 Task: Play online Dominion games in very easy mode.
Action: Mouse moved to (608, 466)
Screenshot: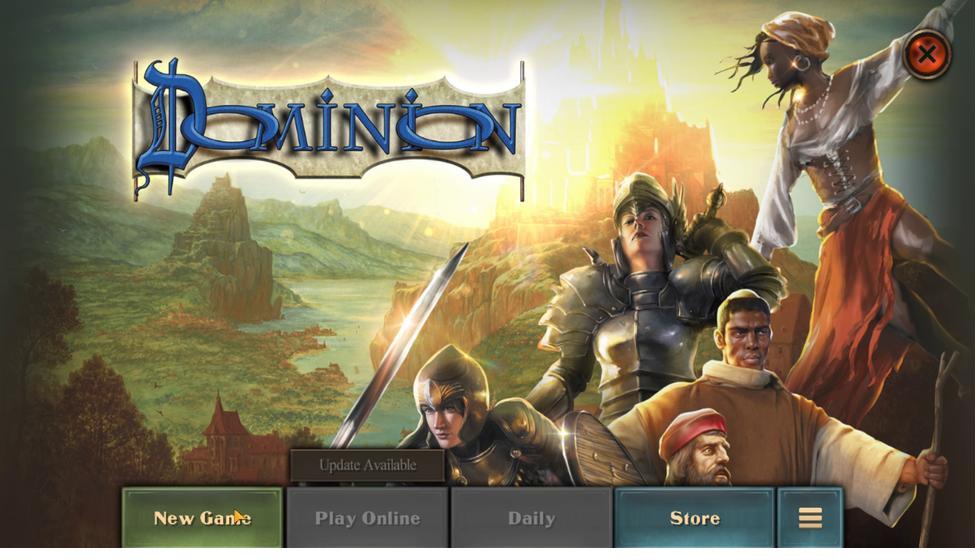 
Action: Mouse pressed left at (608, 466)
Screenshot: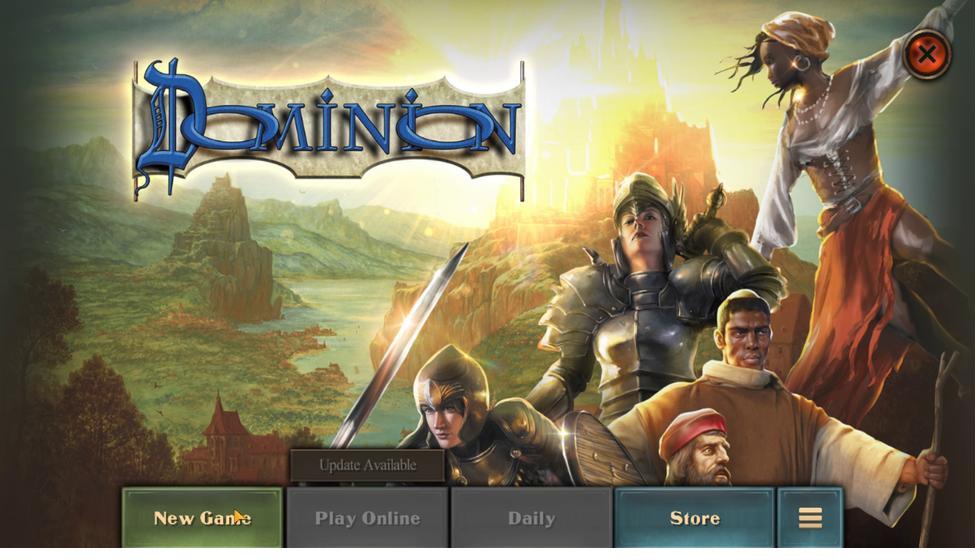
Action: Mouse moved to (716, 293)
Screenshot: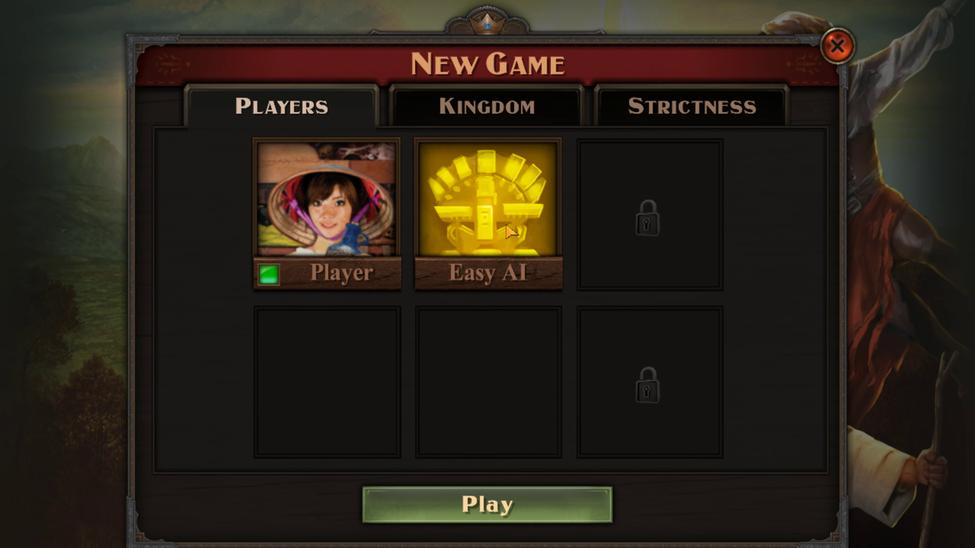 
Action: Mouse pressed left at (716, 293)
Screenshot: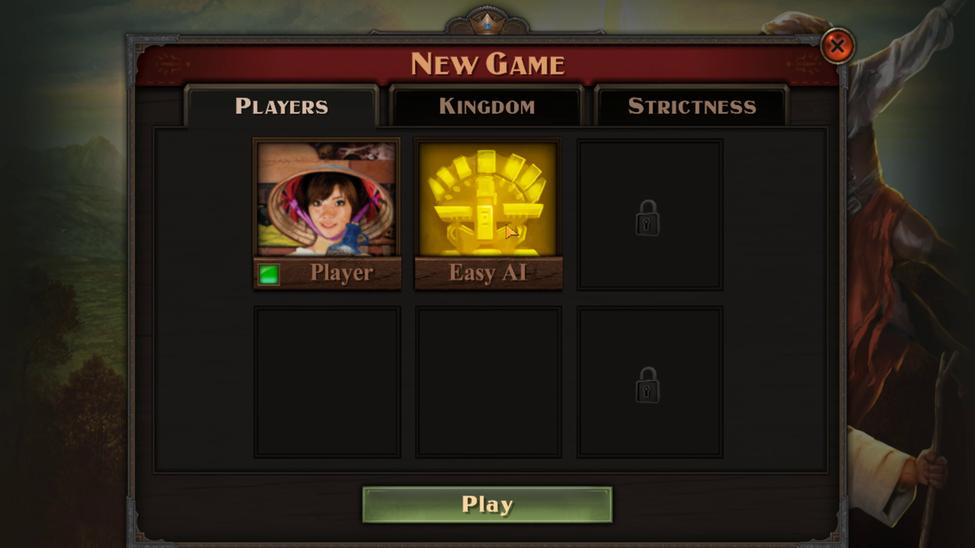 
Action: Mouse moved to (632, 305)
Screenshot: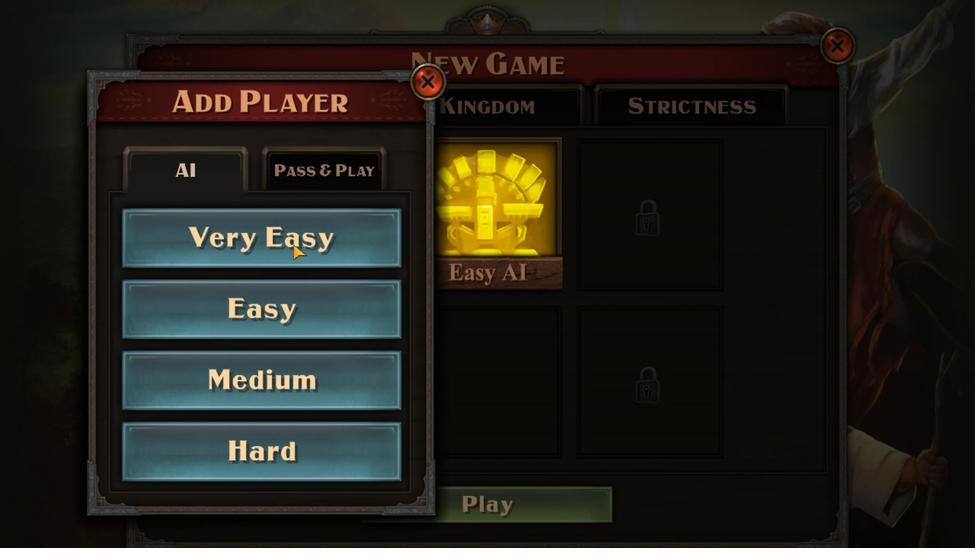 
Action: Mouse pressed left at (632, 305)
Screenshot: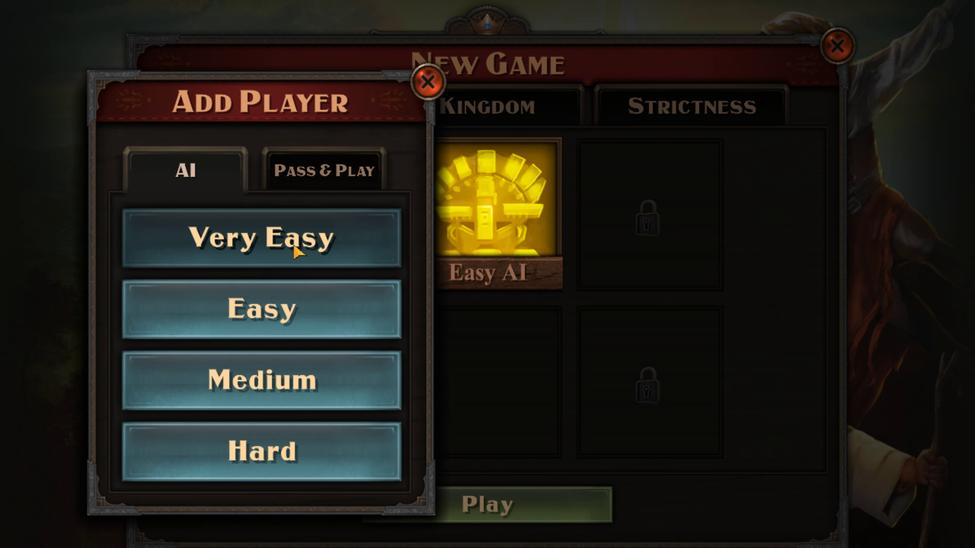 
Action: Mouse moved to (734, 466)
Screenshot: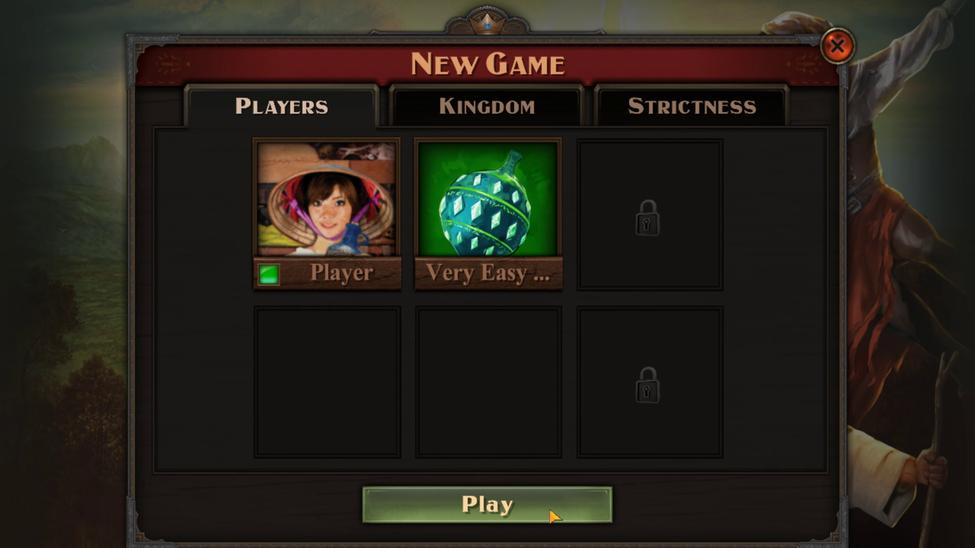 
Action: Mouse pressed left at (734, 466)
Screenshot: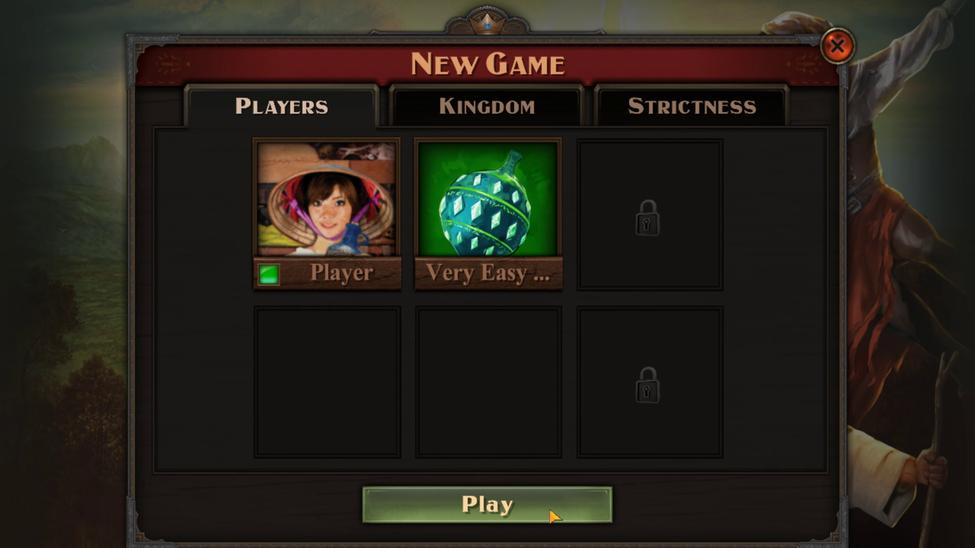 
Action: Mouse moved to (700, 424)
Screenshot: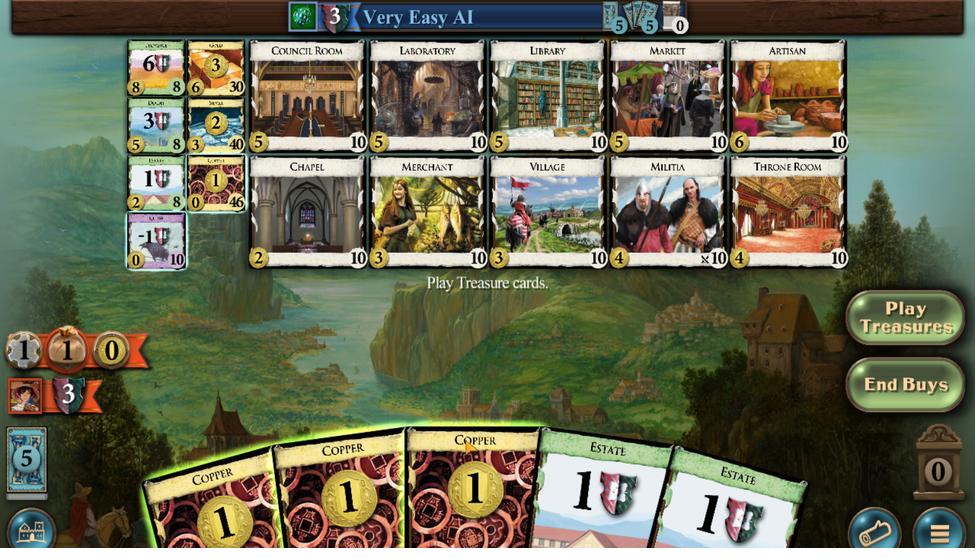 
Action: Mouse scrolled (700, 424) with delta (0, 0)
Screenshot: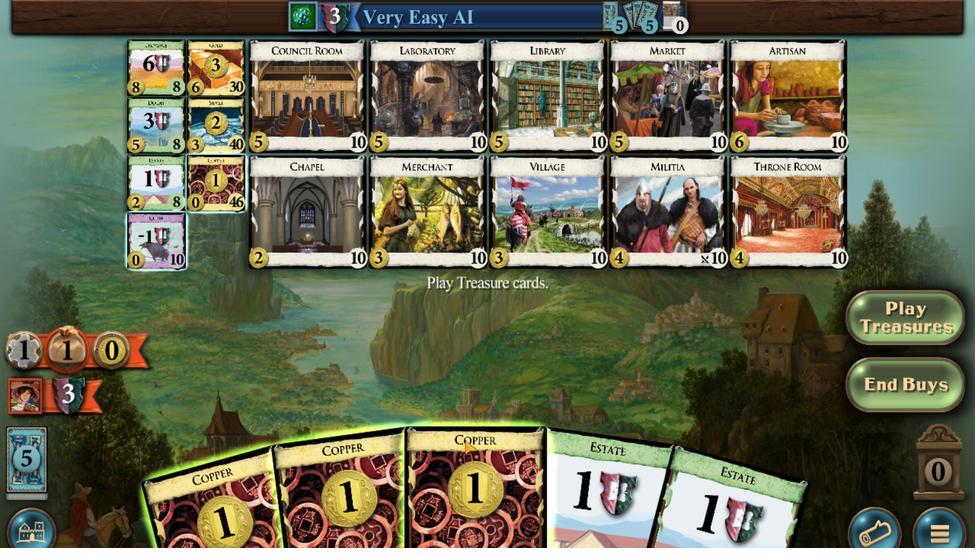 
Action: Mouse moved to (674, 434)
Screenshot: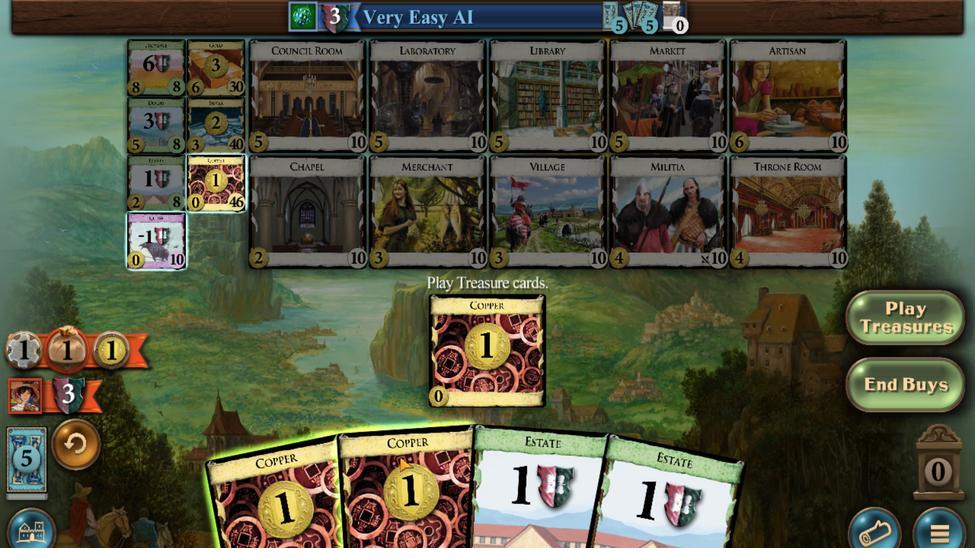 
Action: Mouse scrolled (674, 434) with delta (0, 0)
Screenshot: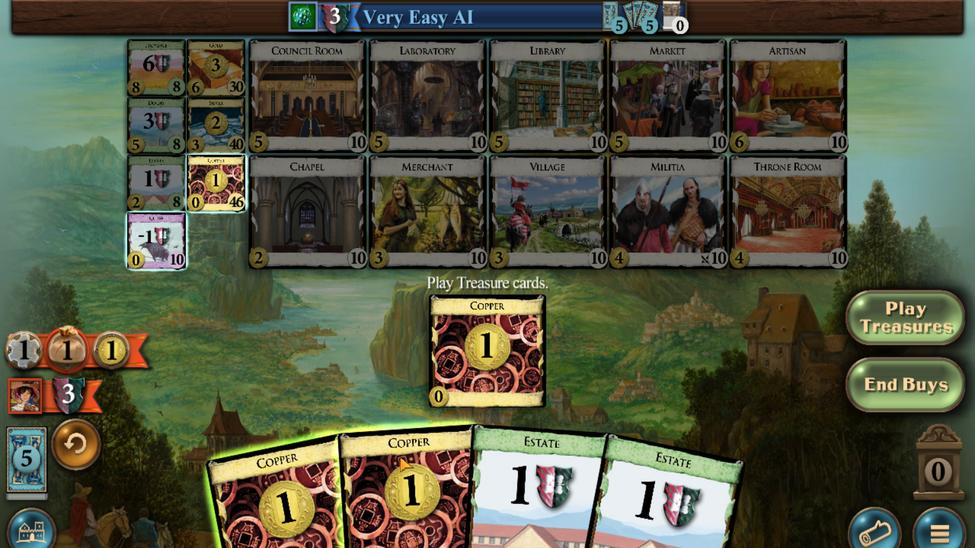 
Action: Mouse moved to (643, 440)
Screenshot: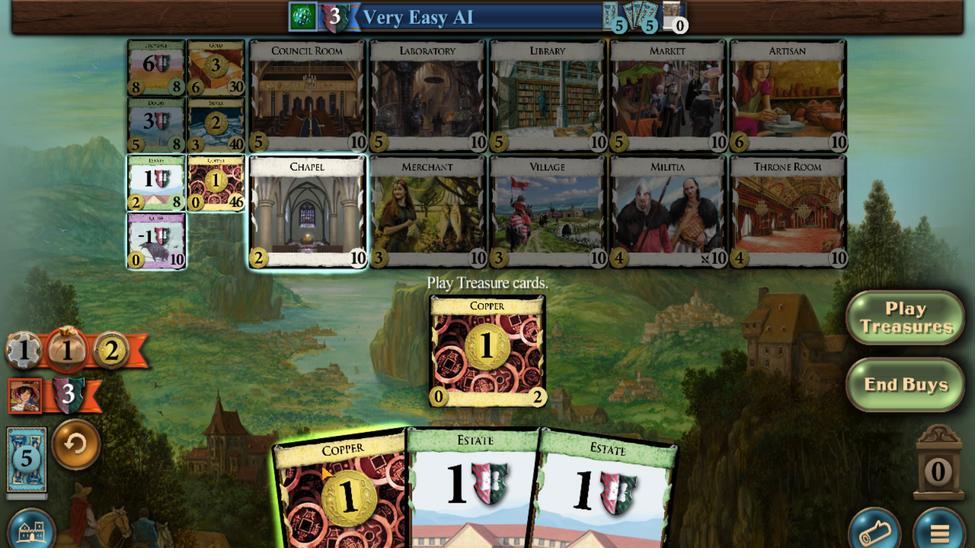 
Action: Mouse scrolled (643, 440) with delta (0, 0)
Screenshot: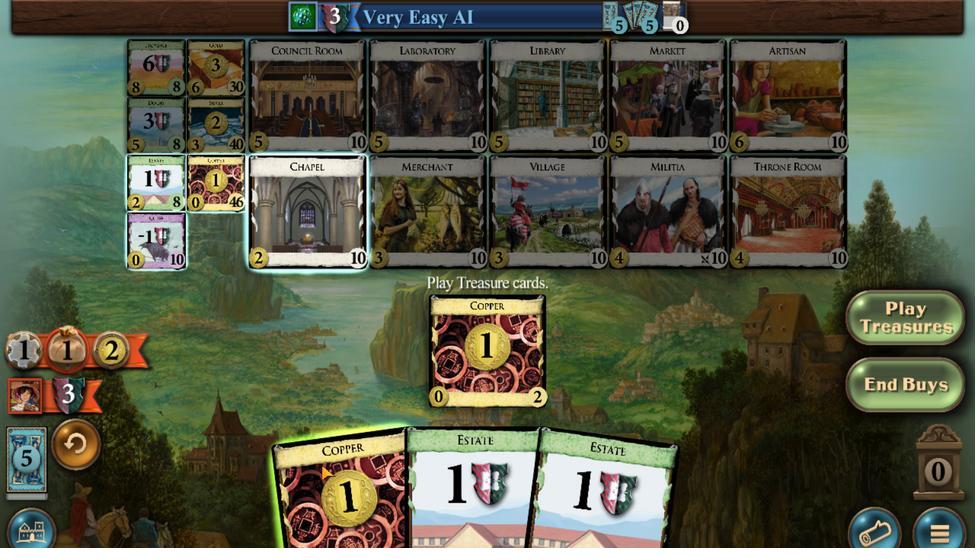 
Action: Mouse moved to (603, 231)
Screenshot: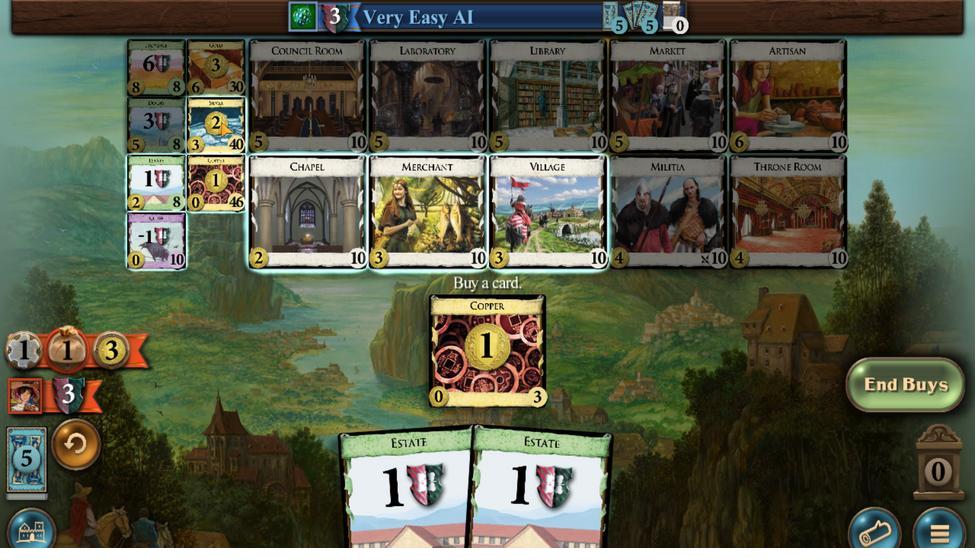 
Action: Mouse scrolled (603, 231) with delta (0, 0)
Screenshot: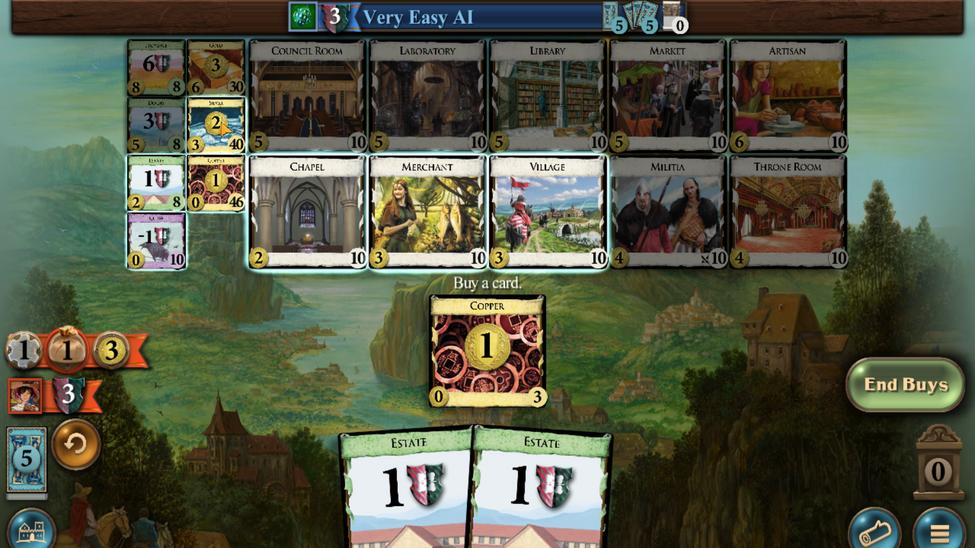 
Action: Mouse scrolled (603, 231) with delta (0, 0)
Screenshot: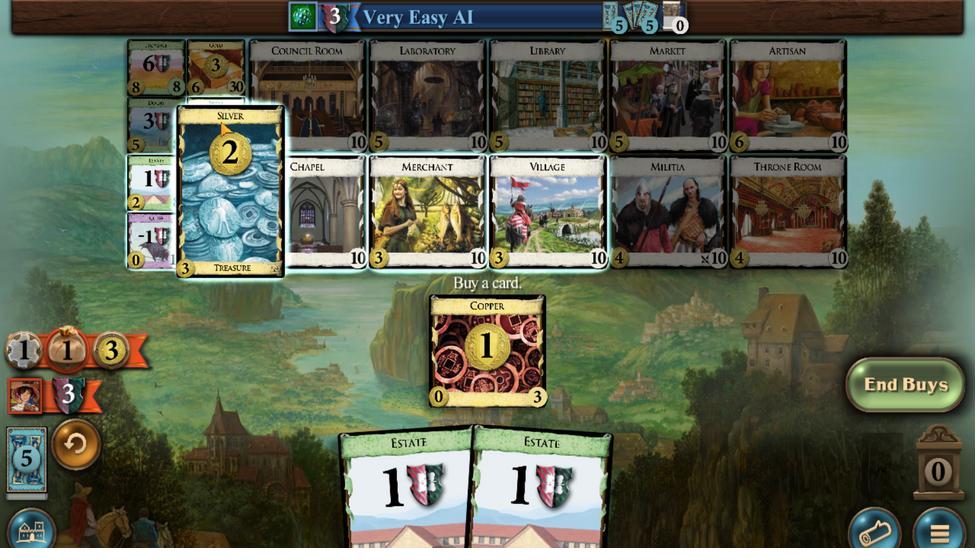
Action: Mouse scrolled (603, 231) with delta (0, 0)
Screenshot: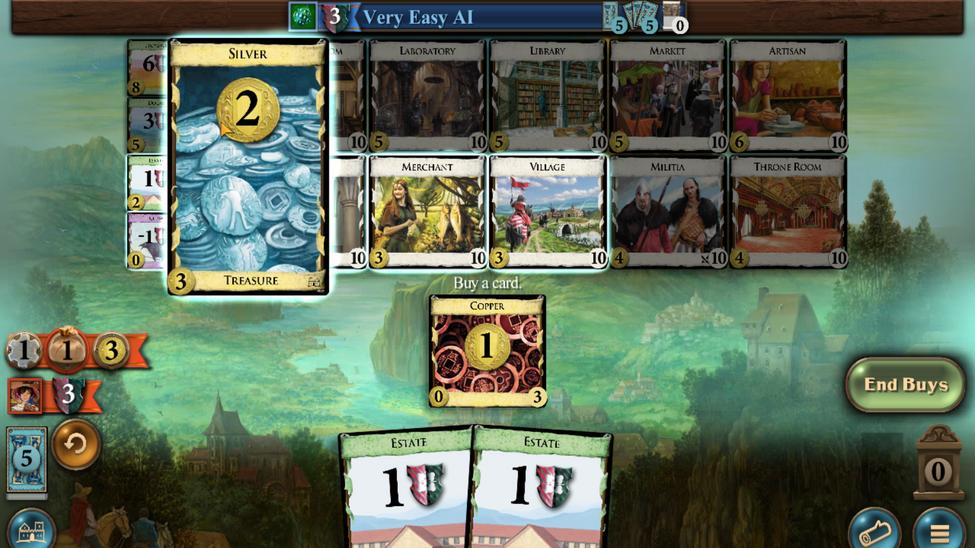
Action: Mouse scrolled (603, 231) with delta (0, 0)
Screenshot: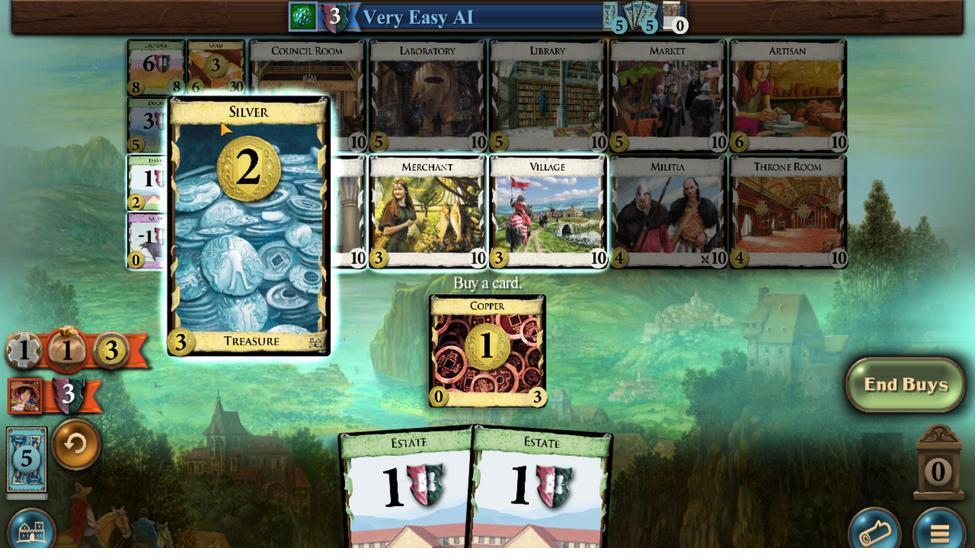 
Action: Mouse moved to (733, 435)
Screenshot: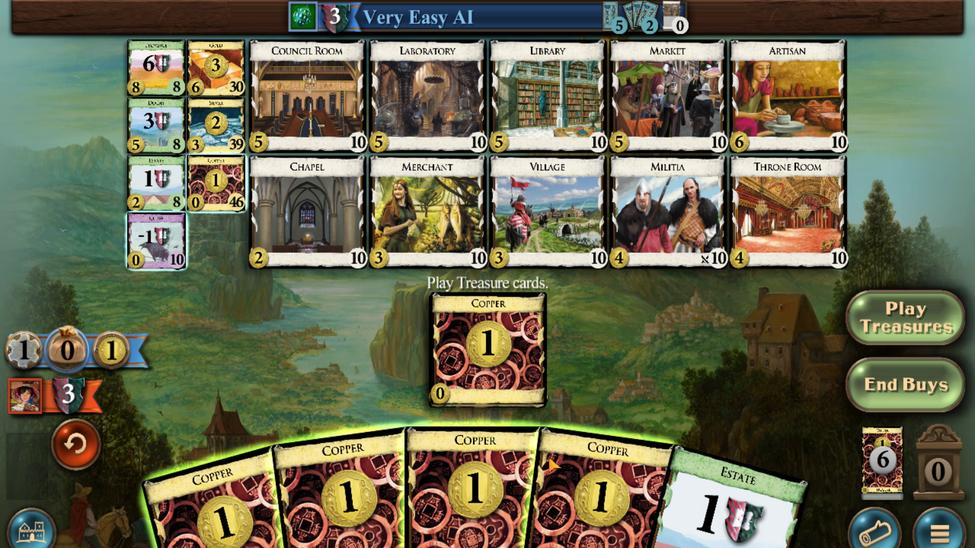 
Action: Mouse scrolled (733, 434) with delta (0, 0)
Screenshot: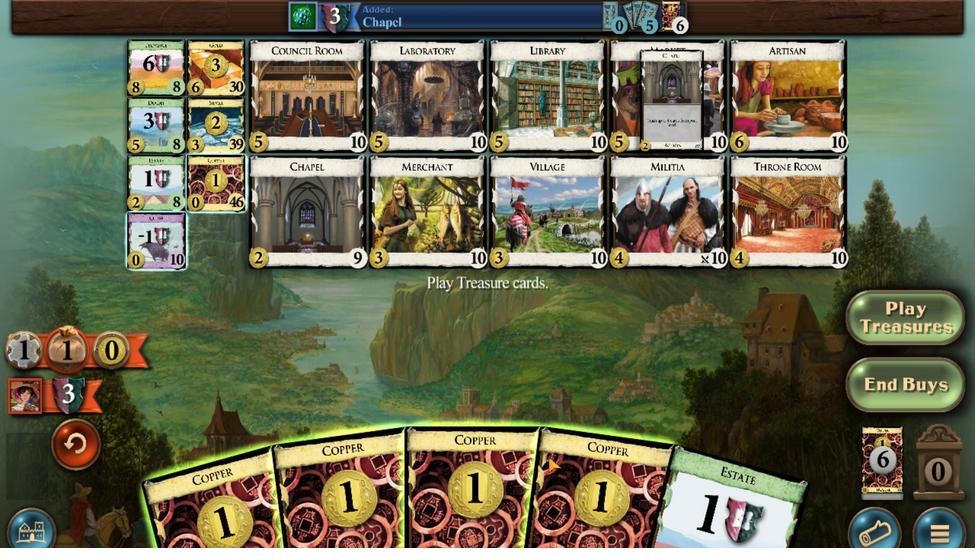
Action: Mouse moved to (720, 432)
Screenshot: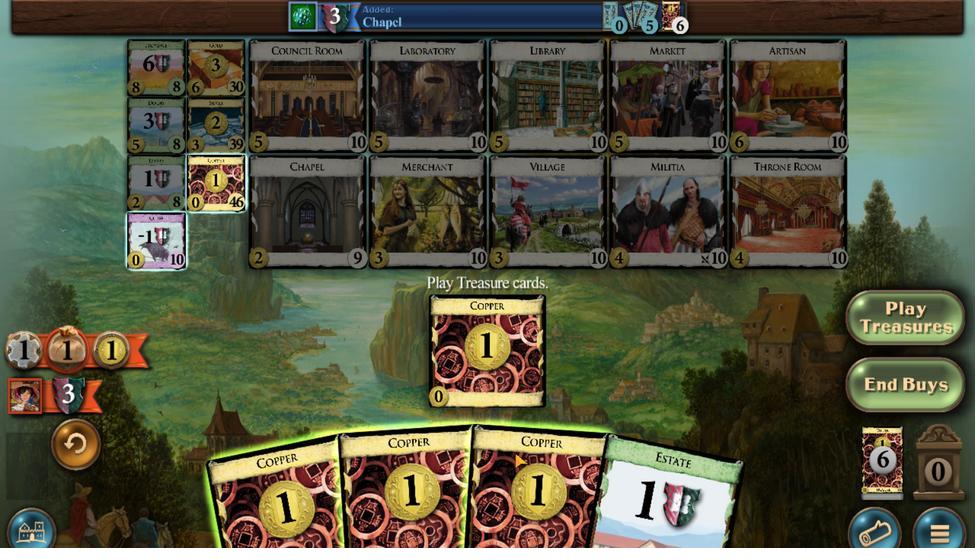 
Action: Mouse scrolled (720, 432) with delta (0, 0)
Screenshot: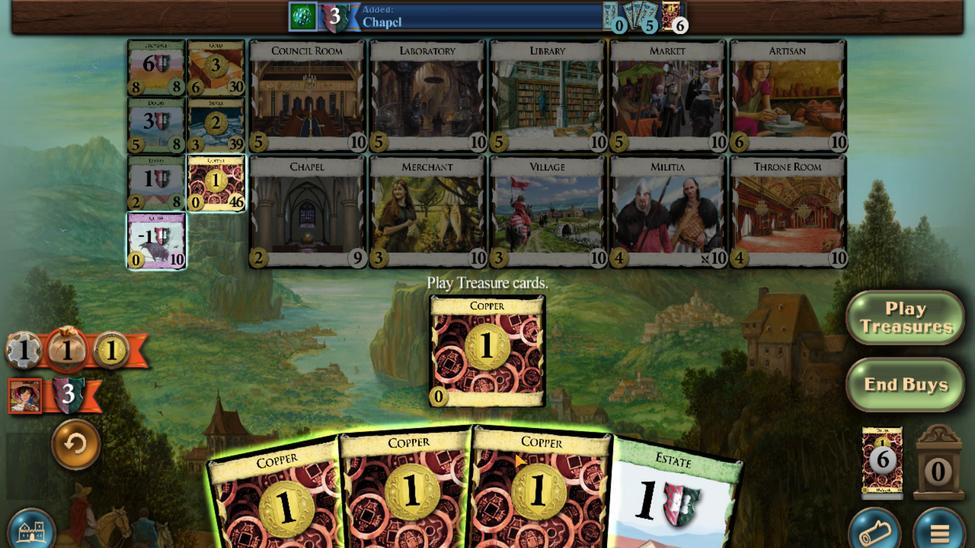
Action: Mouse moved to (696, 431)
Screenshot: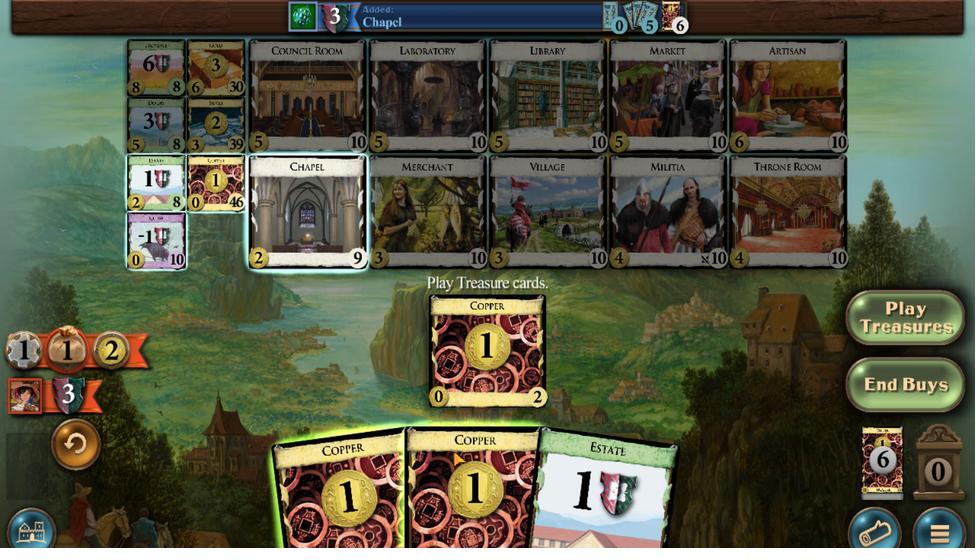 
Action: Mouse scrolled (696, 431) with delta (0, 0)
Screenshot: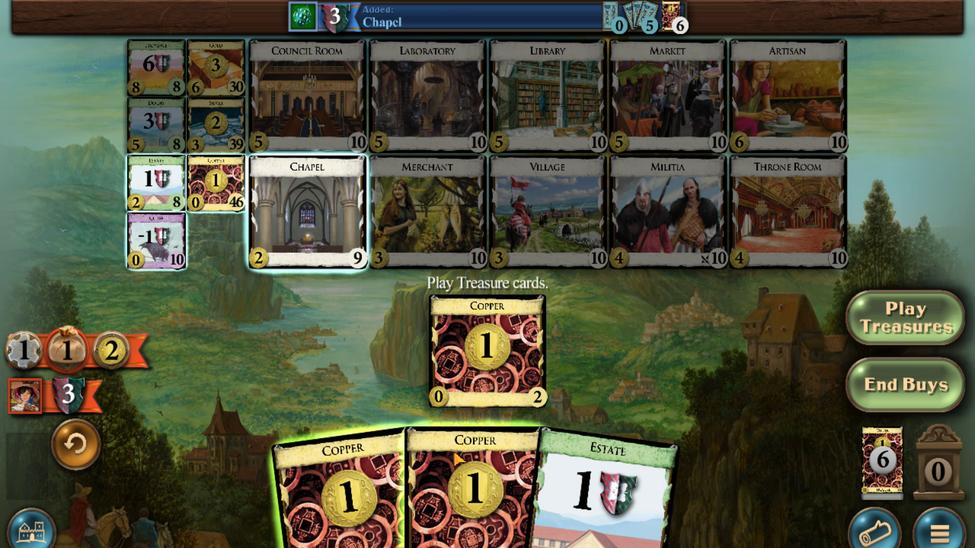 
Action: Mouse moved to (670, 435)
Screenshot: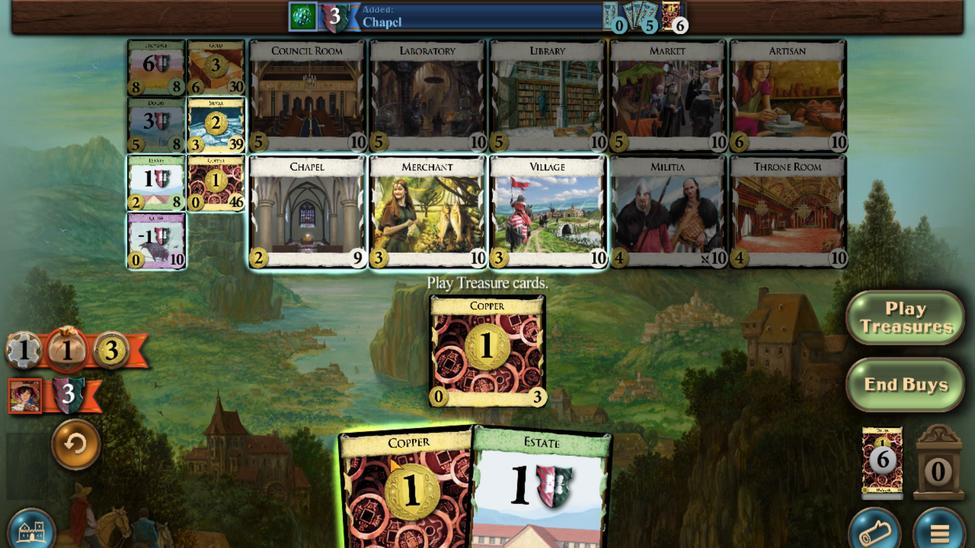
Action: Mouse scrolled (670, 435) with delta (0, 0)
Screenshot: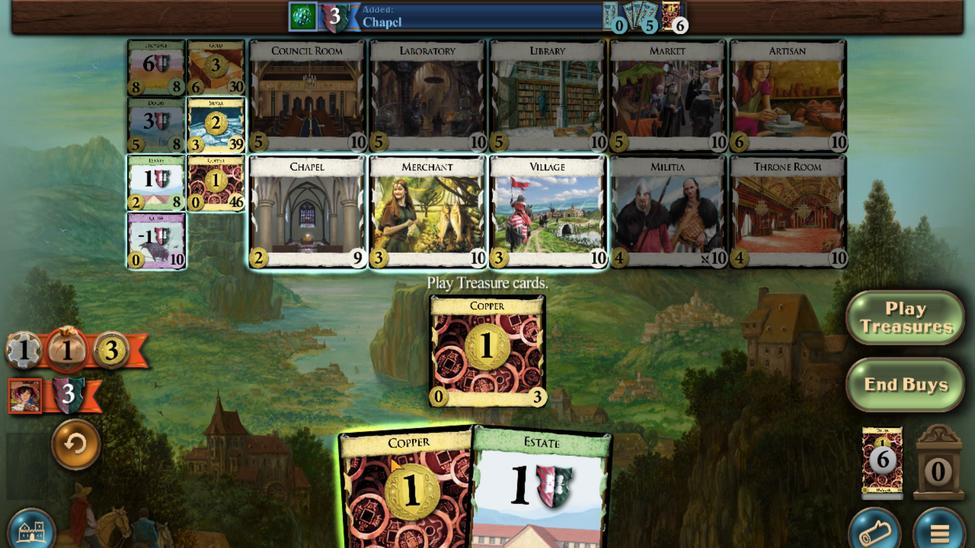 
Action: Mouse moved to (600, 232)
Screenshot: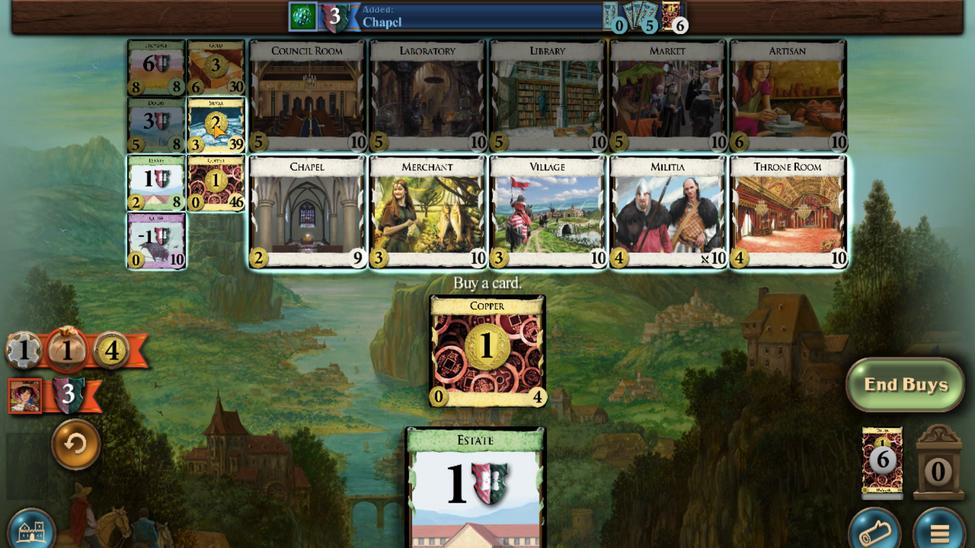 
Action: Mouse scrolled (600, 232) with delta (0, 0)
Screenshot: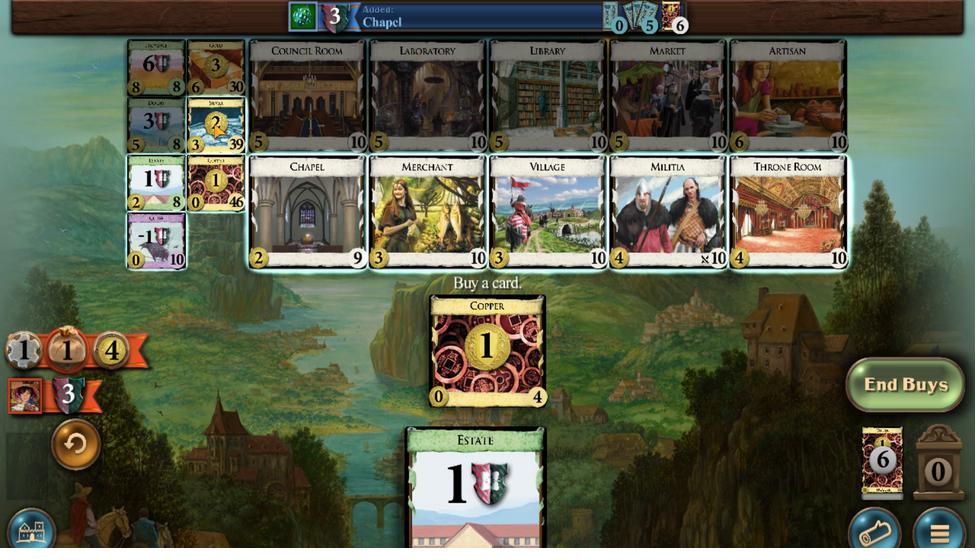 
Action: Mouse scrolled (600, 232) with delta (0, 0)
Screenshot: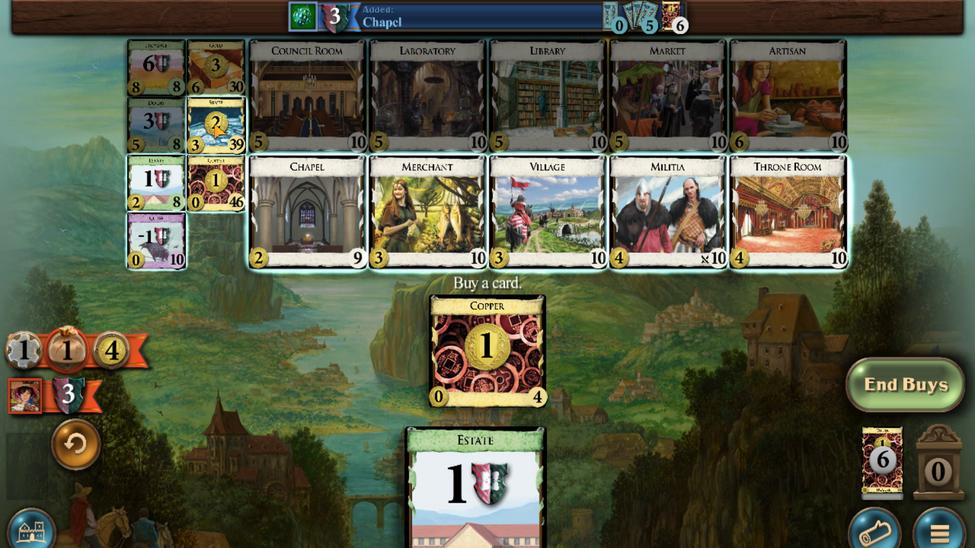 
Action: Mouse scrolled (600, 232) with delta (0, 0)
Screenshot: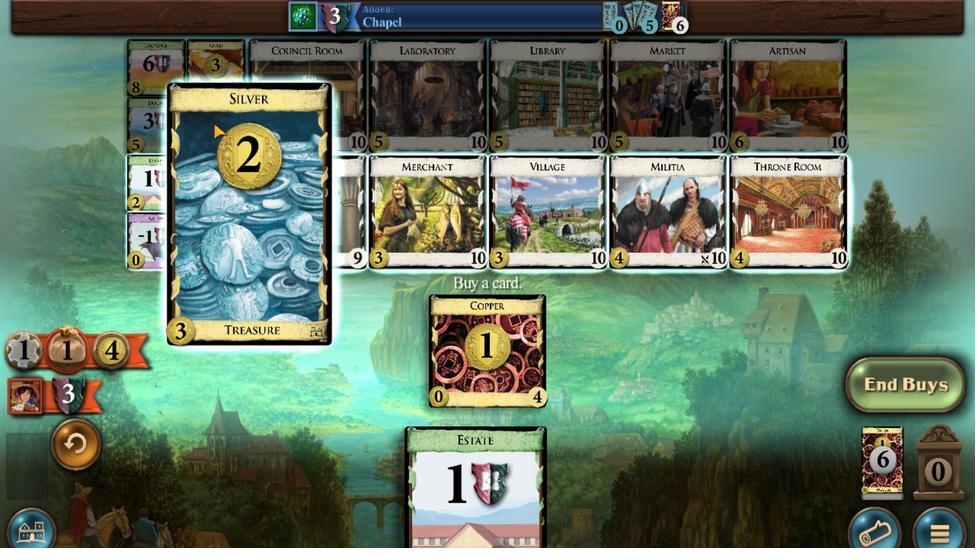 
Action: Mouse scrolled (600, 232) with delta (0, 0)
Screenshot: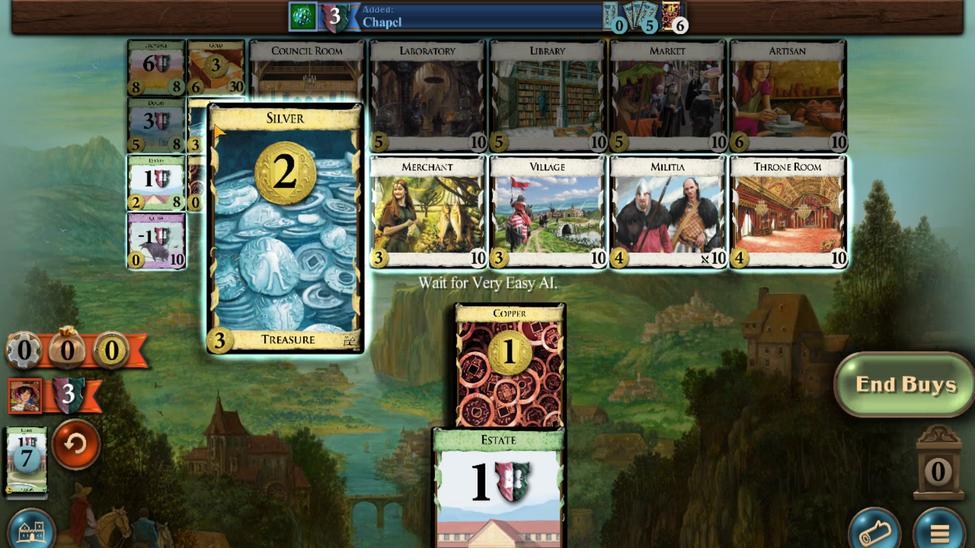 
Action: Mouse moved to (745, 436)
Screenshot: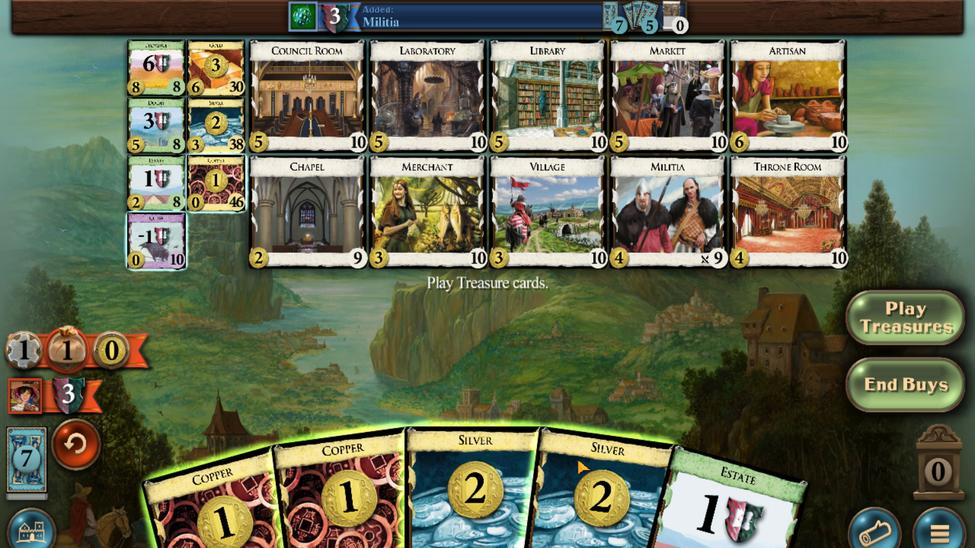 
Action: Mouse scrolled (745, 436) with delta (0, 0)
Screenshot: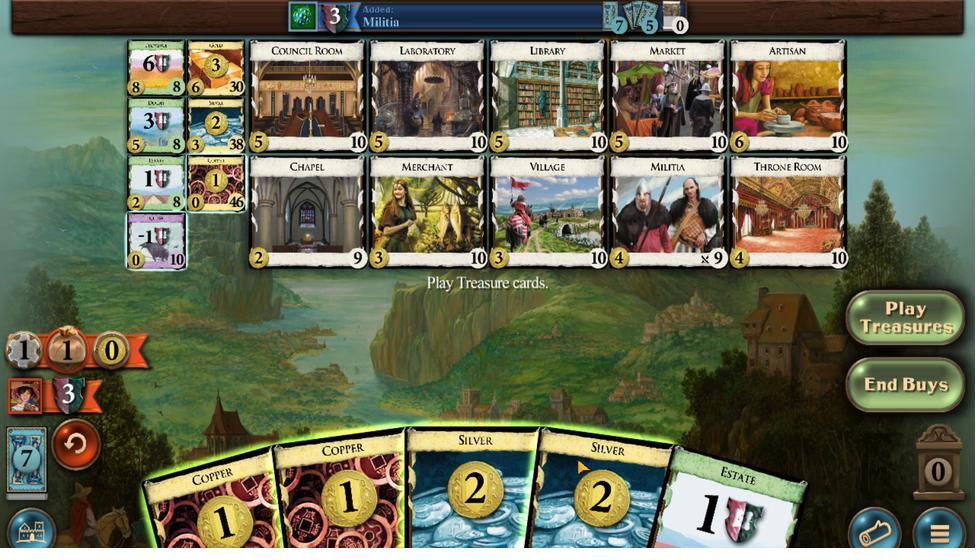 
Action: Mouse moved to (721, 428)
Screenshot: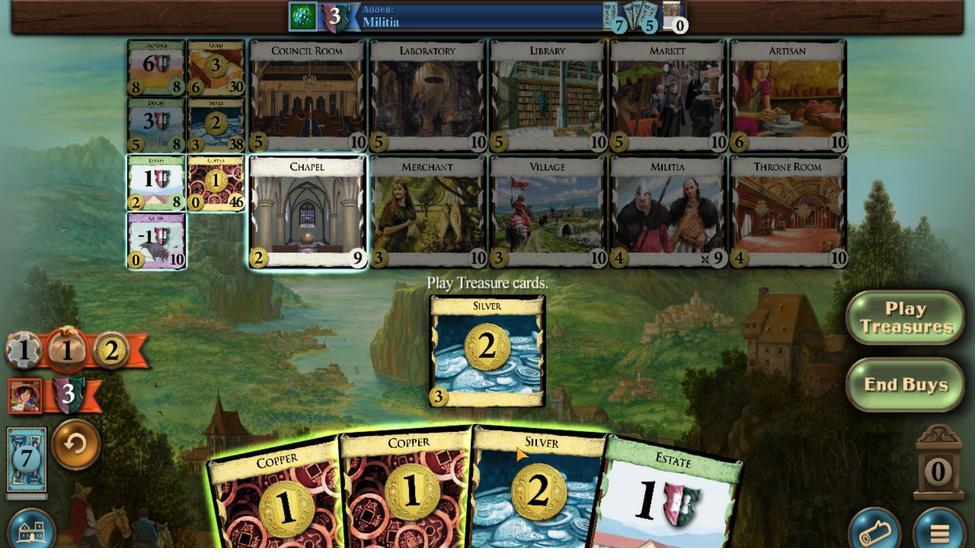 
Action: Mouse scrolled (721, 428) with delta (0, 0)
Screenshot: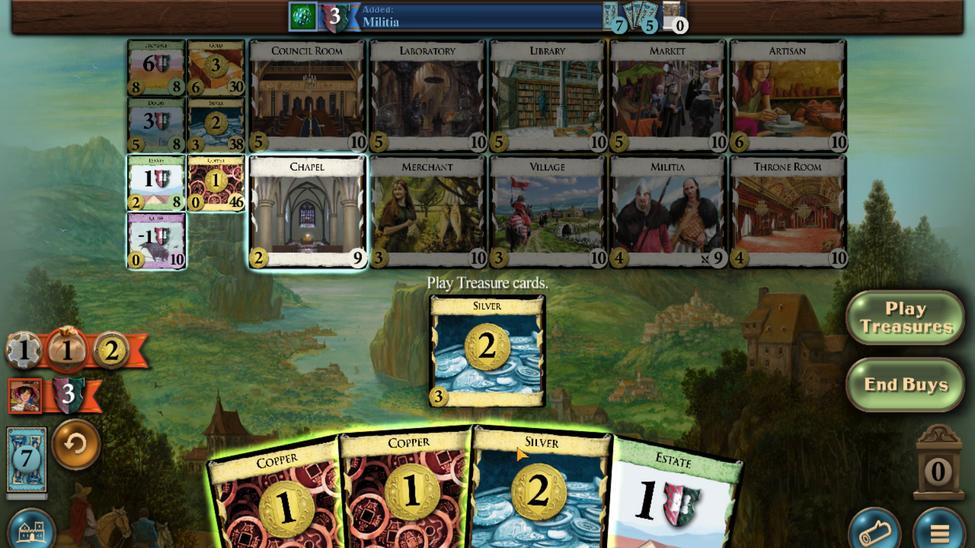 
Action: Mouse moved to (692, 431)
Screenshot: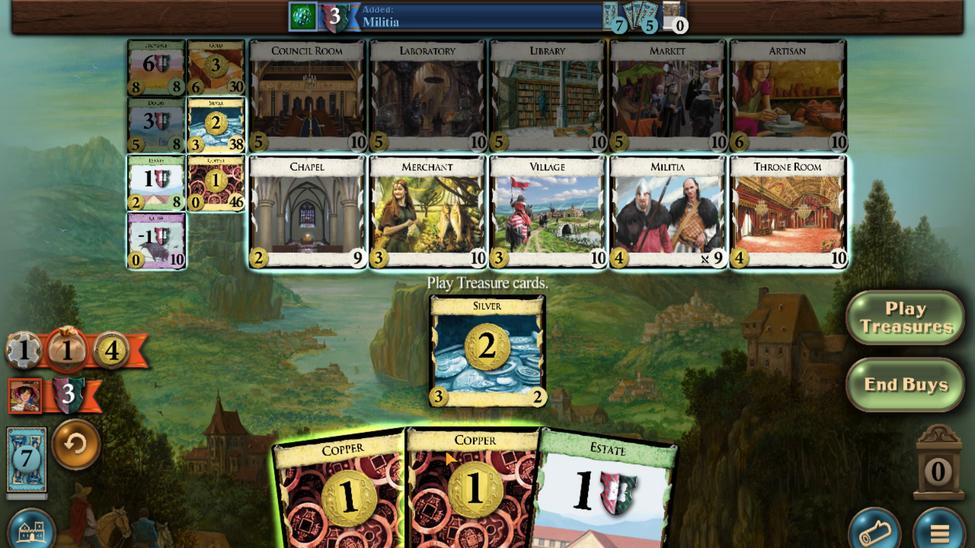
Action: Mouse scrolled (692, 431) with delta (0, 0)
Screenshot: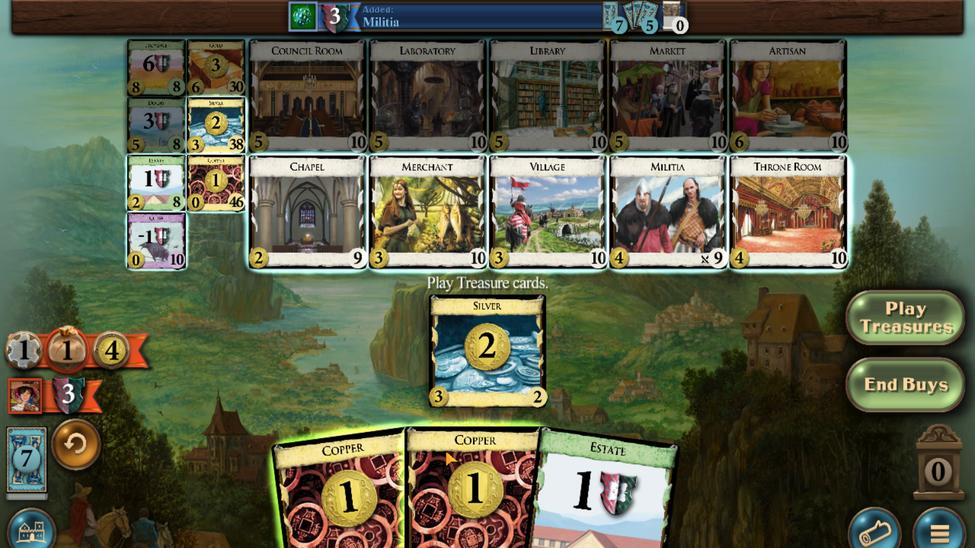 
Action: Mouse moved to (669, 433)
Screenshot: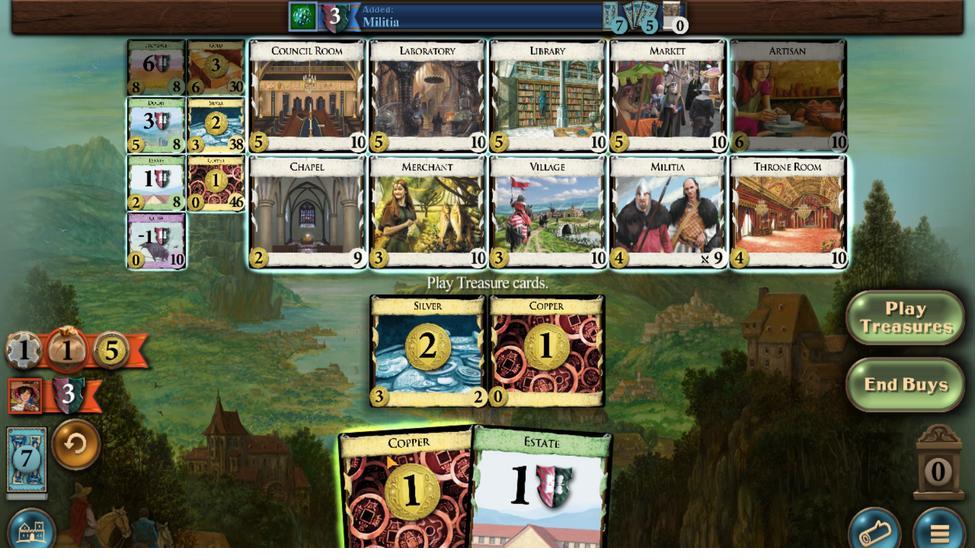 
Action: Mouse scrolled (669, 433) with delta (0, 0)
Screenshot: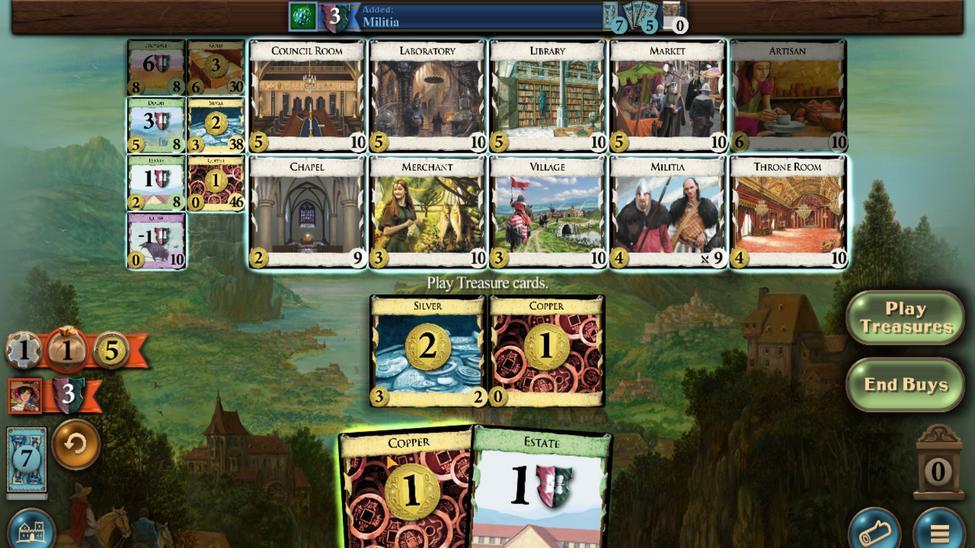 
Action: Mouse moved to (600, 189)
Screenshot: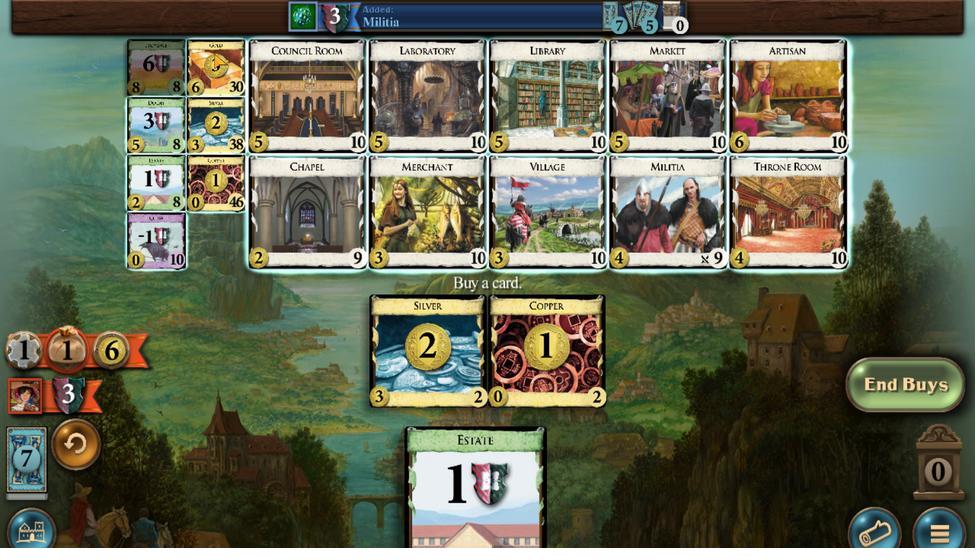 
Action: Mouse scrolled (600, 190) with delta (0, 0)
Screenshot: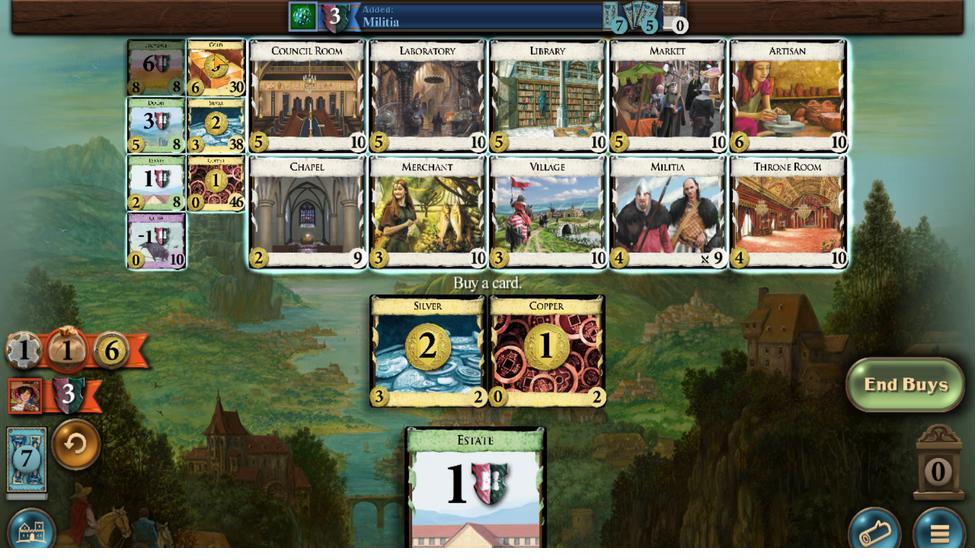
Action: Mouse scrolled (600, 190) with delta (0, 0)
Screenshot: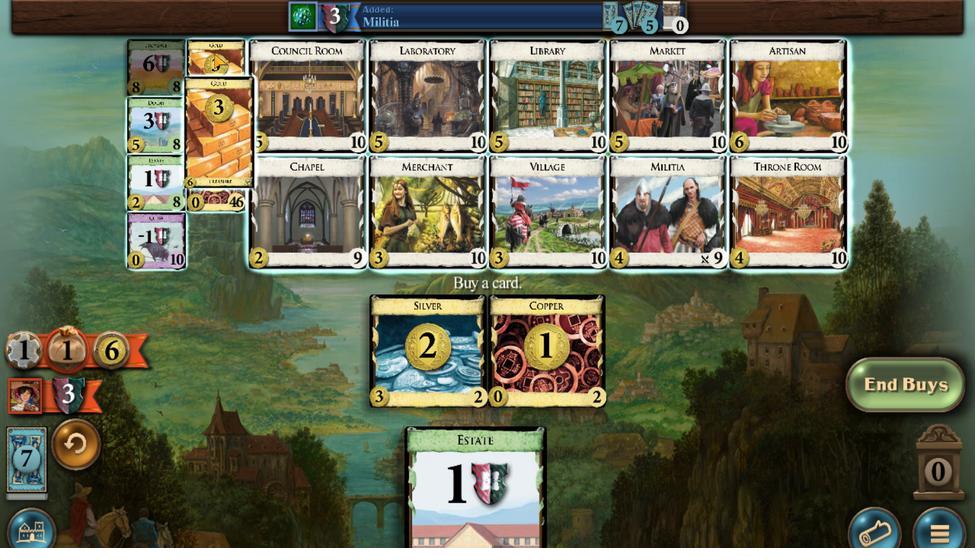 
Action: Mouse scrolled (600, 190) with delta (0, 0)
Screenshot: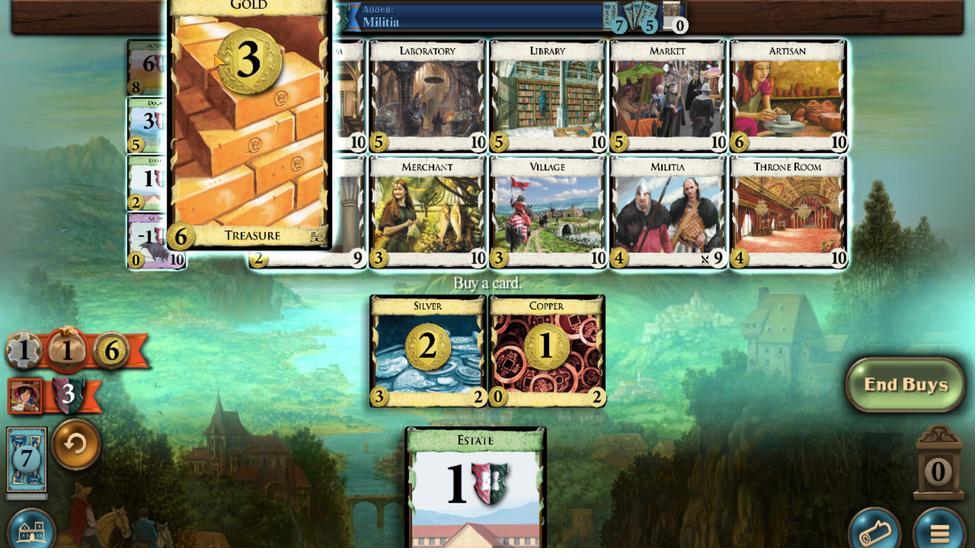 
Action: Mouse scrolled (600, 190) with delta (0, 0)
Screenshot: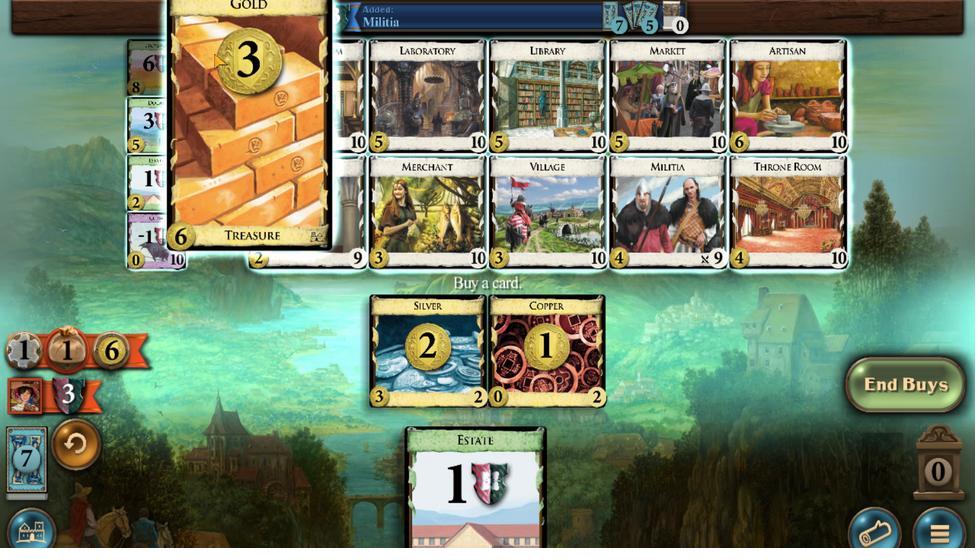 
Action: Mouse scrolled (600, 190) with delta (0, 0)
Screenshot: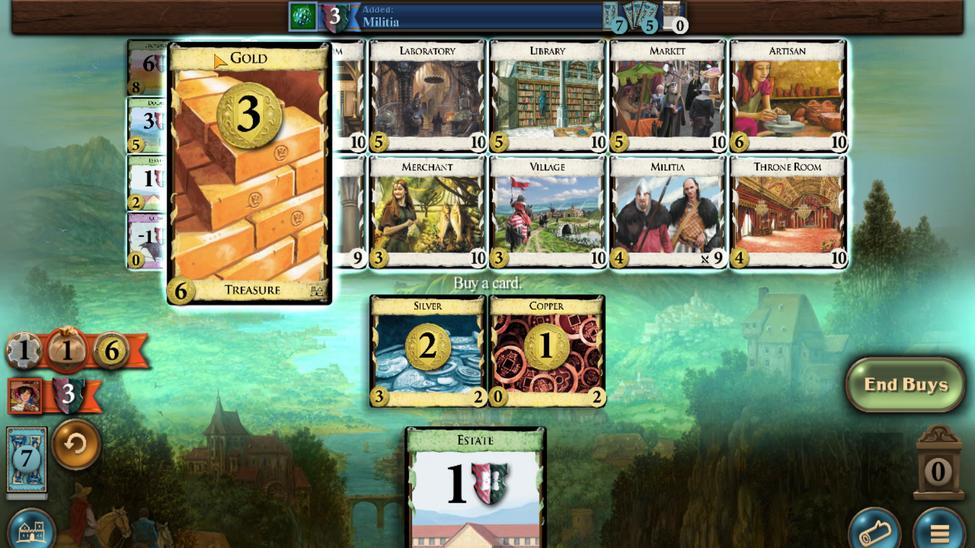 
Action: Mouse scrolled (600, 190) with delta (0, 0)
Screenshot: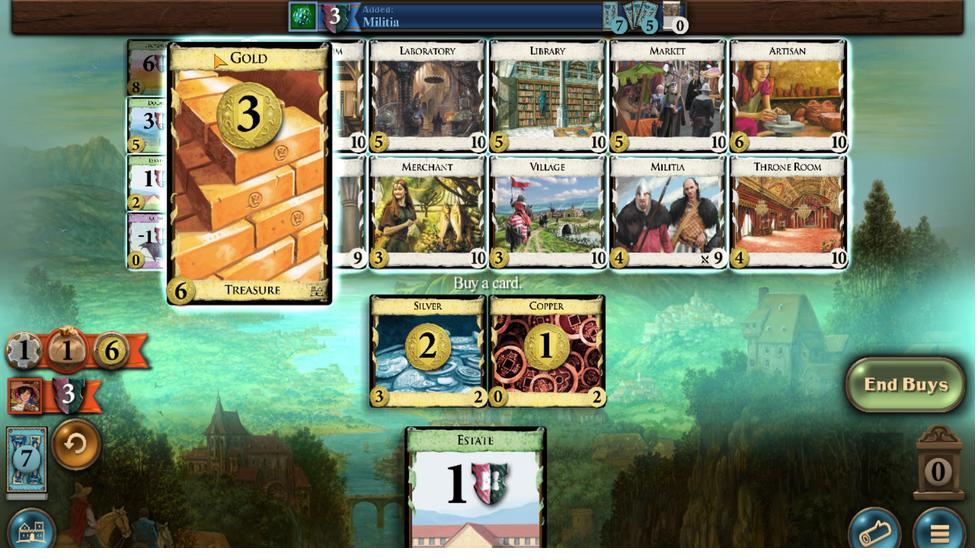 
Action: Mouse moved to (742, 432)
Screenshot: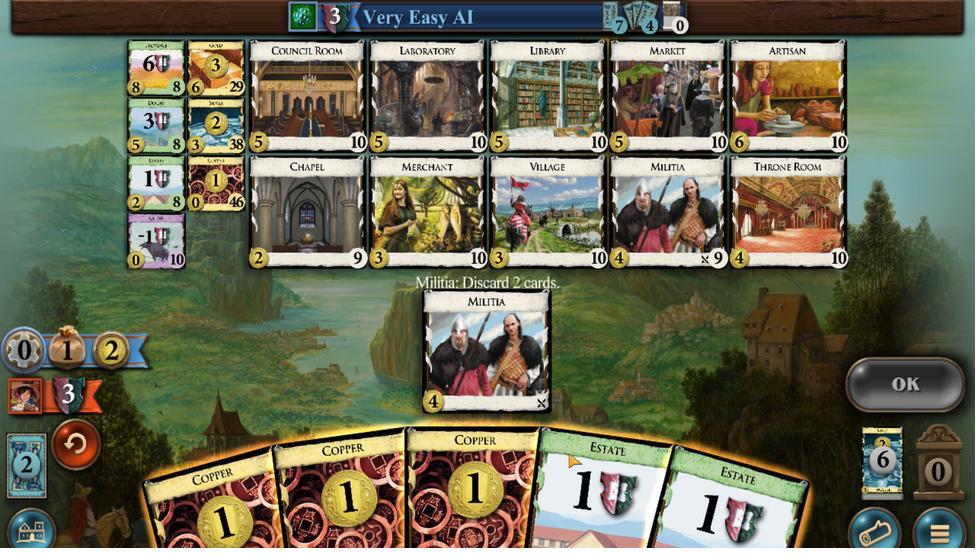 
Action: Mouse scrolled (742, 432) with delta (0, 0)
Screenshot: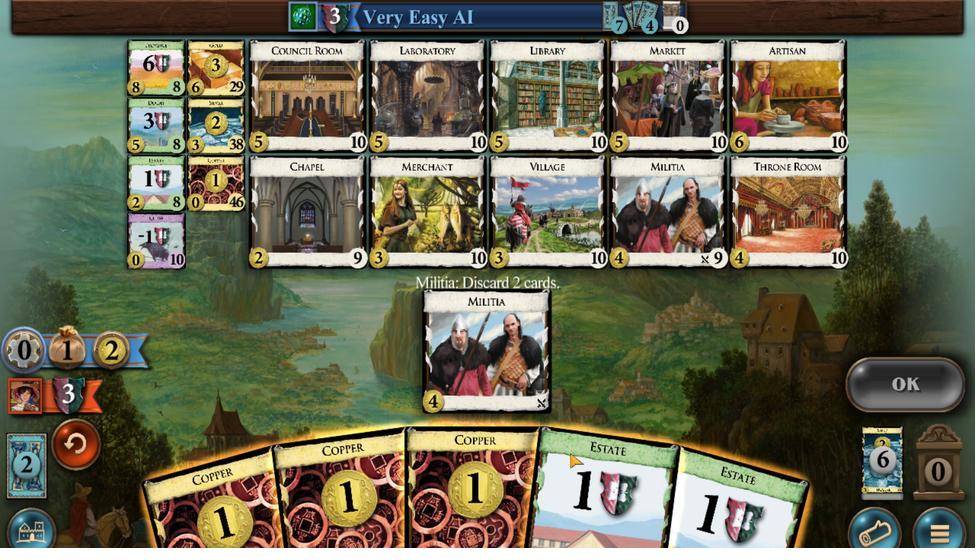 
Action: Mouse moved to (797, 448)
Screenshot: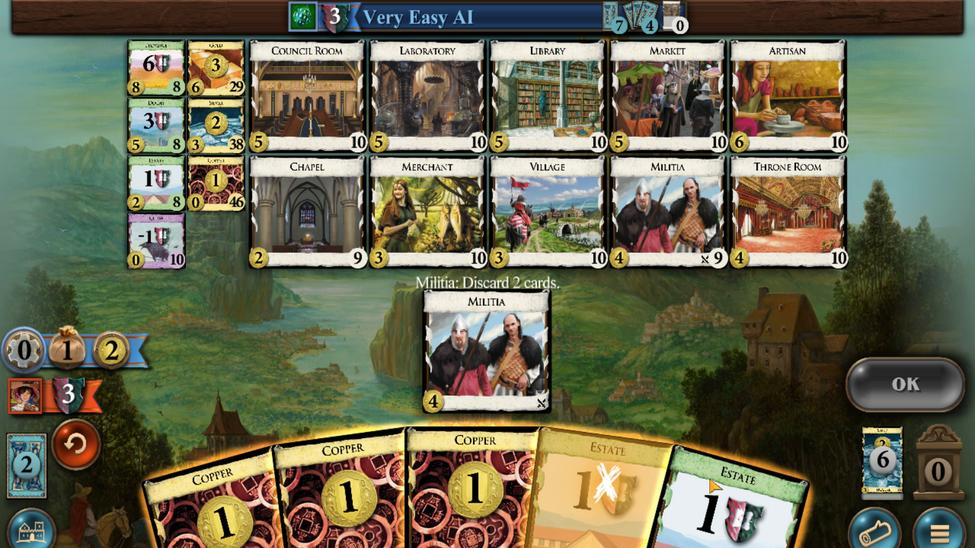 
Action: Mouse scrolled (797, 447) with delta (0, 0)
Screenshot: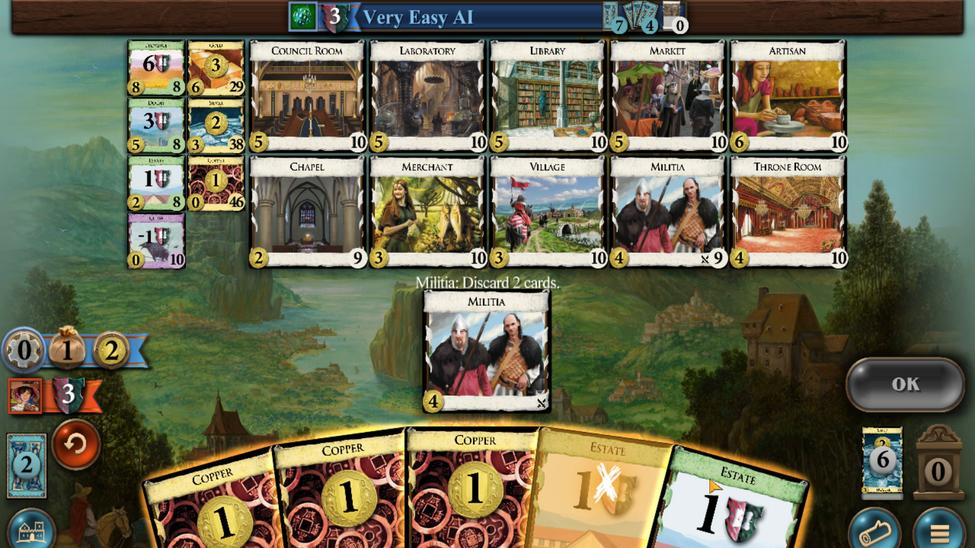 
Action: Mouse moved to (869, 398)
Screenshot: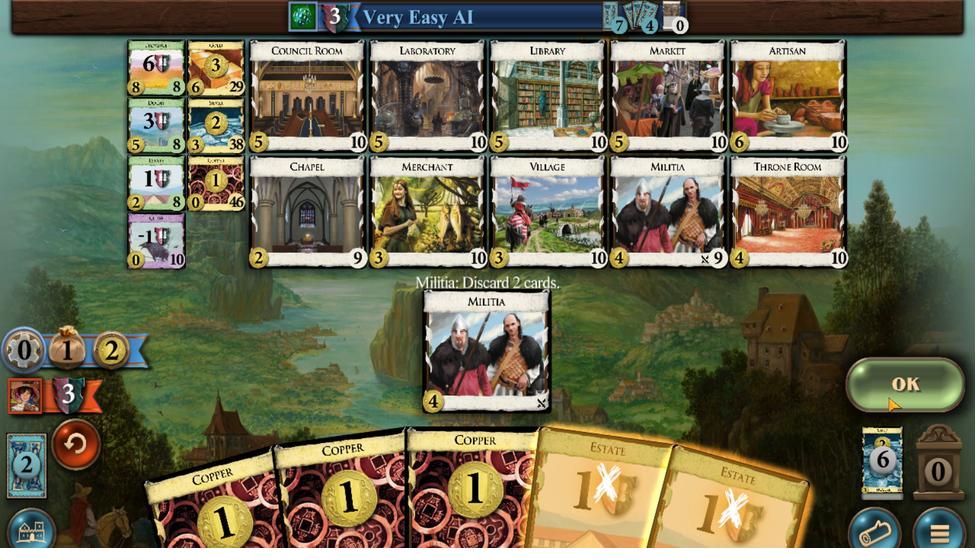 
Action: Mouse pressed left at (869, 398)
Screenshot: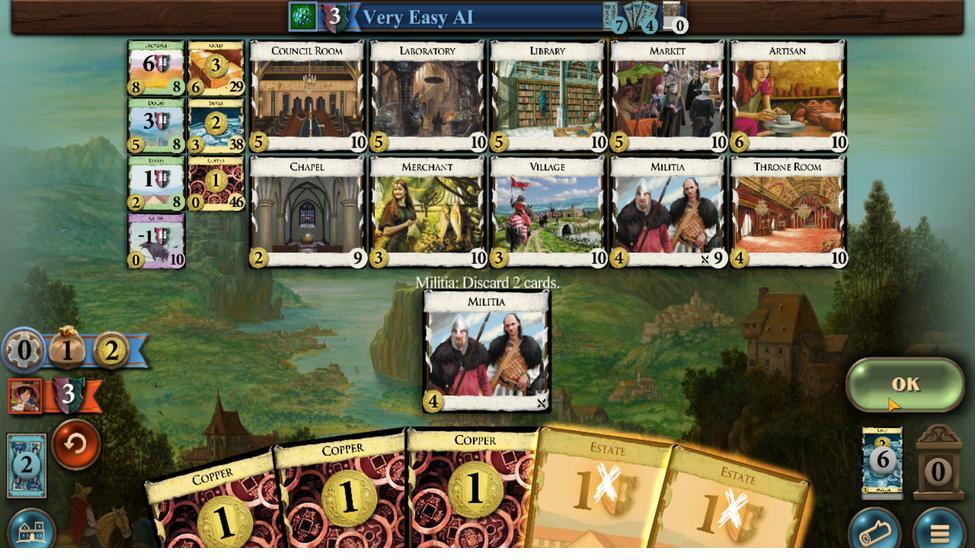 
Action: Mouse moved to (733, 441)
Screenshot: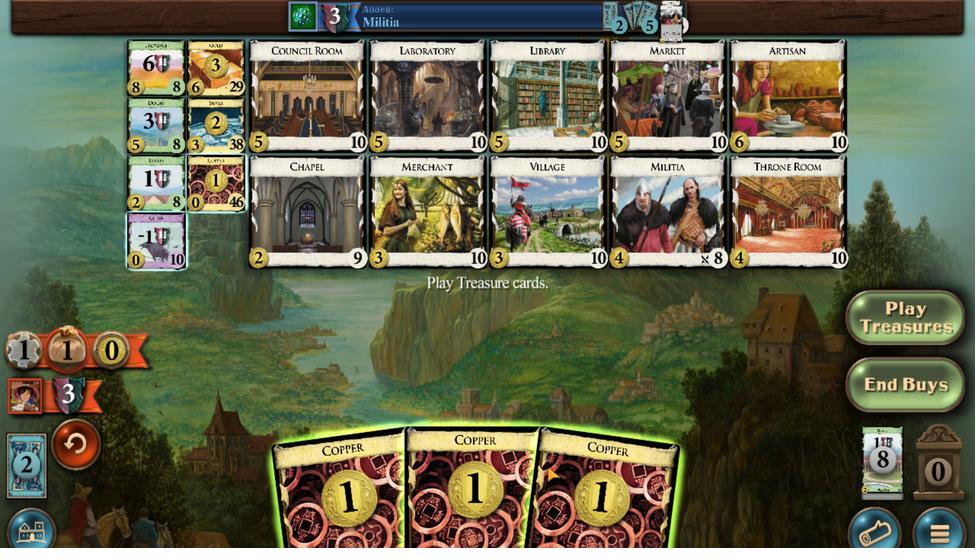 
Action: Mouse scrolled (733, 441) with delta (0, 0)
Screenshot: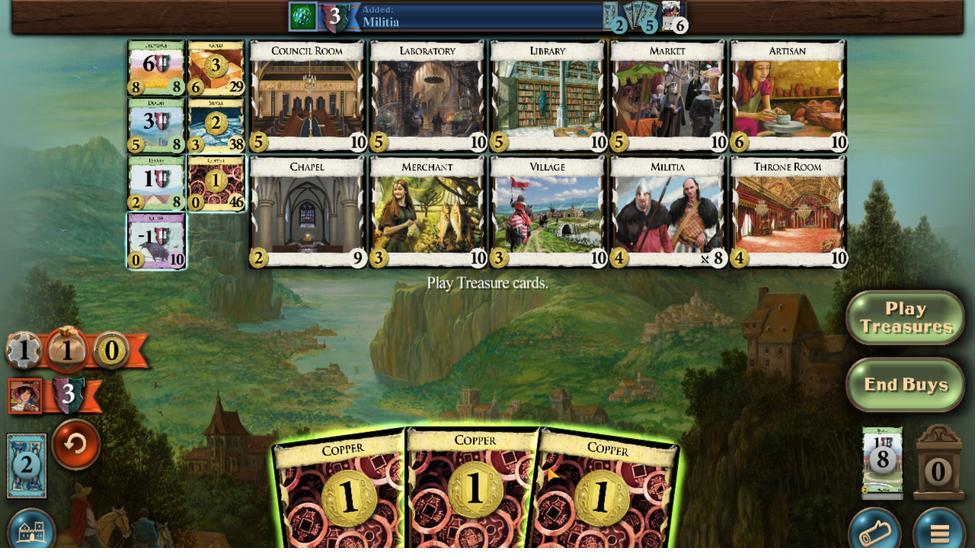 
Action: Mouse moved to (725, 437)
Screenshot: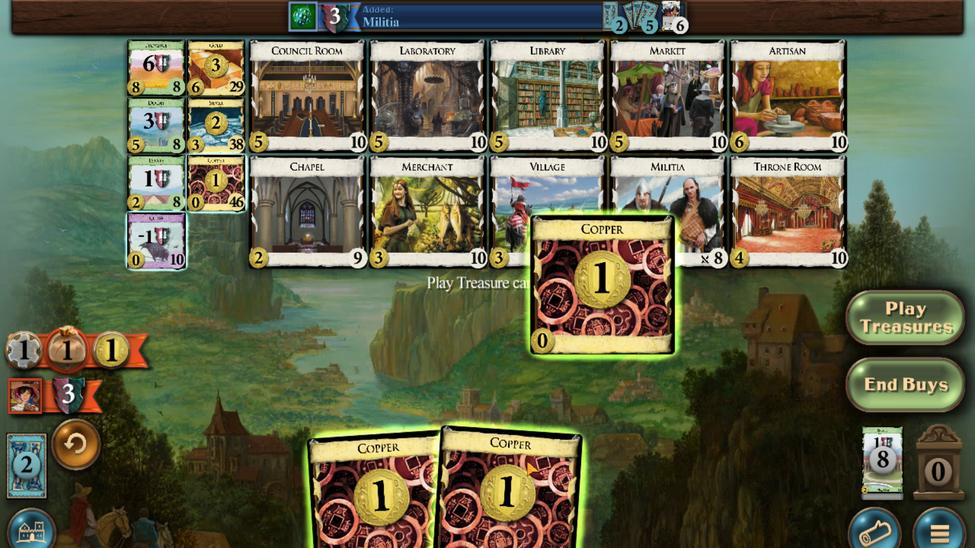
Action: Mouse scrolled (725, 437) with delta (0, 0)
Screenshot: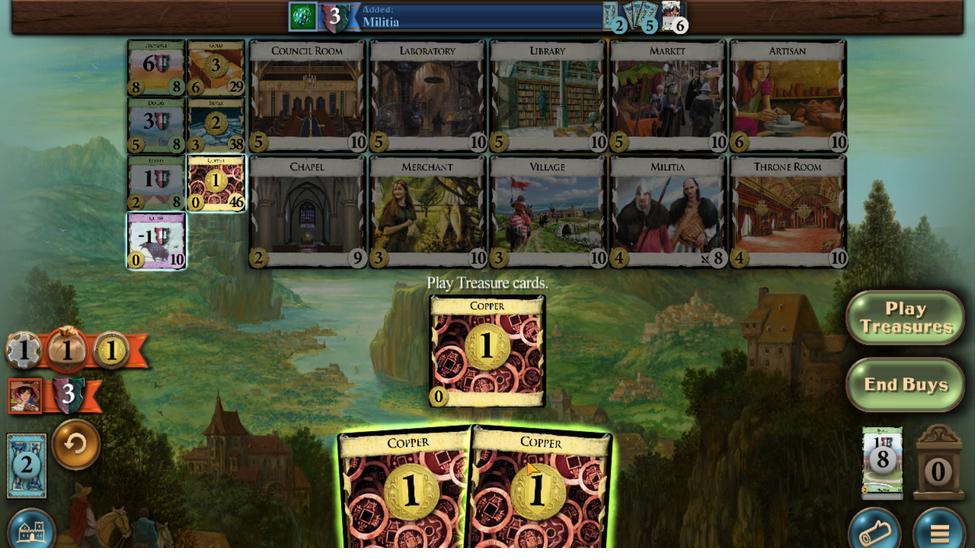 
Action: Mouse moved to (717, 435)
Screenshot: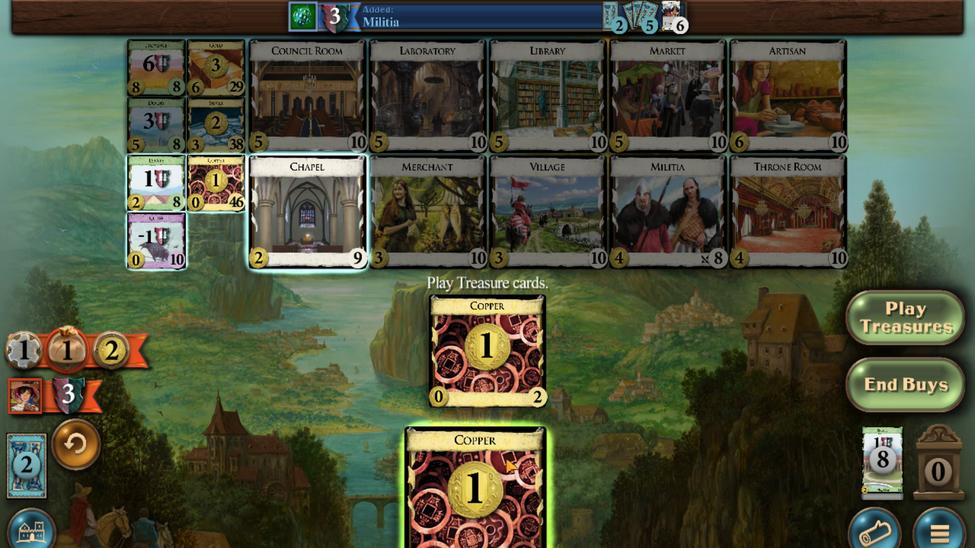 
Action: Mouse scrolled (717, 435) with delta (0, 0)
Screenshot: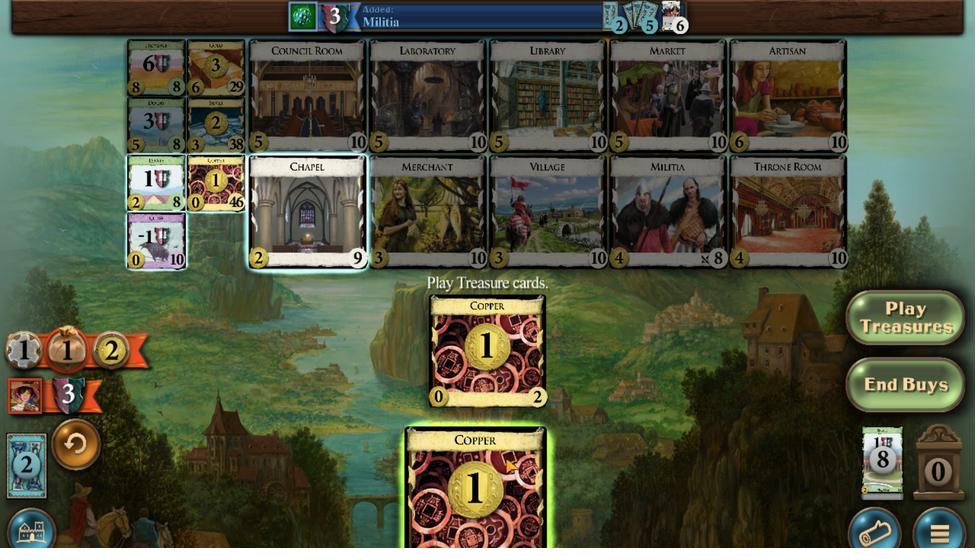 
Action: Mouse moved to (599, 225)
Screenshot: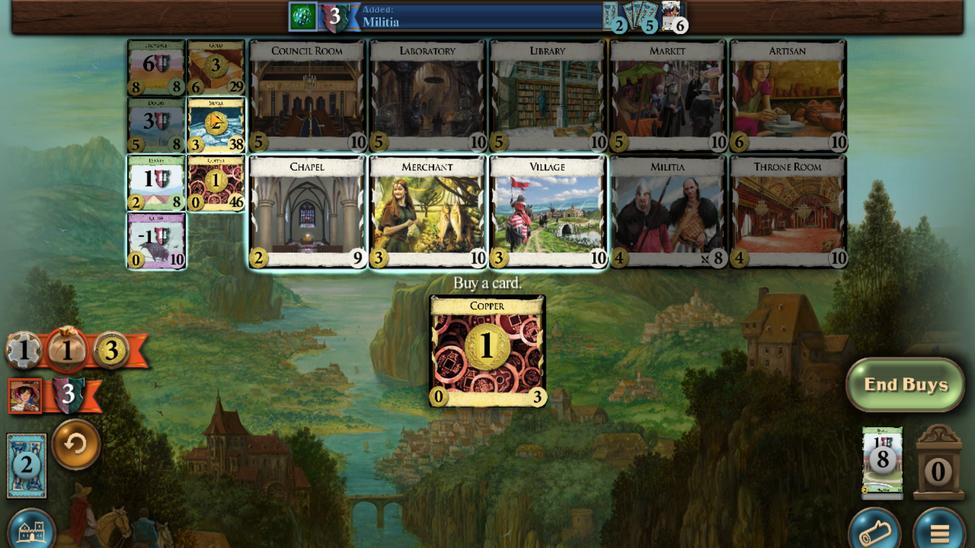
Action: Mouse scrolled (599, 225) with delta (0, 0)
Screenshot: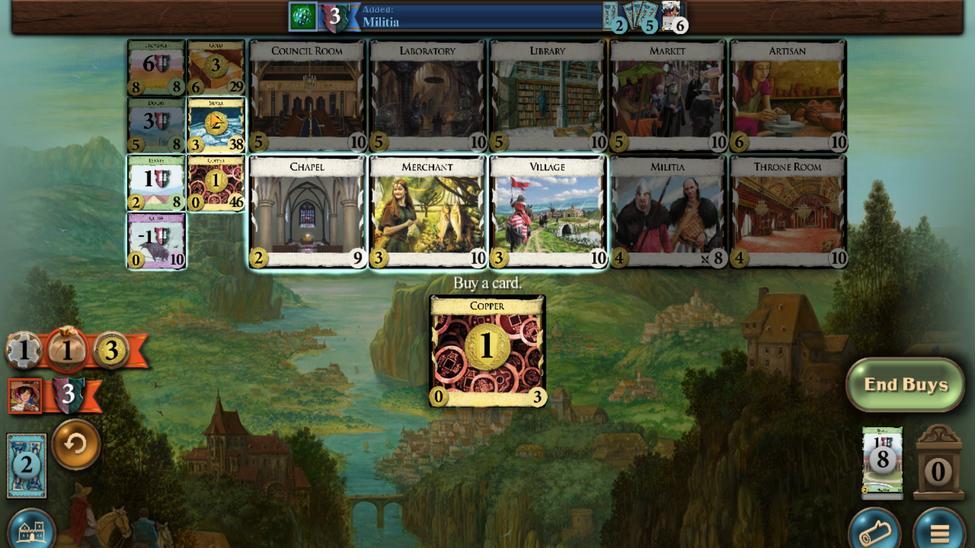 
Action: Mouse scrolled (599, 225) with delta (0, 0)
Screenshot: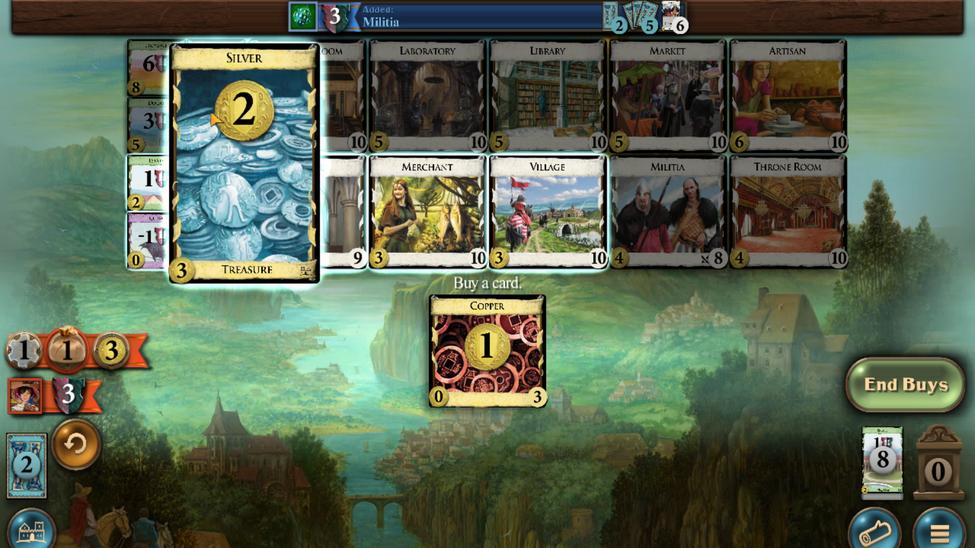 
Action: Mouse scrolled (599, 225) with delta (0, 0)
Screenshot: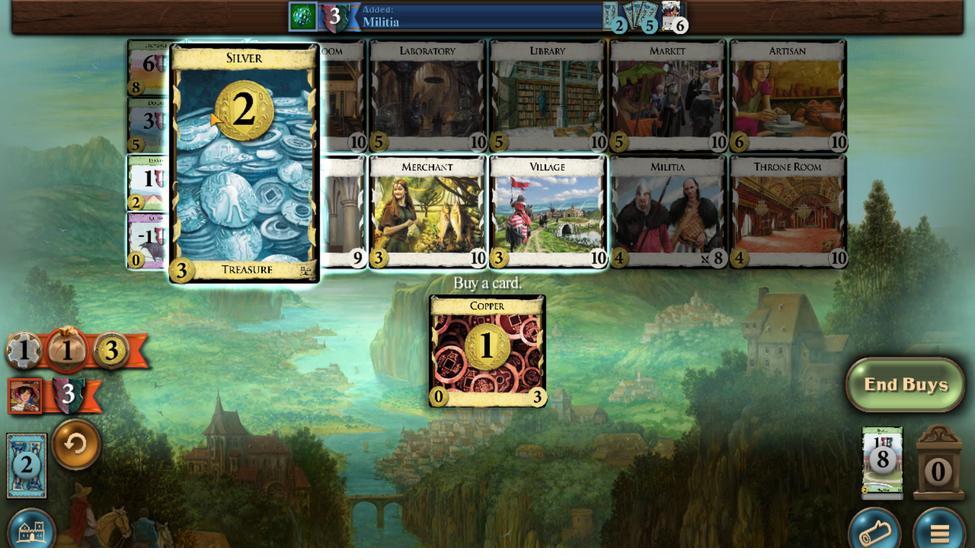 
Action: Mouse scrolled (599, 225) with delta (0, 0)
Screenshot: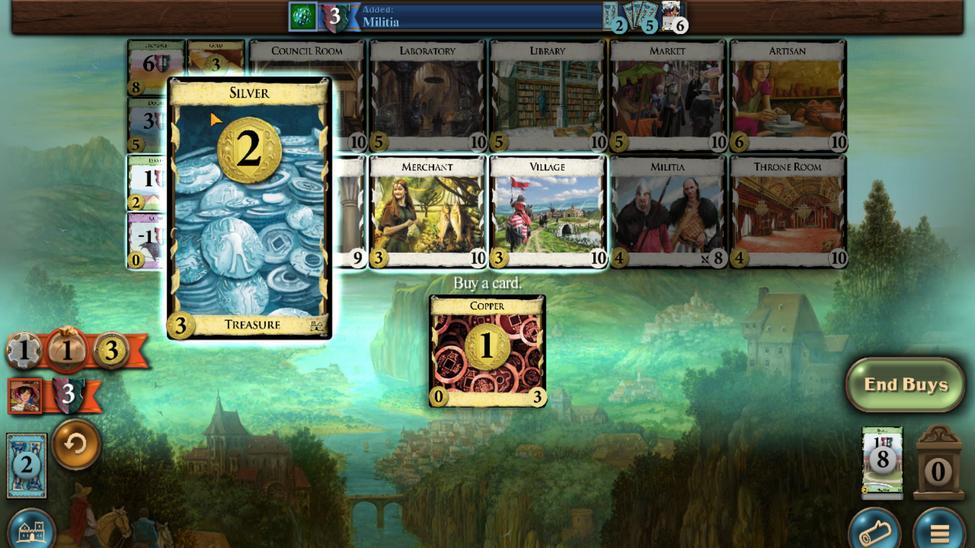 
Action: Mouse scrolled (599, 225) with delta (0, 0)
Screenshot: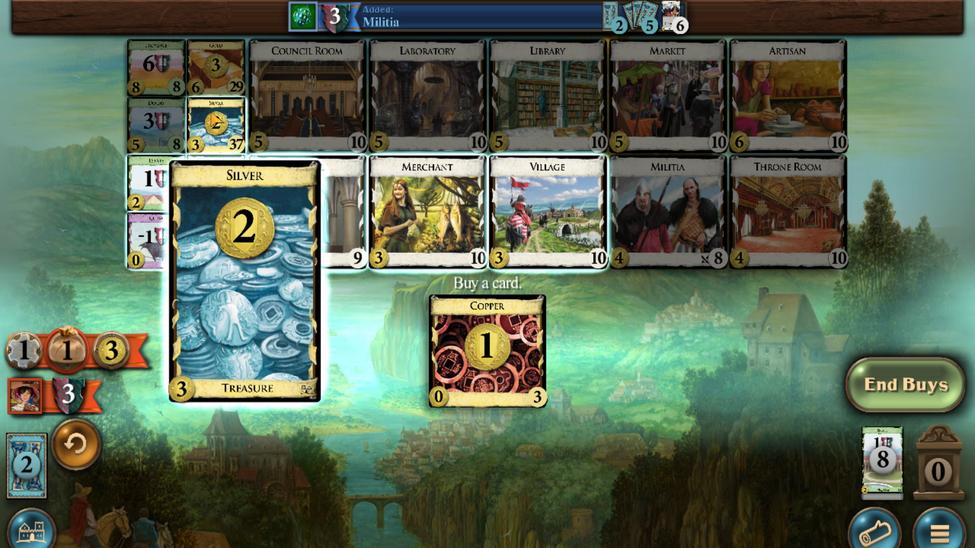 
Action: Mouse moved to (781, 448)
Screenshot: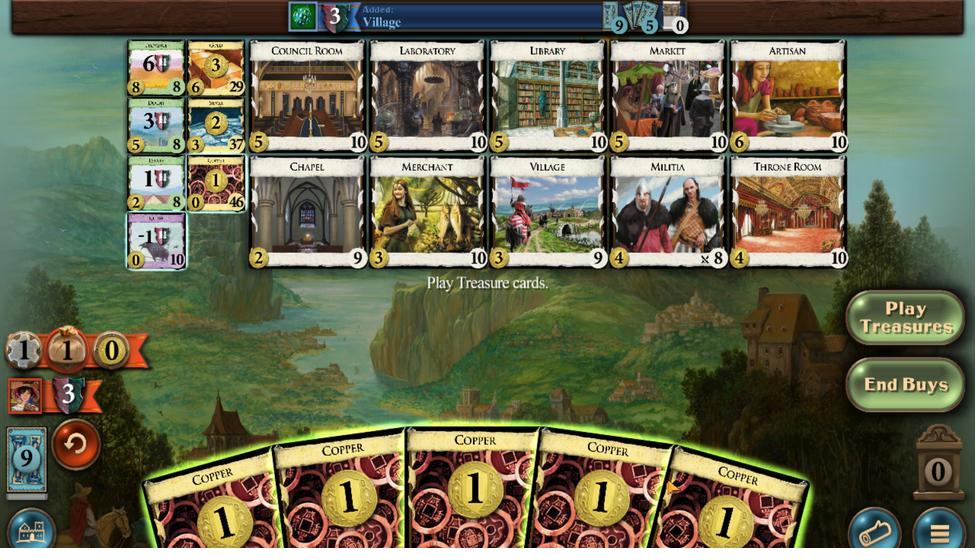 
Action: Mouse scrolled (781, 448) with delta (0, 0)
Screenshot: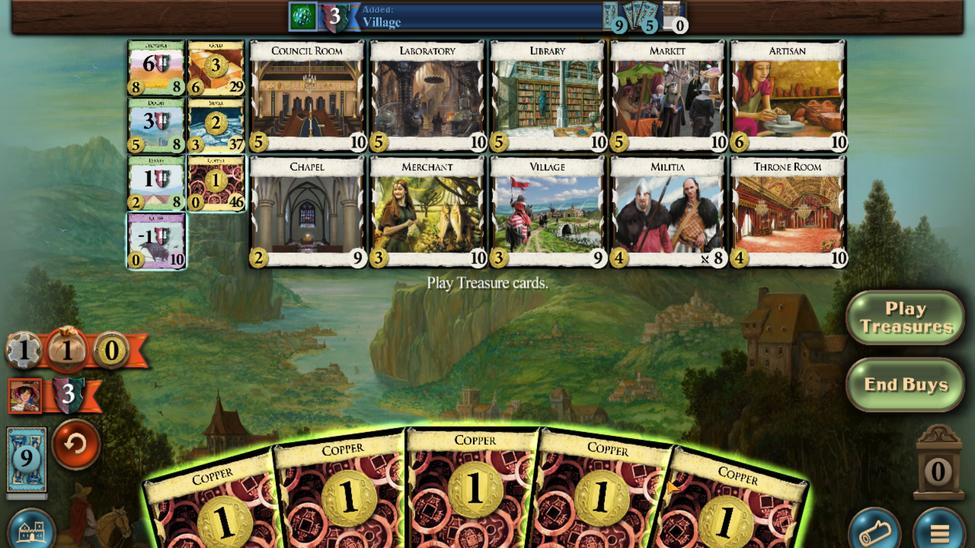 
Action: Mouse moved to (748, 440)
Screenshot: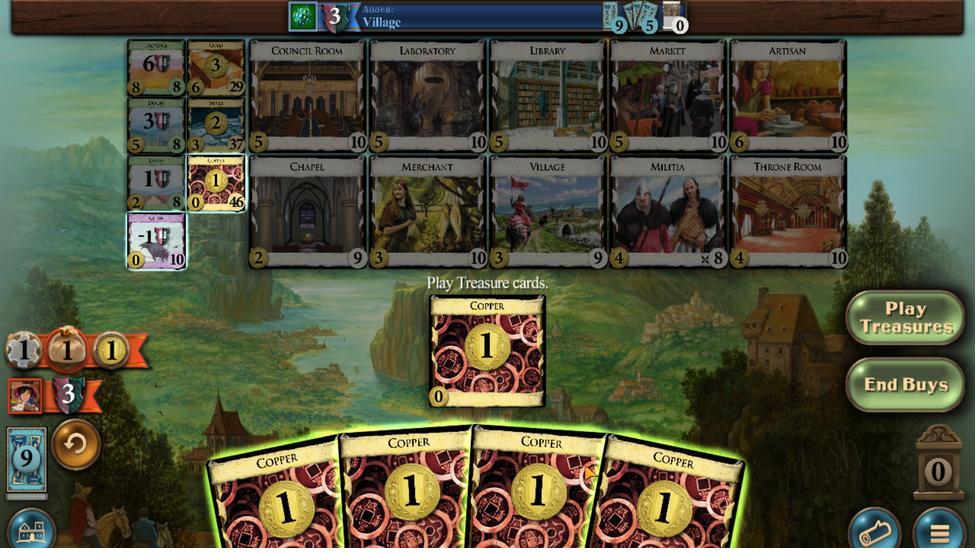 
Action: Mouse scrolled (748, 440) with delta (0, 0)
Screenshot: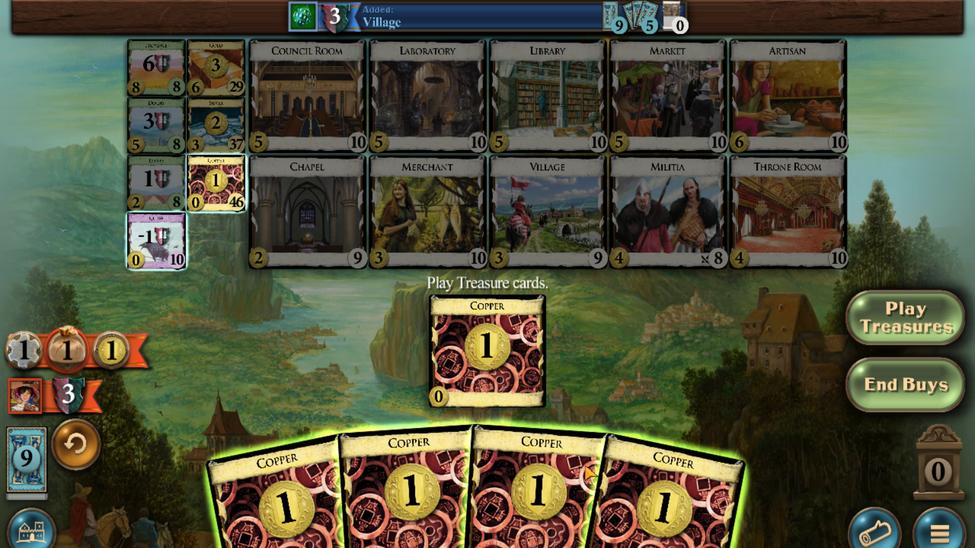 
Action: Mouse moved to (730, 436)
Screenshot: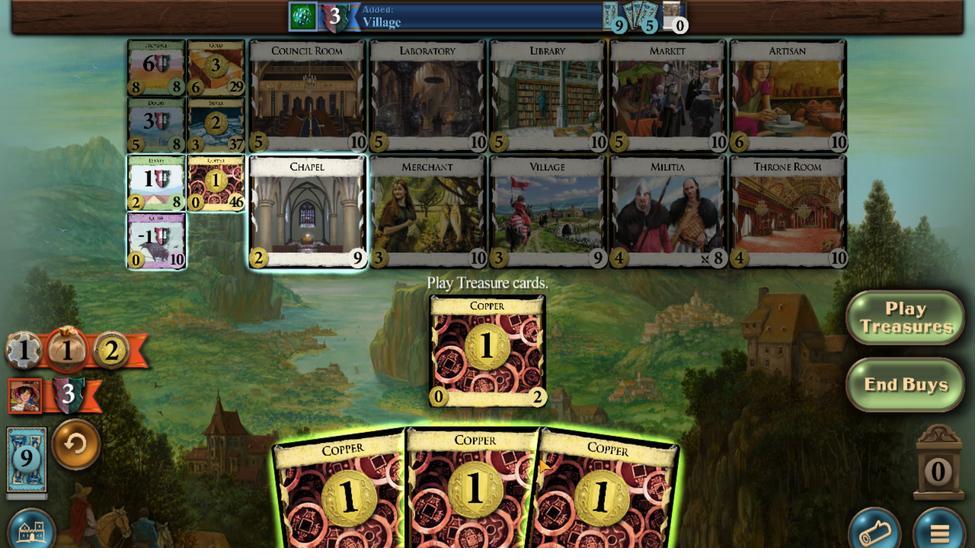 
Action: Mouse scrolled (730, 435) with delta (0, 0)
Screenshot: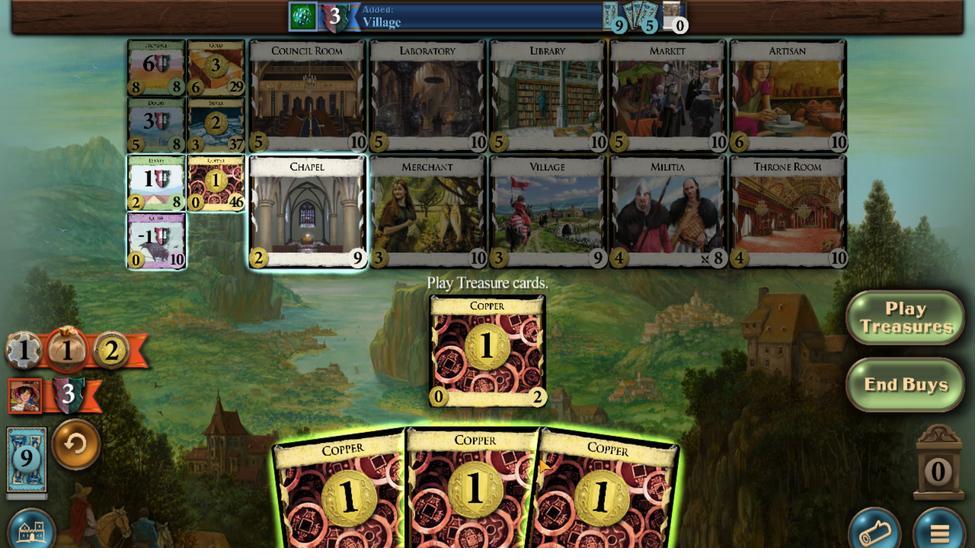 
Action: Mouse moved to (713, 431)
Screenshot: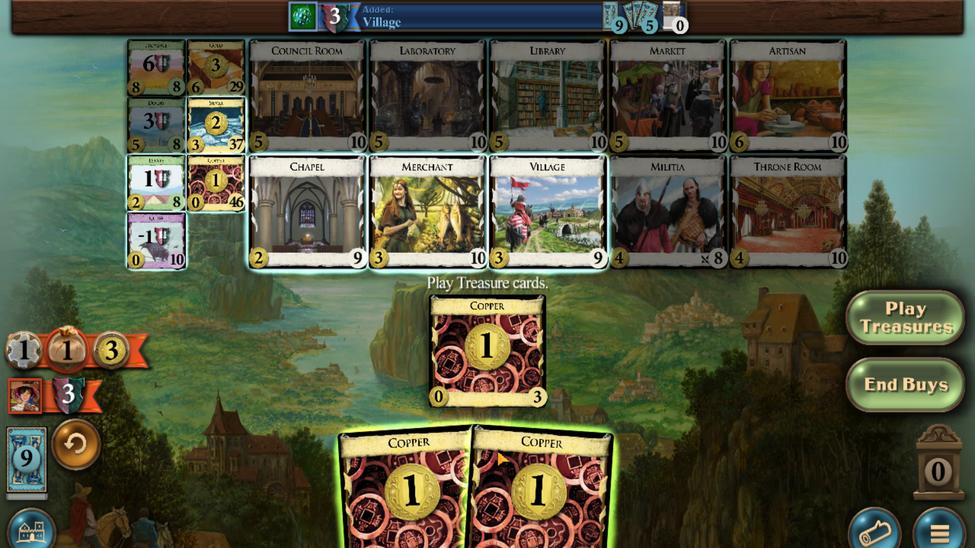
Action: Mouse scrolled (713, 431) with delta (0, 0)
Screenshot: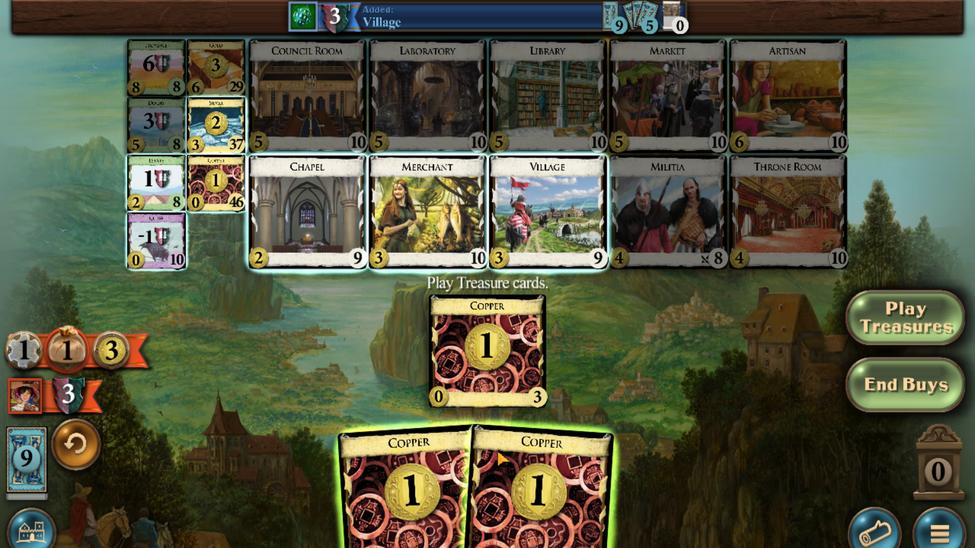 
Action: Mouse moved to (694, 423)
Screenshot: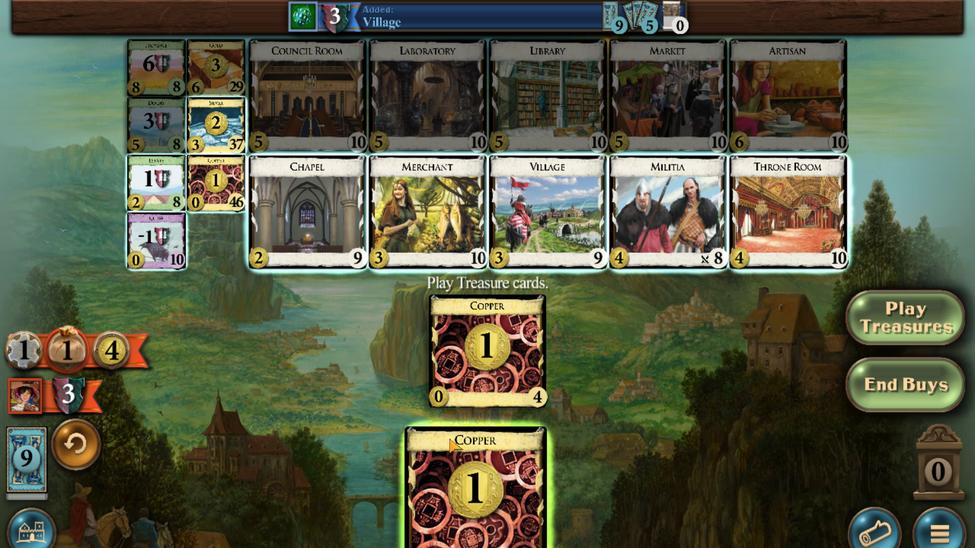 
Action: Mouse scrolled (694, 423) with delta (0, 0)
Screenshot: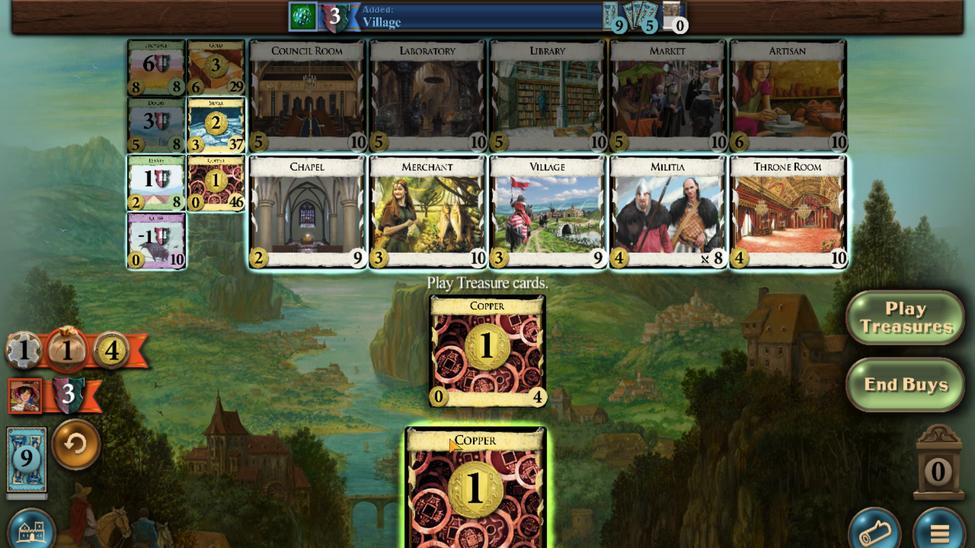 
Action: Mouse moved to (579, 231)
Screenshot: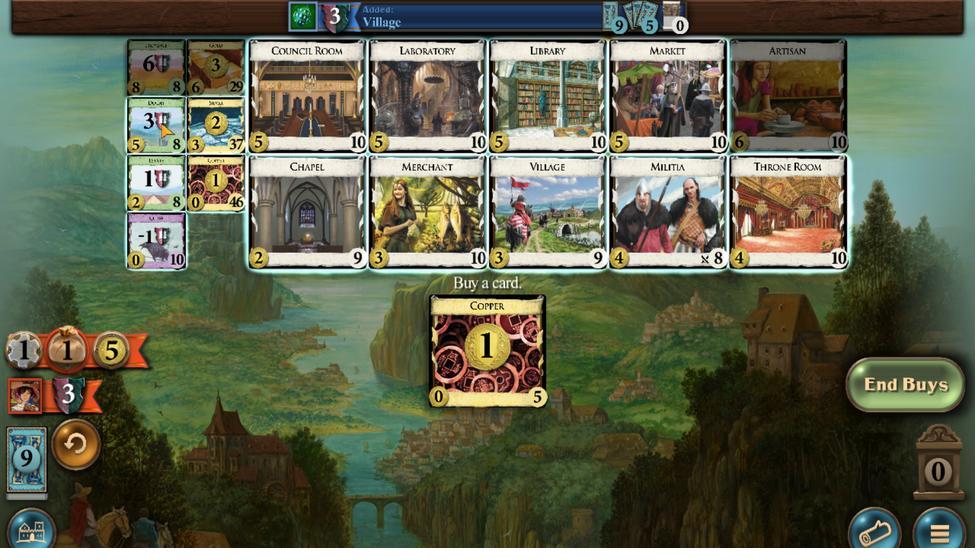 
Action: Mouse scrolled (579, 232) with delta (0, 0)
Screenshot: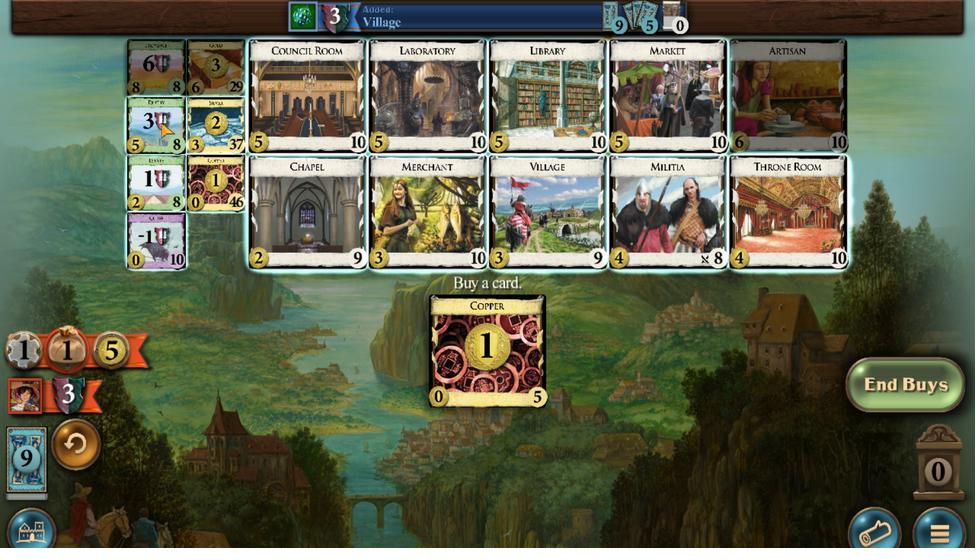 
Action: Mouse scrolled (579, 232) with delta (0, 0)
Screenshot: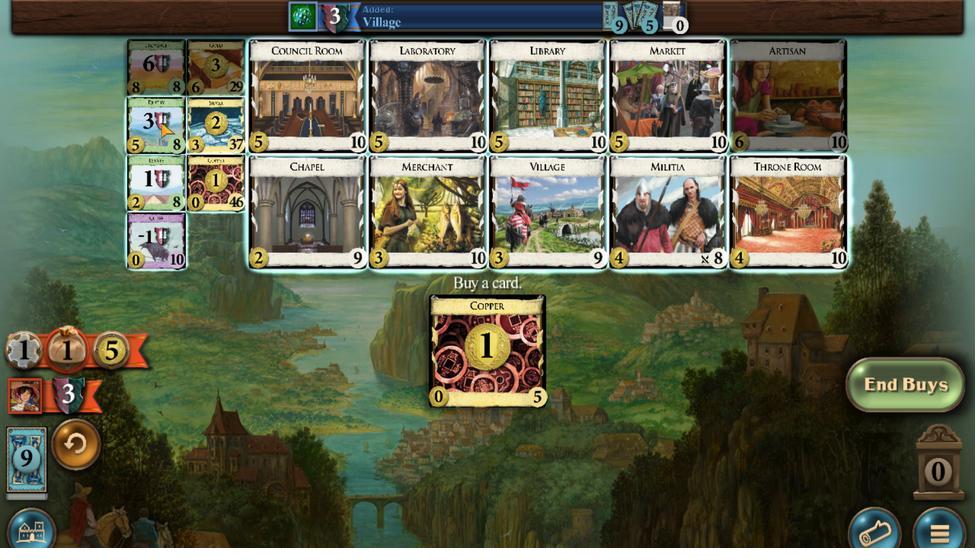 
Action: Mouse scrolled (579, 232) with delta (0, 0)
Screenshot: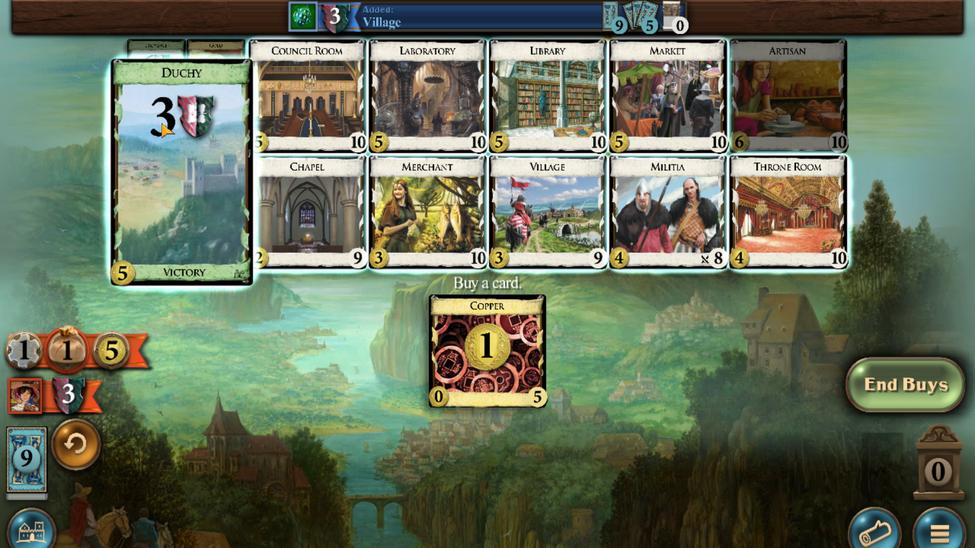 
Action: Mouse scrolled (579, 232) with delta (0, 0)
Screenshot: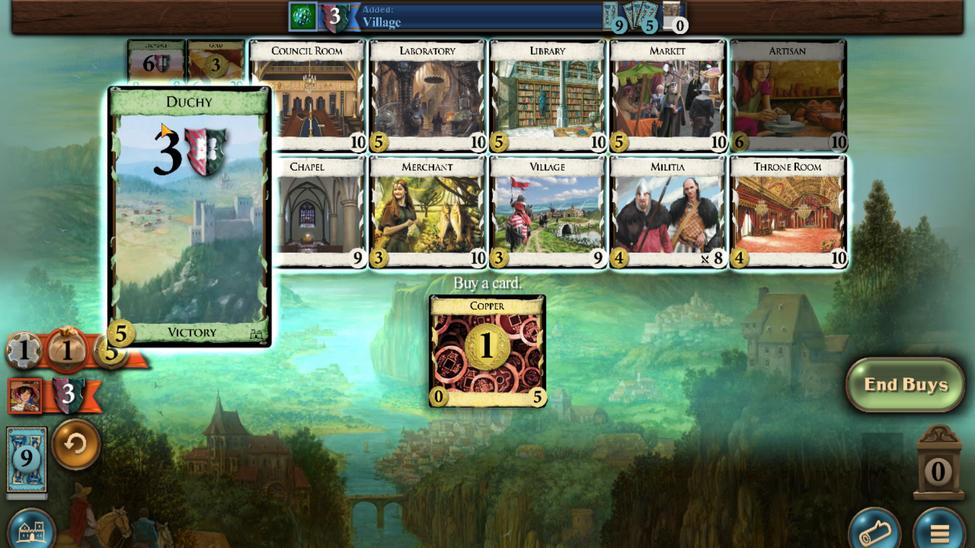
Action: Mouse scrolled (579, 232) with delta (0, 0)
Screenshot: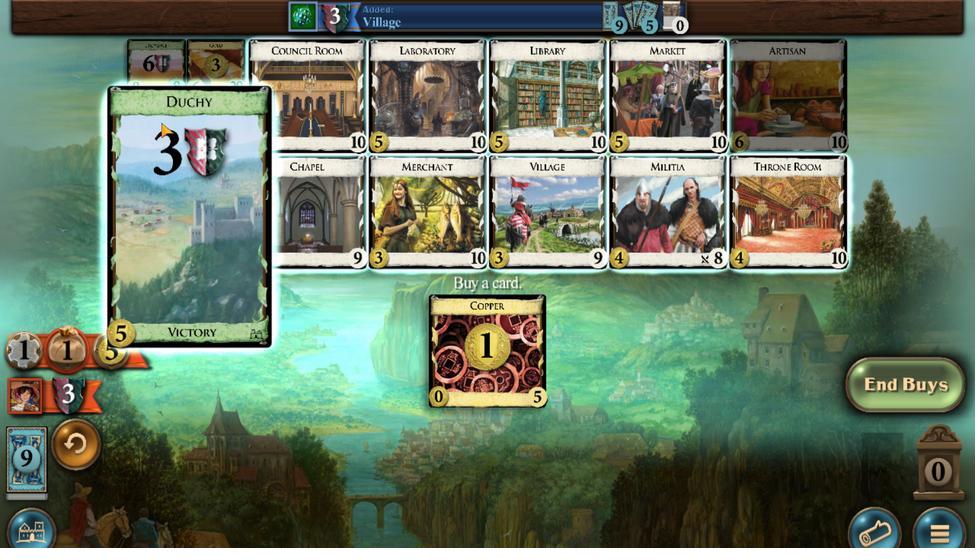 
Action: Mouse scrolled (579, 232) with delta (0, 0)
Screenshot: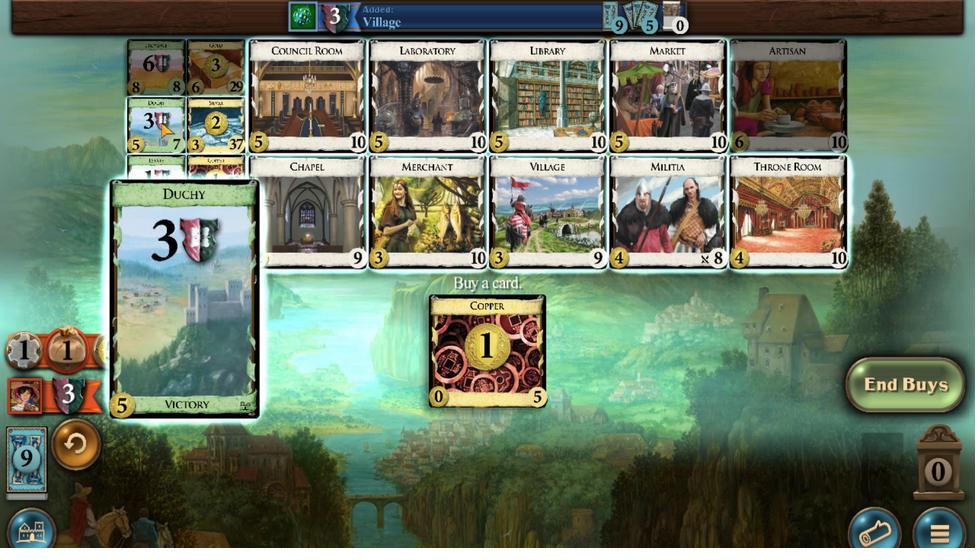 
Action: Mouse moved to (756, 442)
Screenshot: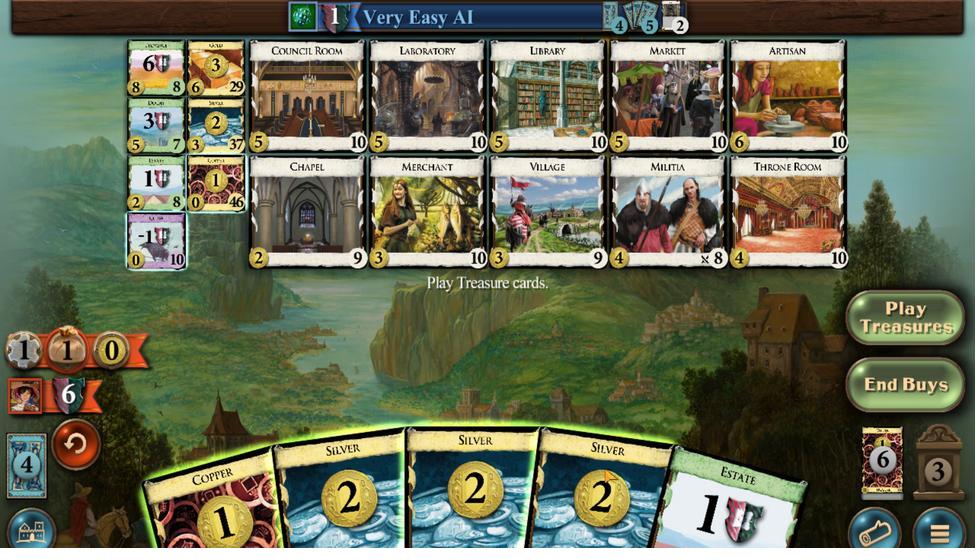 
Action: Mouse scrolled (756, 441) with delta (0, 0)
Screenshot: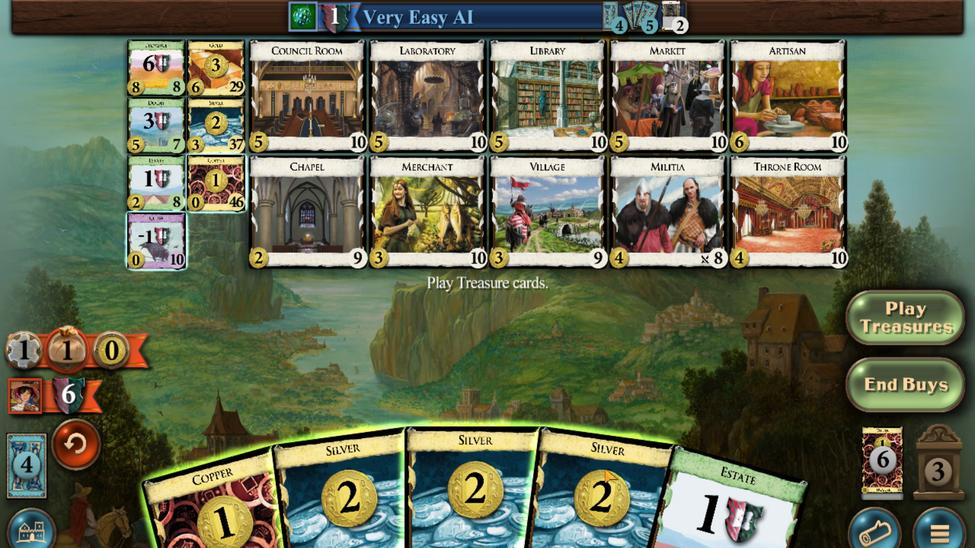 
Action: Mouse moved to (724, 442)
Screenshot: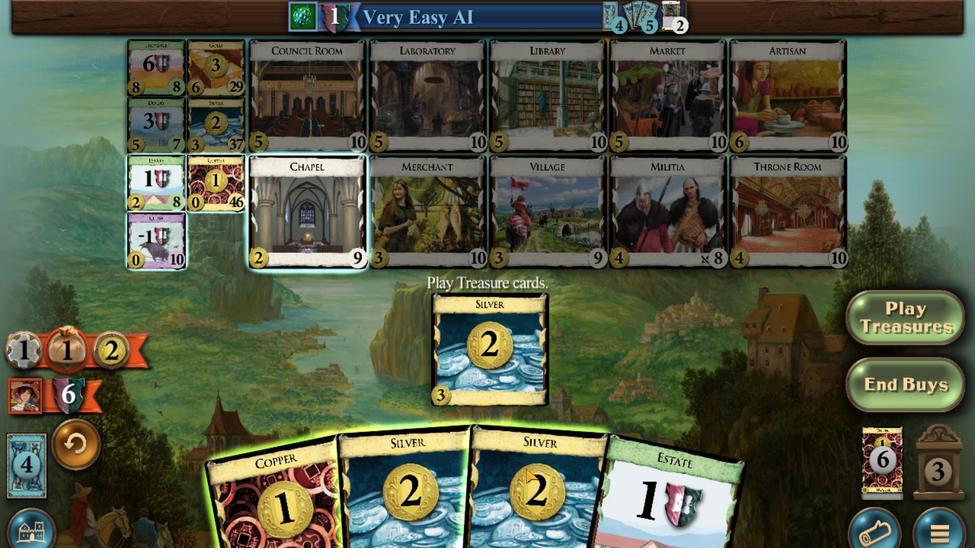
Action: Mouse scrolled (724, 441) with delta (0, 0)
Screenshot: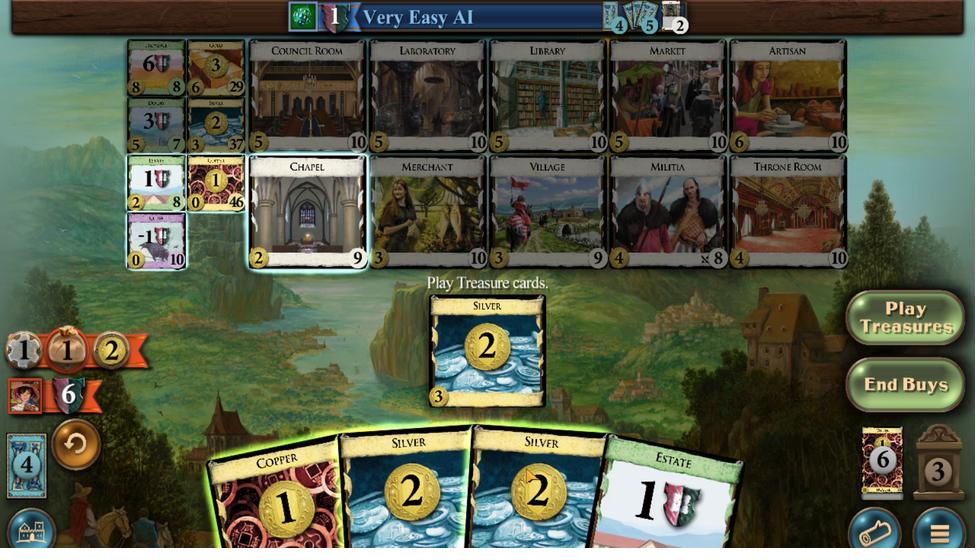 
Action: Mouse moved to (708, 440)
Screenshot: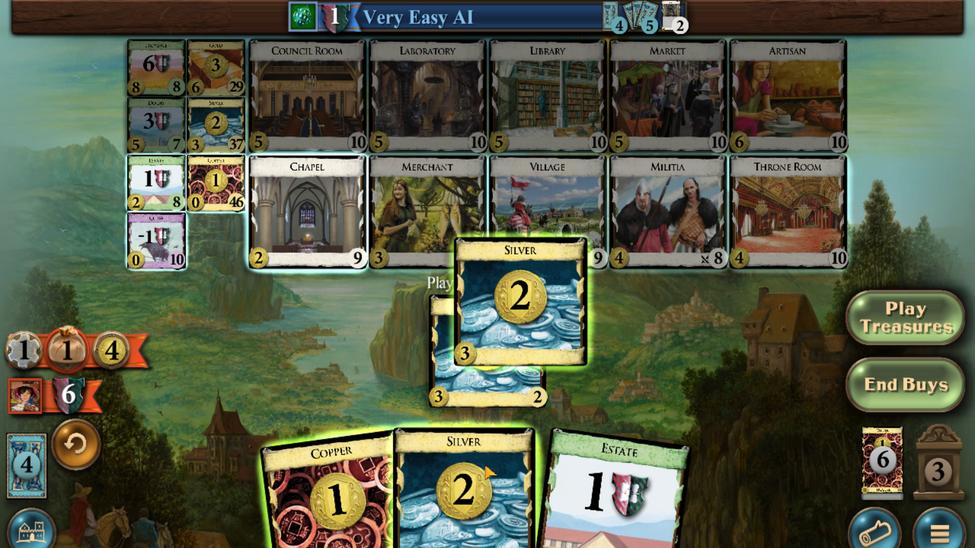 
Action: Mouse scrolled (708, 439) with delta (0, 0)
Screenshot: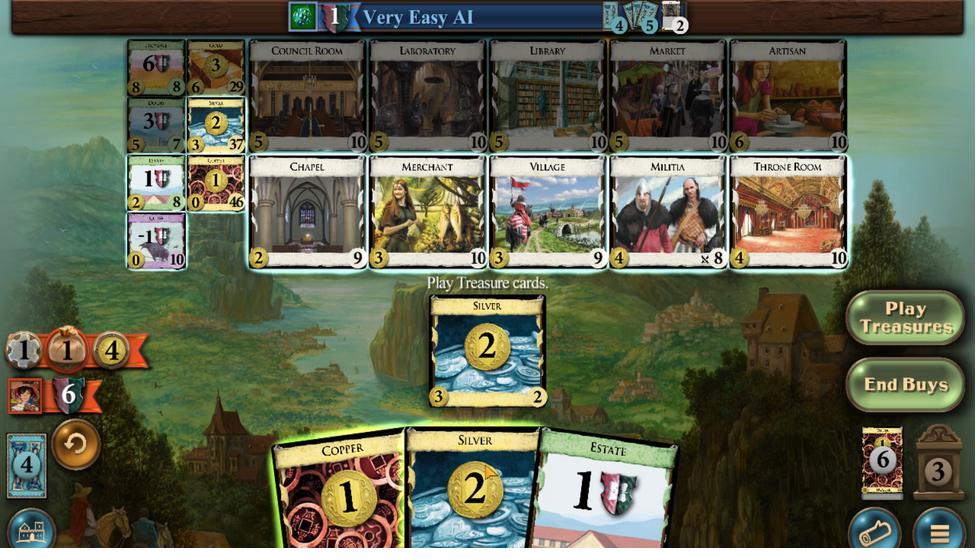 
Action: Mouse moved to (601, 199)
Screenshot: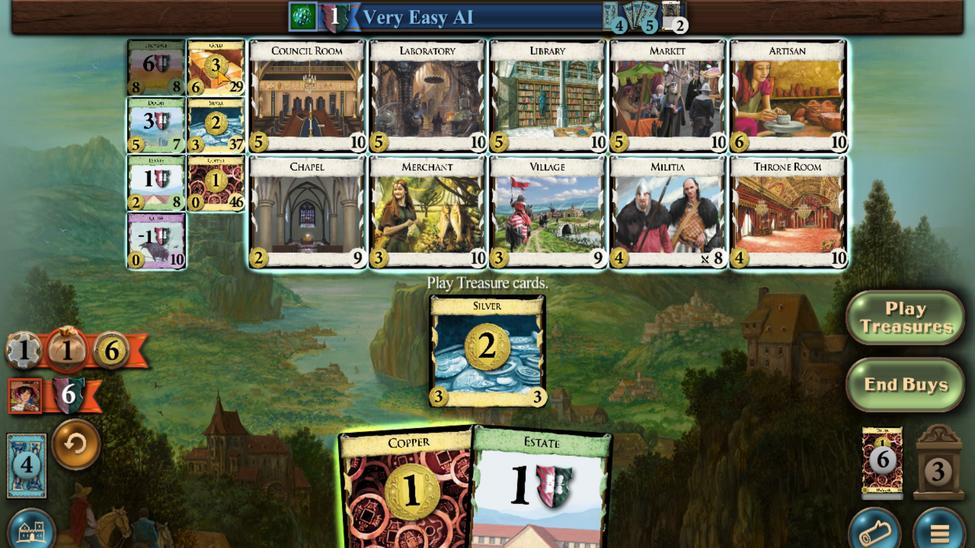 
Action: Mouse scrolled (601, 199) with delta (0, 0)
Screenshot: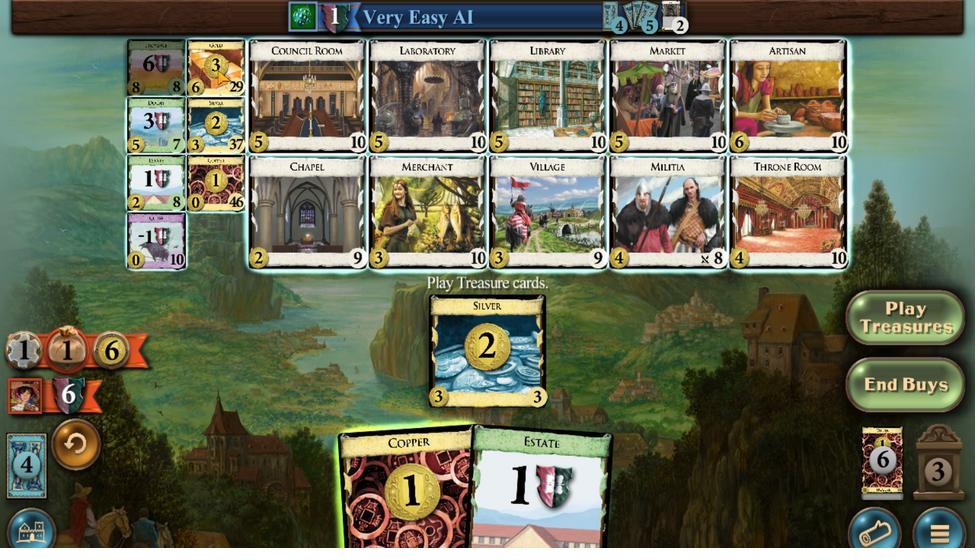 
Action: Mouse scrolled (601, 199) with delta (0, 0)
Screenshot: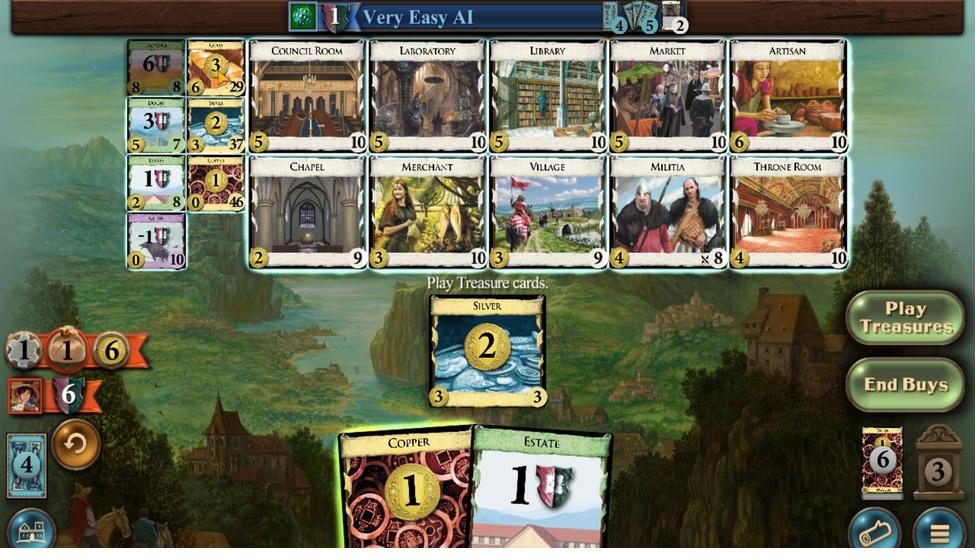 
Action: Mouse scrolled (601, 199) with delta (0, 0)
Screenshot: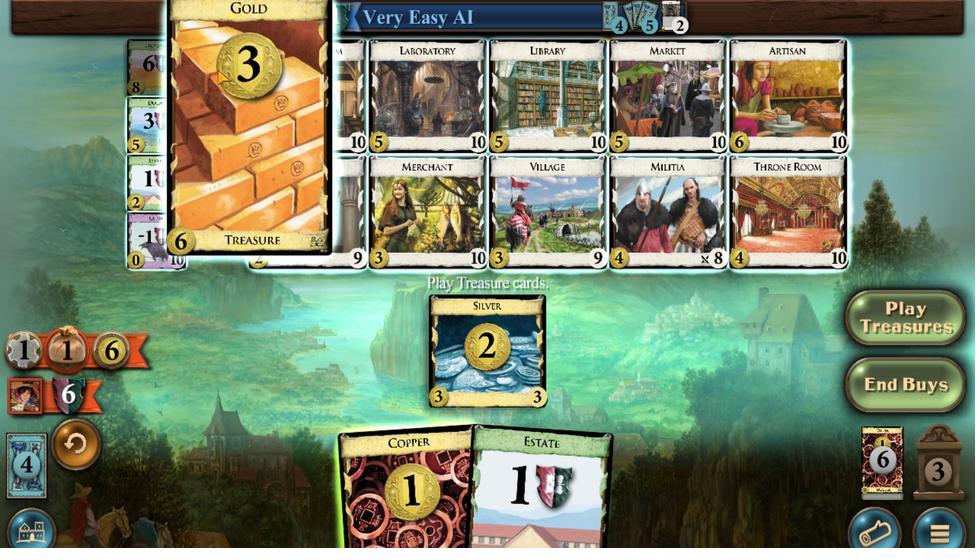 
Action: Mouse scrolled (601, 199) with delta (0, 0)
Screenshot: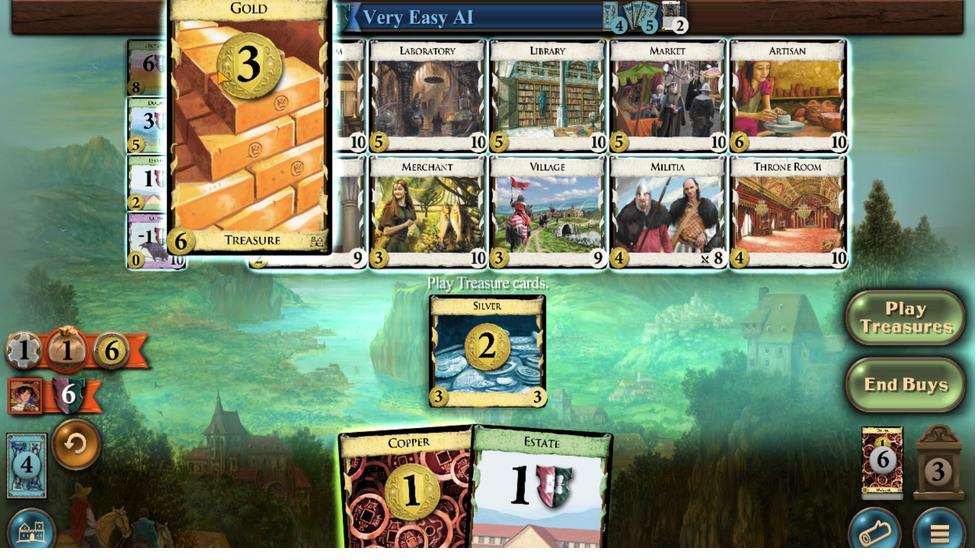 
Action: Mouse scrolled (601, 199) with delta (0, 0)
Screenshot: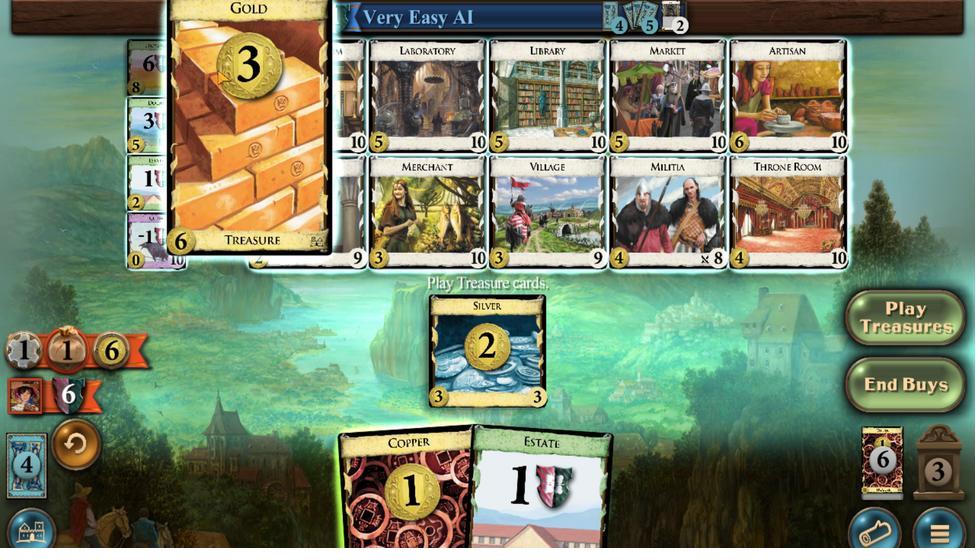 
Action: Mouse scrolled (601, 199) with delta (0, 0)
Screenshot: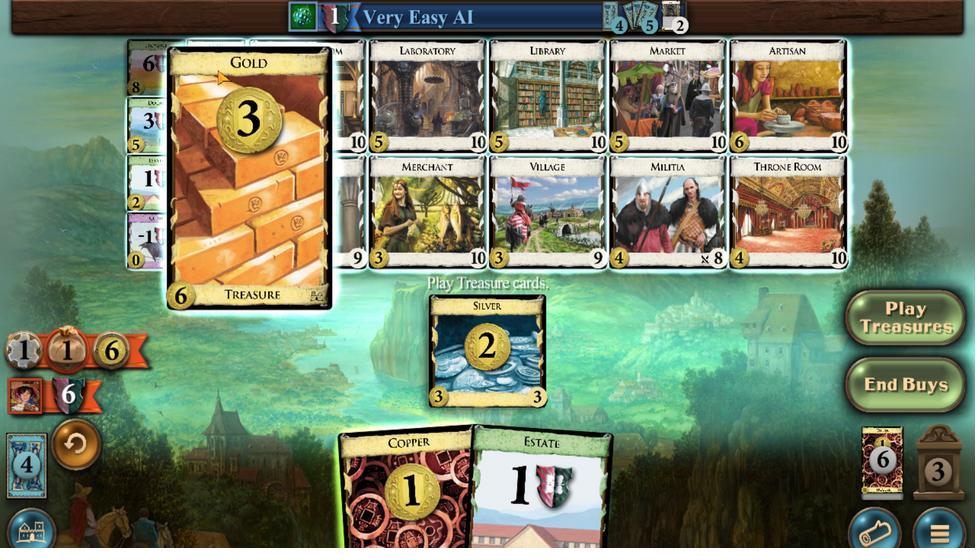 
Action: Mouse scrolled (601, 199) with delta (0, 0)
Screenshot: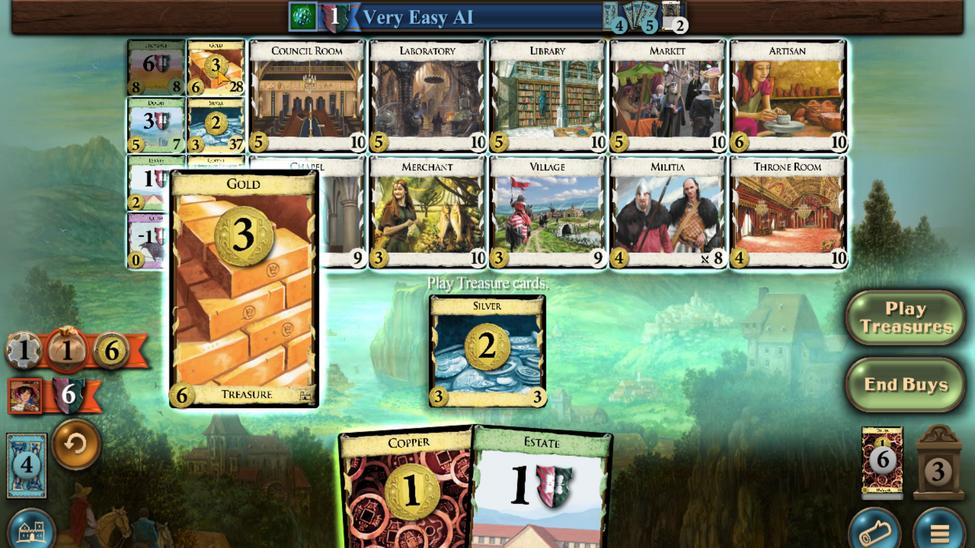 
Action: Mouse moved to (741, 435)
Screenshot: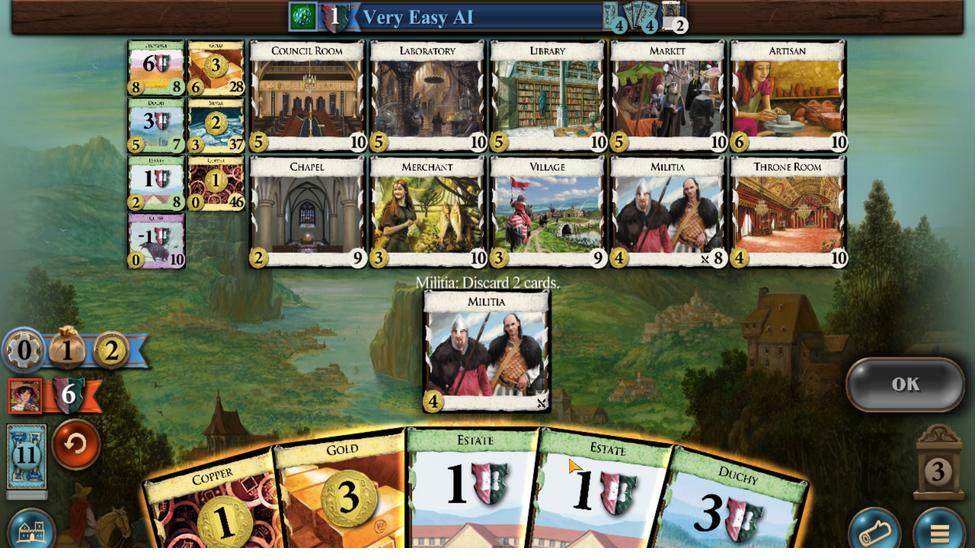 
Action: Mouse scrolled (741, 435) with delta (0, 0)
Screenshot: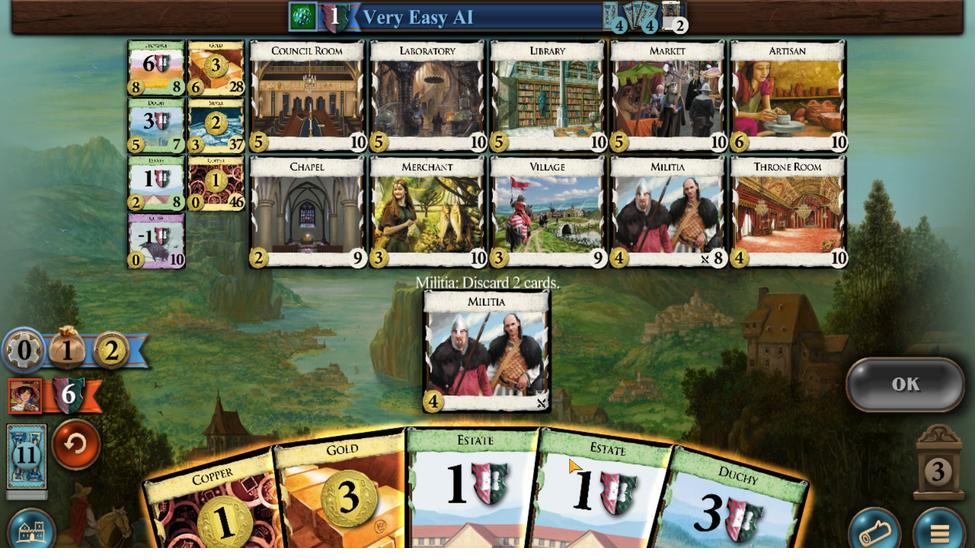 
Action: Mouse moved to (709, 437)
Screenshot: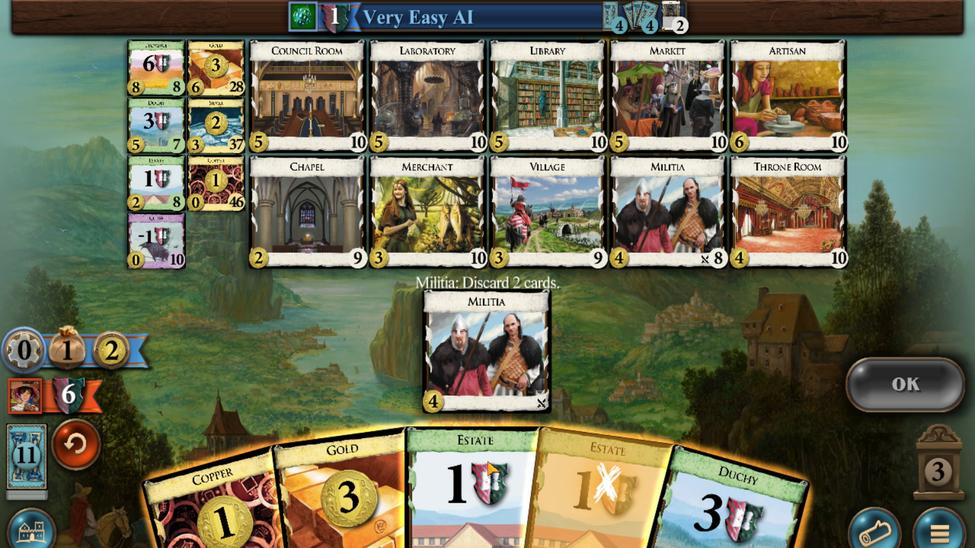 
Action: Mouse scrolled (709, 437) with delta (0, 0)
Screenshot: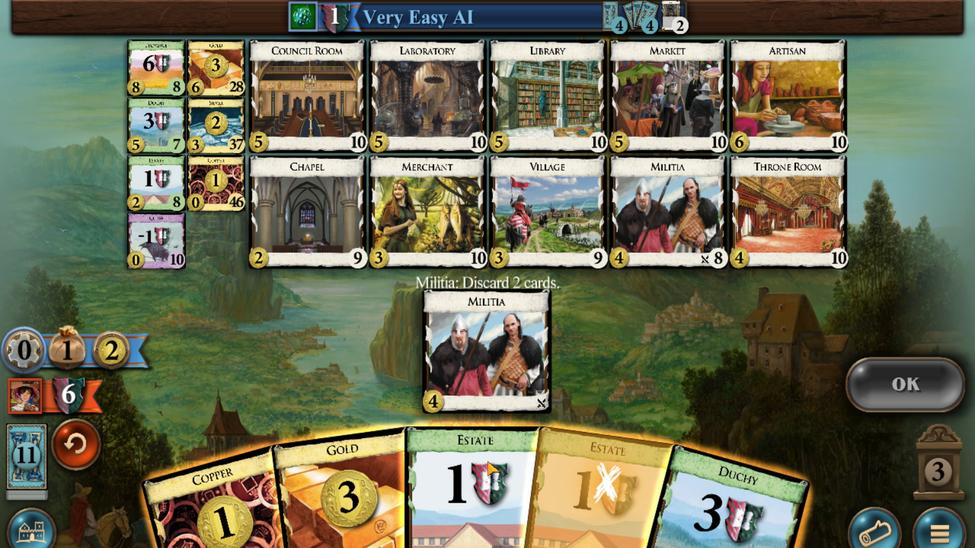 
Action: Mouse moved to (870, 392)
Screenshot: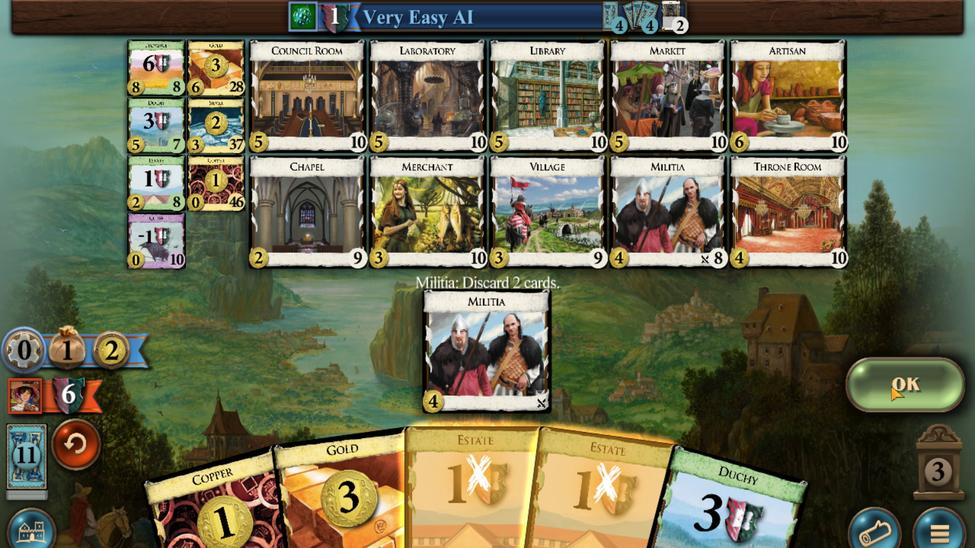 
Action: Mouse pressed left at (870, 392)
Screenshot: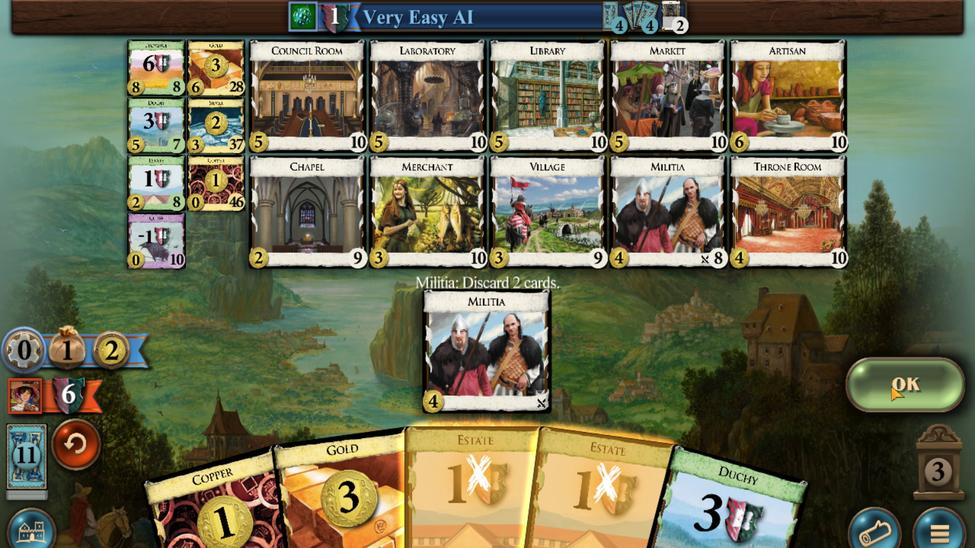 
Action: Mouse moved to (703, 424)
Screenshot: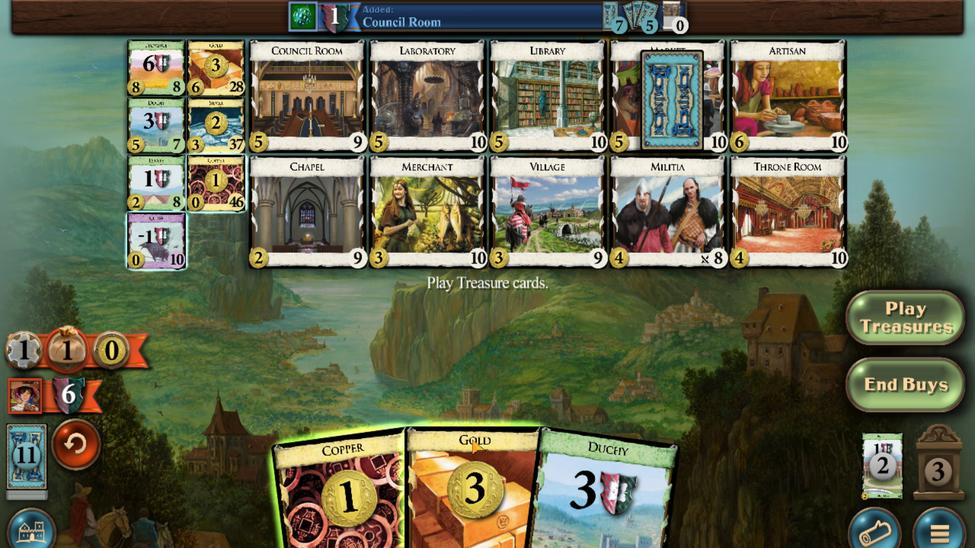 
Action: Mouse scrolled (703, 424) with delta (0, 0)
Screenshot: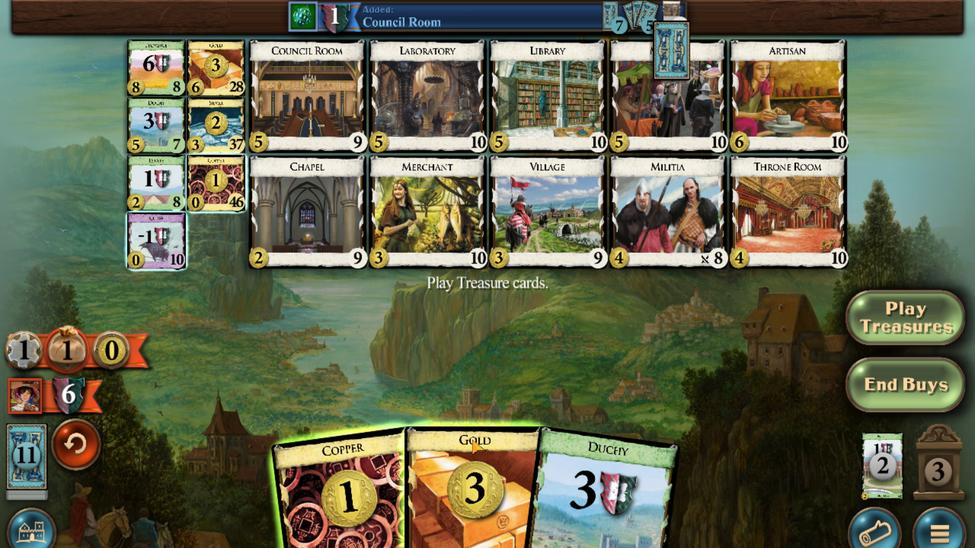 
Action: Mouse moved to (675, 426)
Screenshot: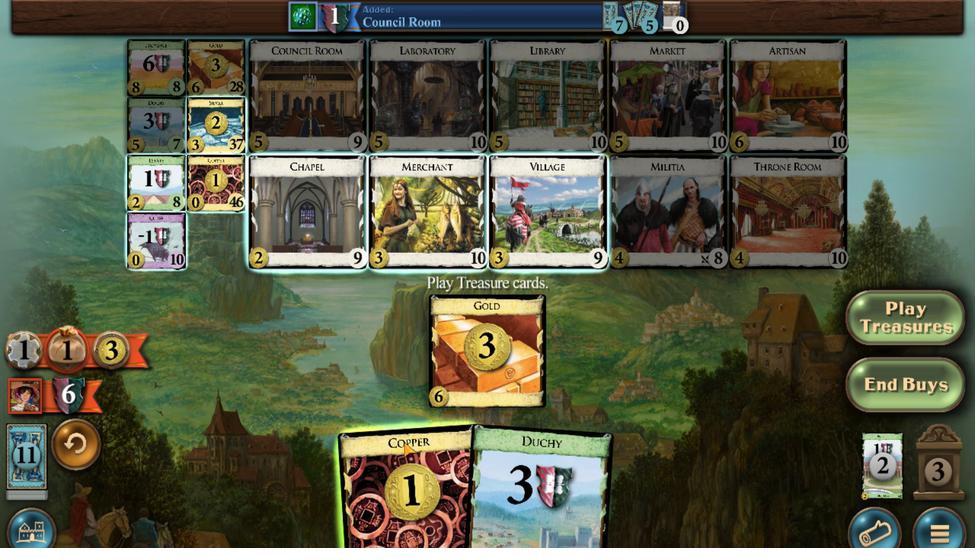 
Action: Mouse scrolled (675, 425) with delta (0, 0)
Screenshot: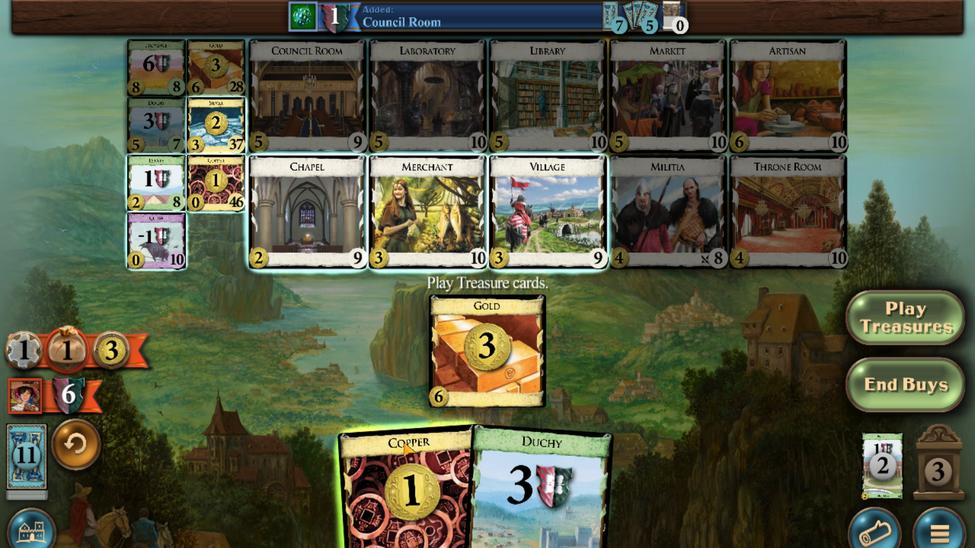 
Action: Mouse moved to (596, 225)
Screenshot: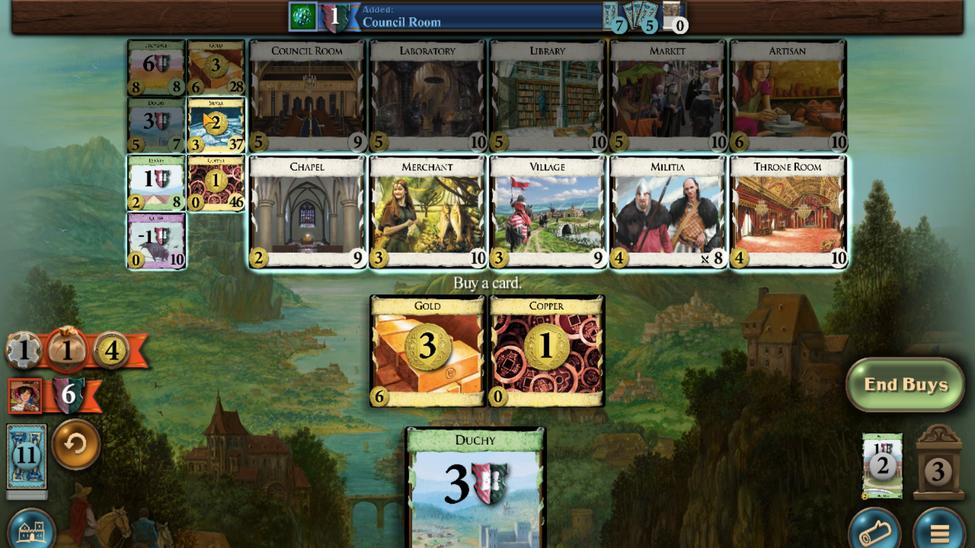 
Action: Mouse scrolled (596, 225) with delta (0, 0)
Screenshot: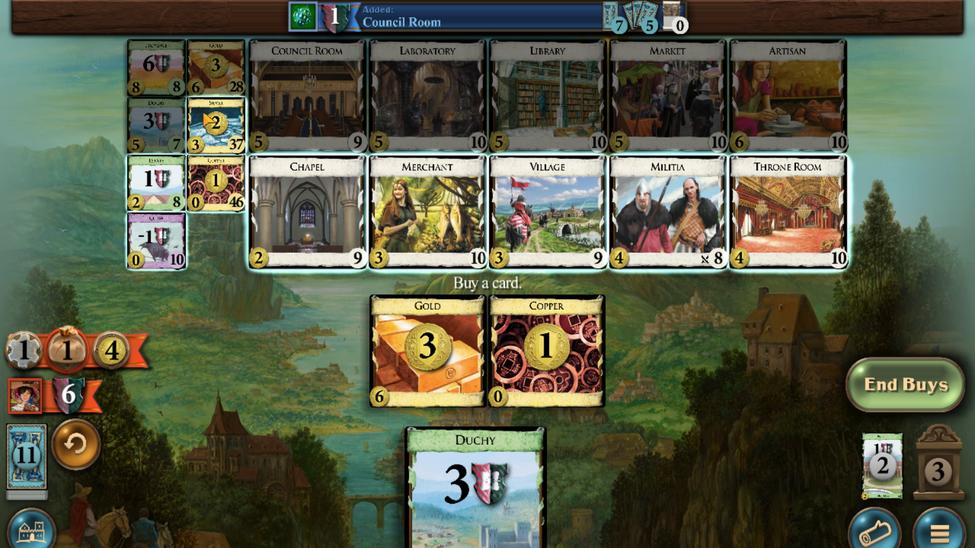
Action: Mouse scrolled (596, 225) with delta (0, 0)
Screenshot: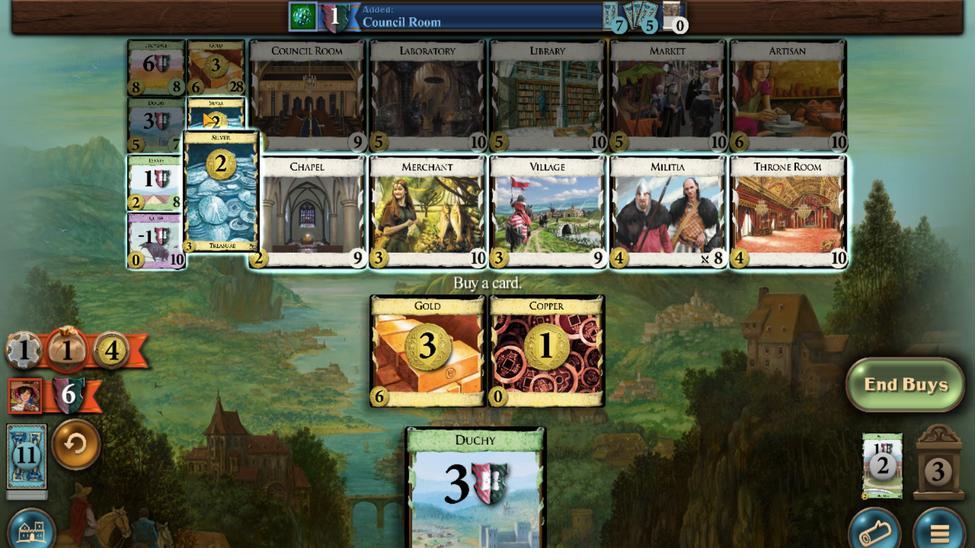 
Action: Mouse scrolled (596, 225) with delta (0, 0)
Screenshot: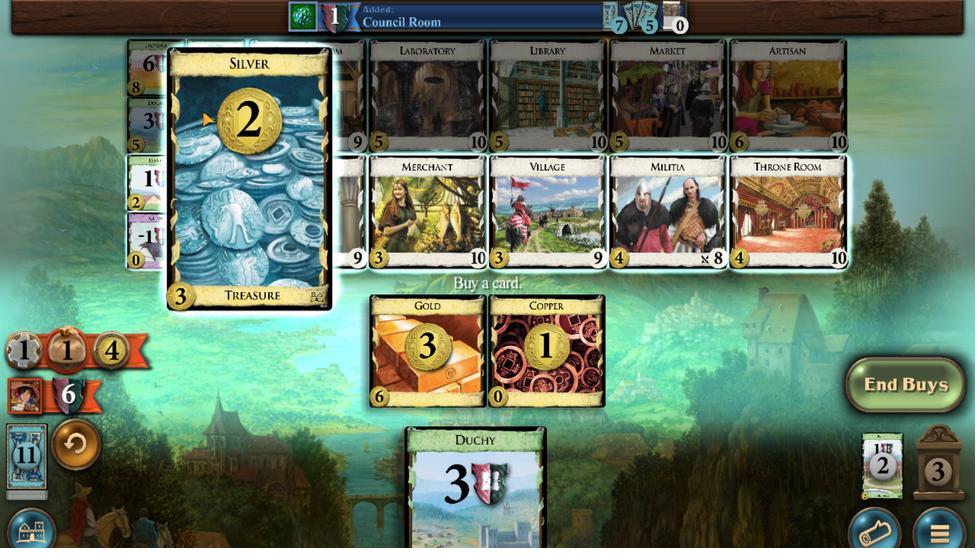 
Action: Mouse scrolled (596, 225) with delta (0, 0)
Screenshot: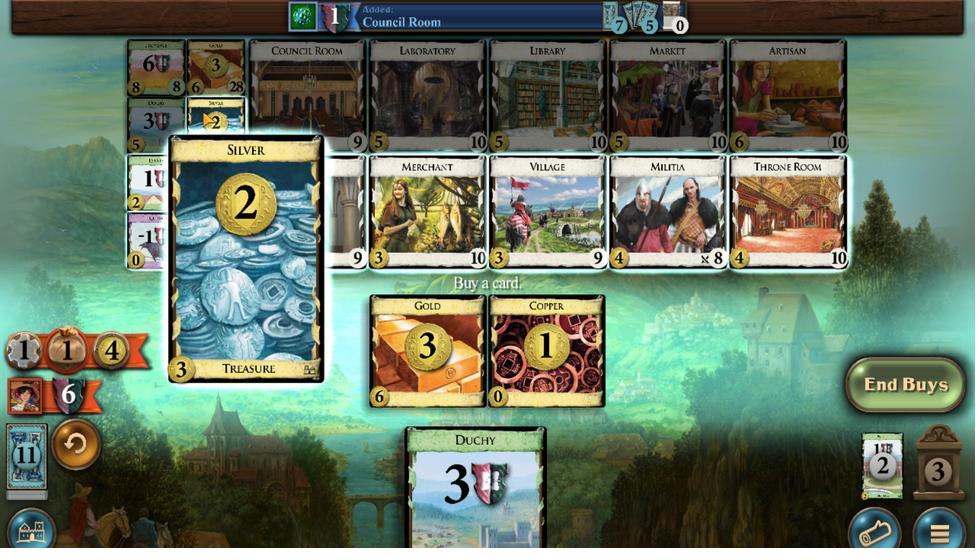
Action: Mouse scrolled (596, 225) with delta (0, 0)
Screenshot: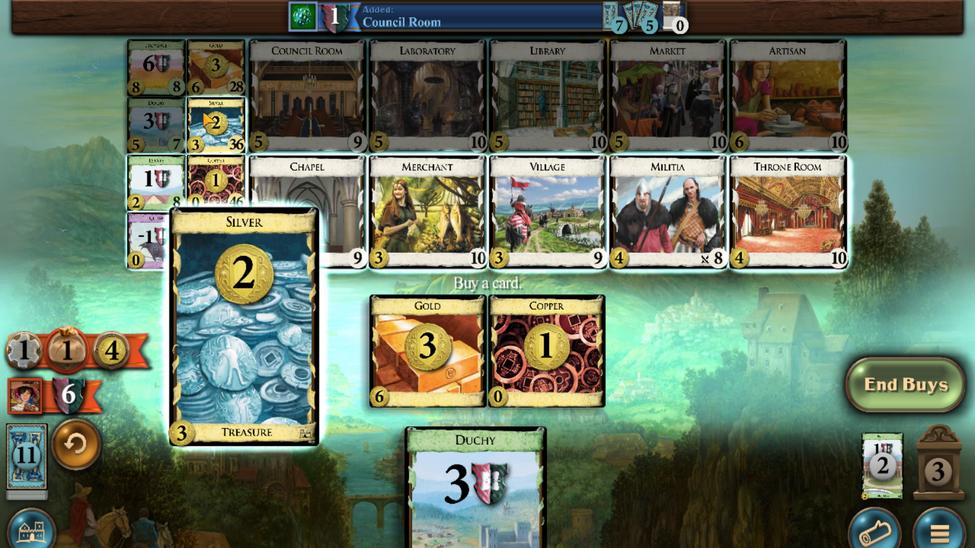 
Action: Mouse moved to (690, 444)
Screenshot: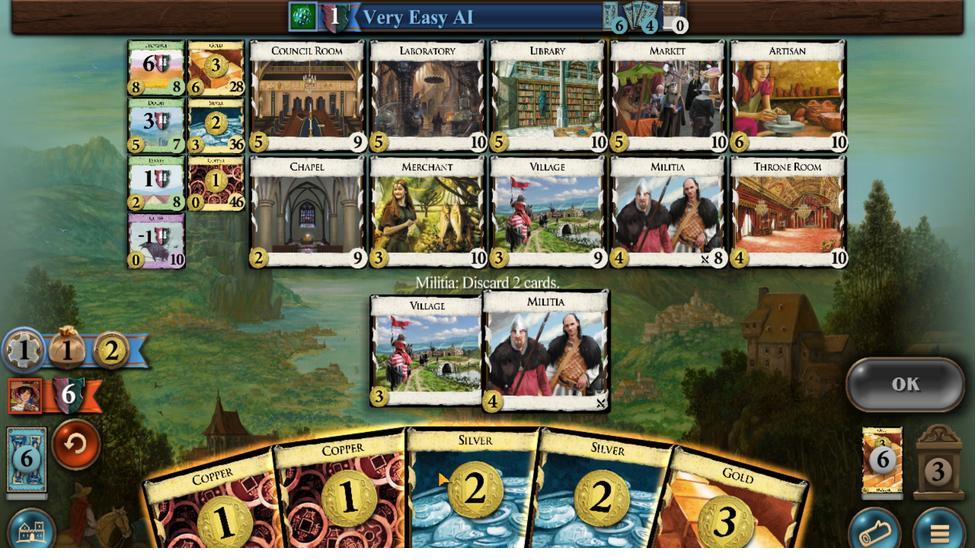 
Action: Mouse scrolled (690, 443) with delta (0, 0)
Screenshot: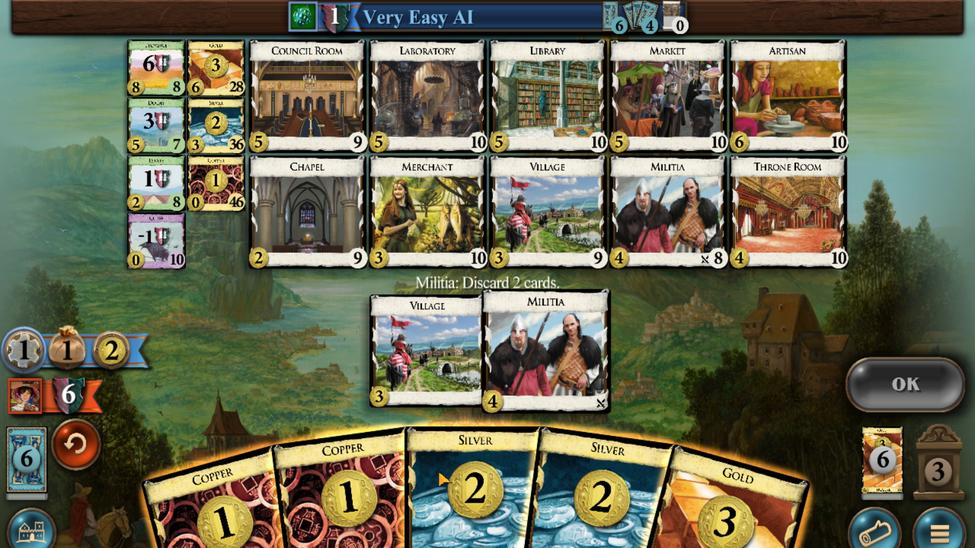 
Action: Mouse moved to (698, 459)
Screenshot: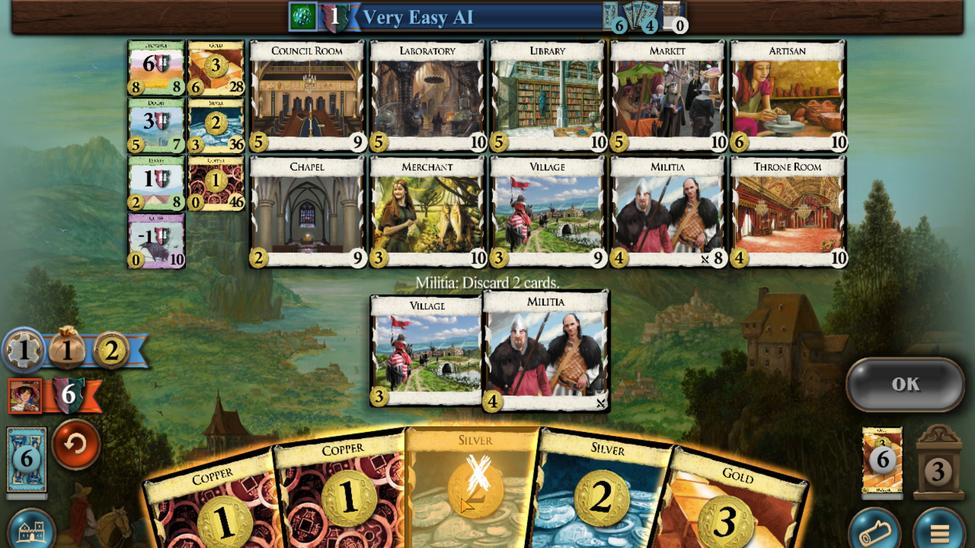 
Action: Mouse scrolled (698, 459) with delta (0, 0)
Screenshot: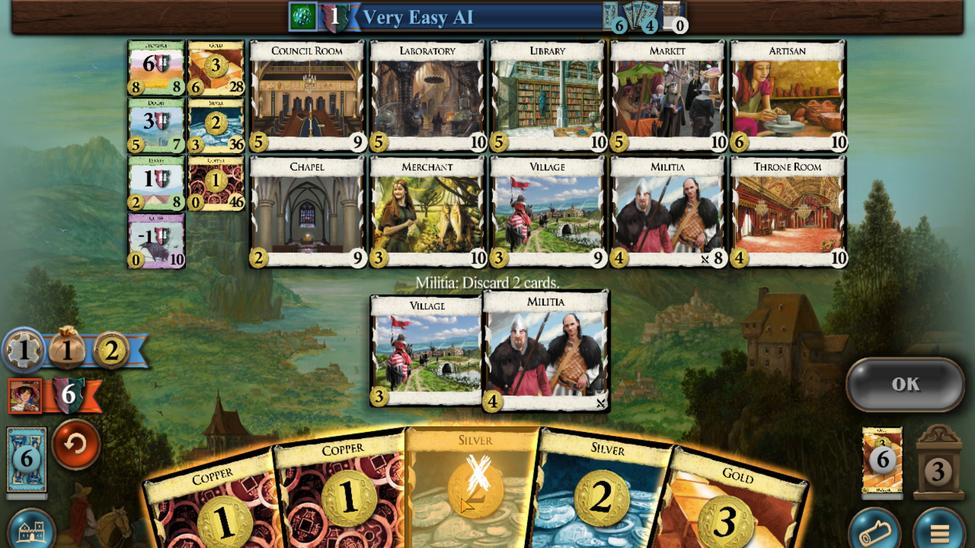 
Action: Mouse moved to (614, 457)
Screenshot: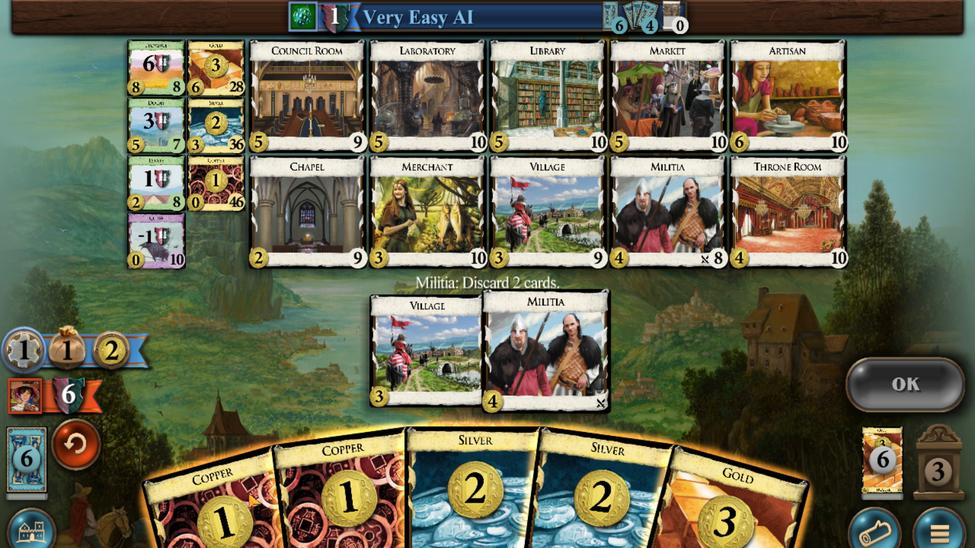 
Action: Mouse scrolled (614, 456) with delta (0, 0)
Screenshot: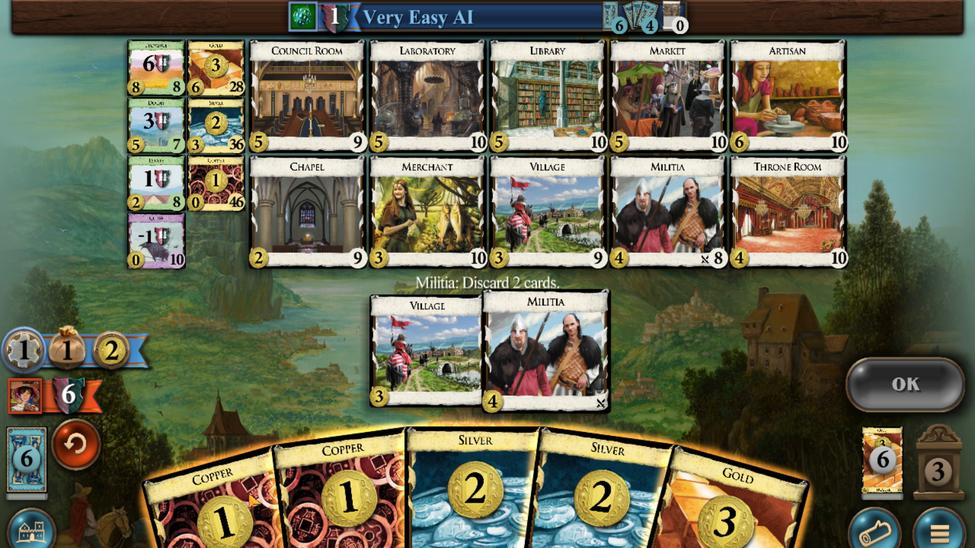 
Action: Mouse moved to (646, 453)
Screenshot: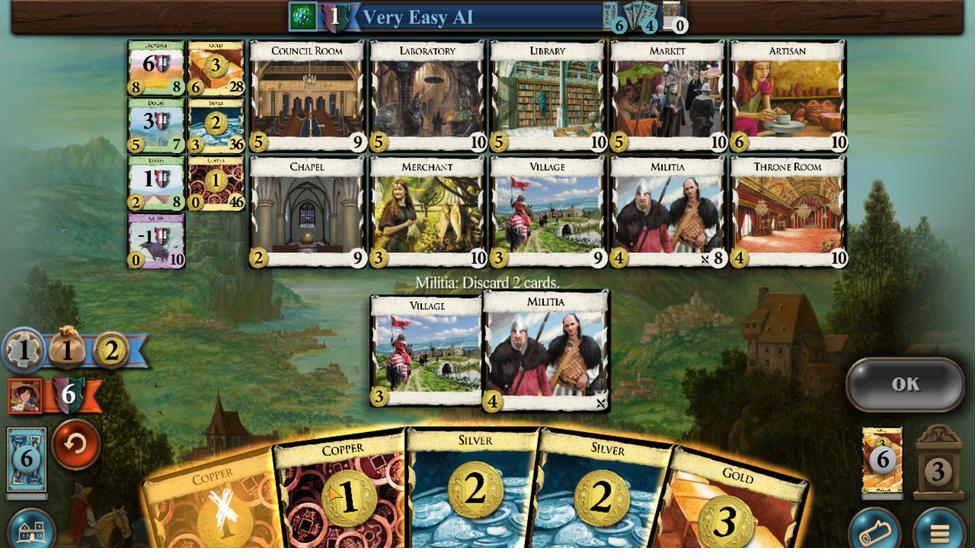 
Action: Mouse scrolled (646, 452) with delta (0, 0)
Screenshot: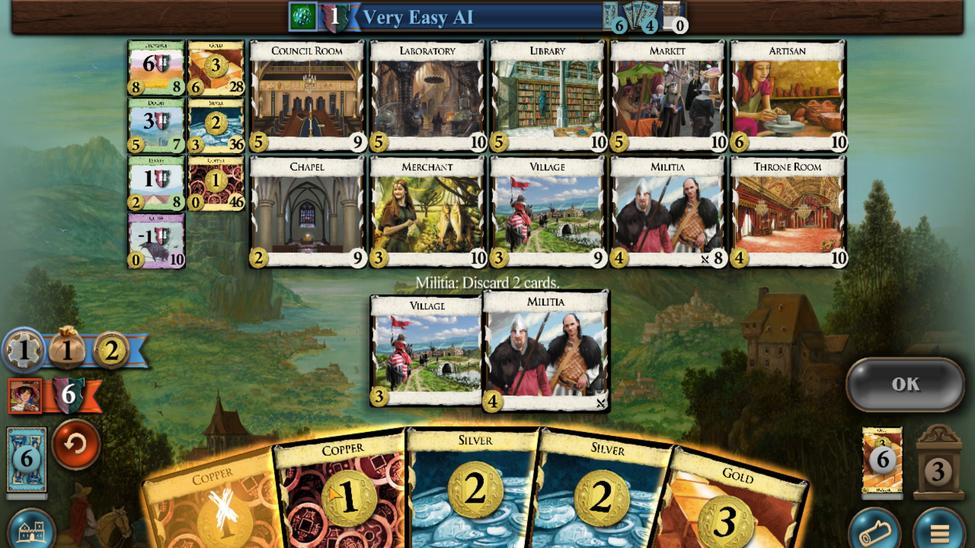 
Action: Mouse moved to (872, 387)
Screenshot: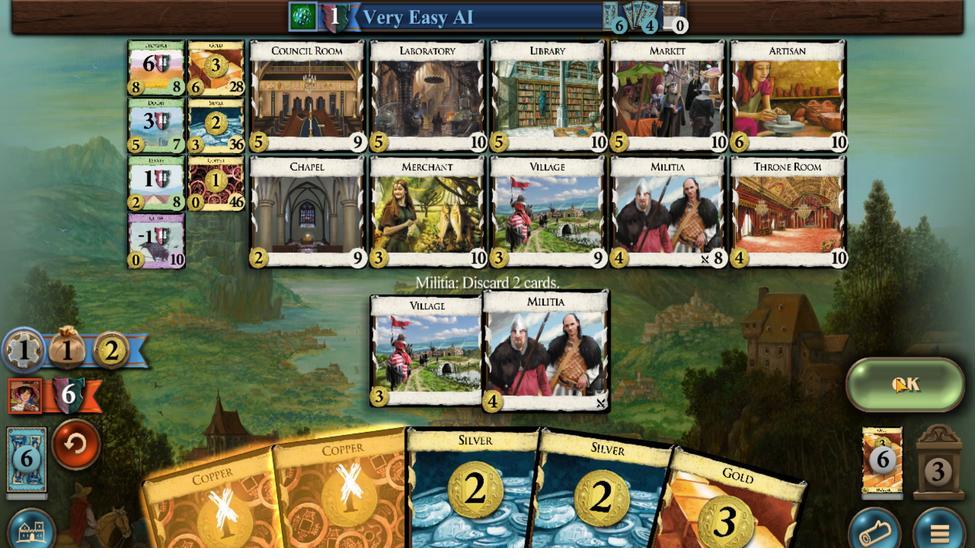 
Action: Mouse pressed left at (872, 387)
Screenshot: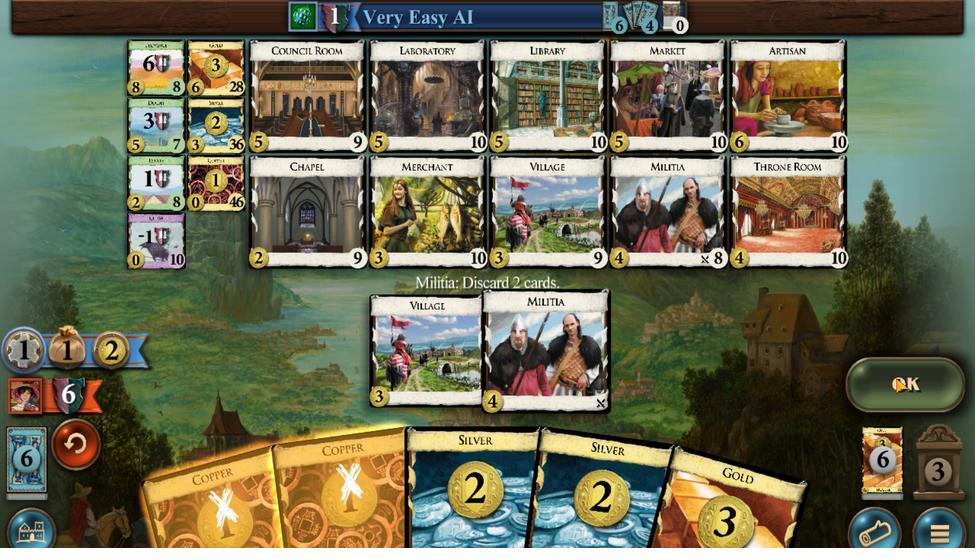 
Action: Mouse moved to (753, 419)
Screenshot: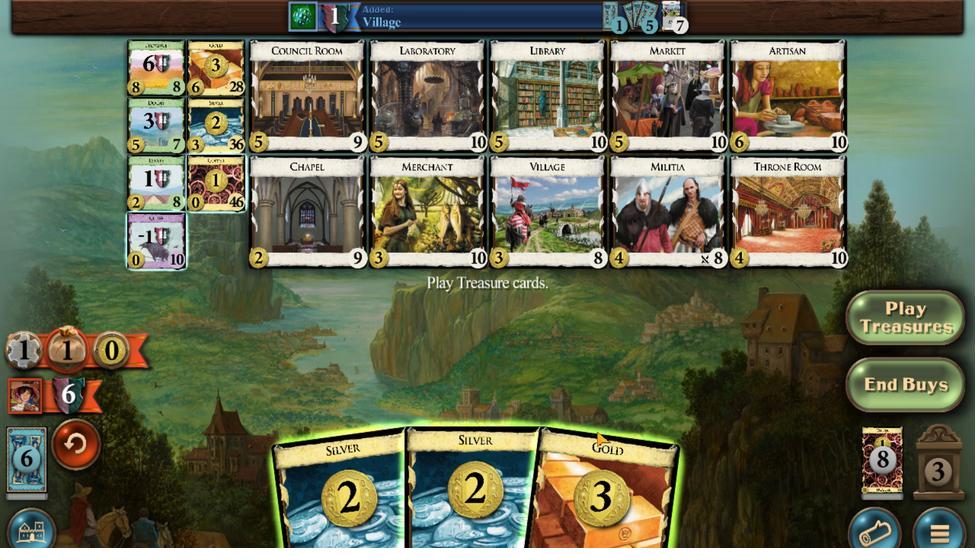 
Action: Mouse scrolled (753, 419) with delta (0, 0)
Screenshot: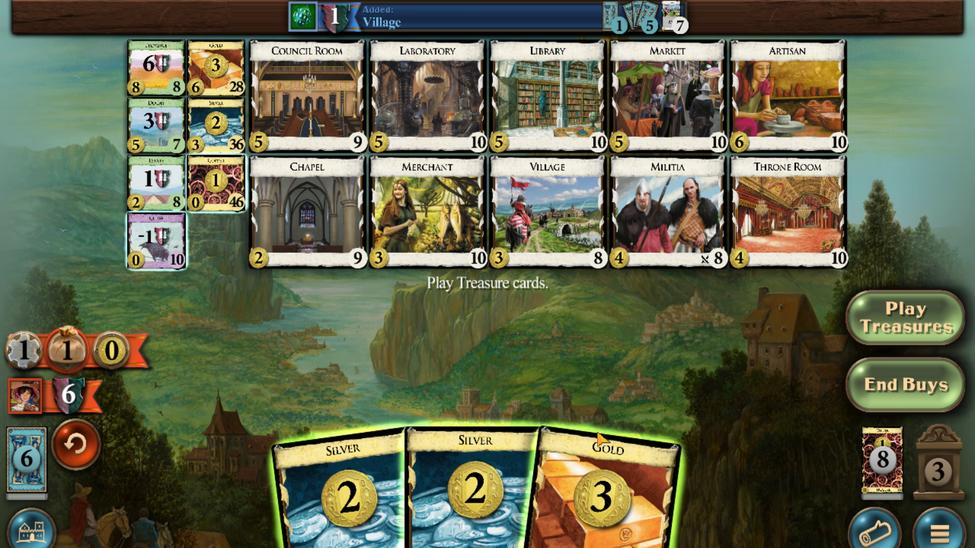 
Action: Mouse moved to (733, 425)
Screenshot: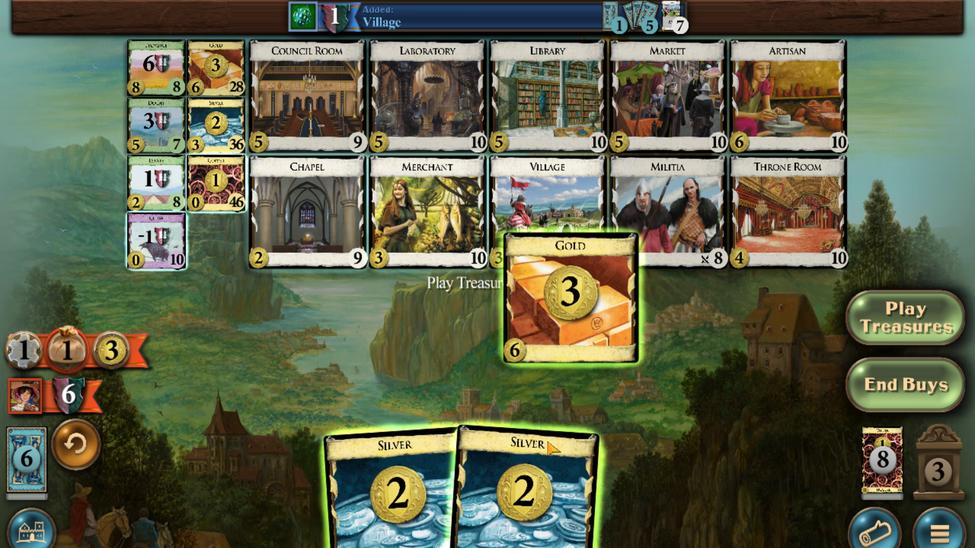 
Action: Mouse scrolled (733, 425) with delta (0, 0)
Screenshot: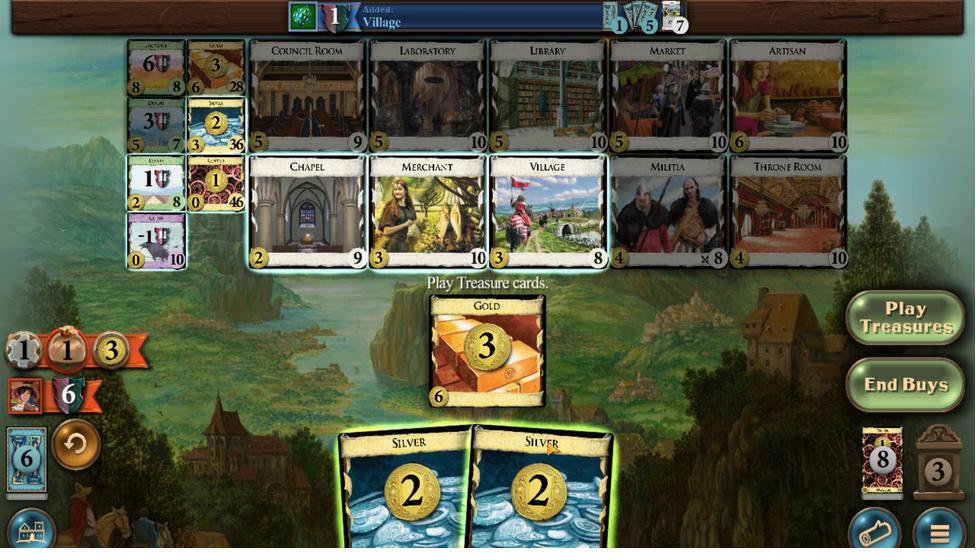 
Action: Mouse scrolled (733, 425) with delta (0, 0)
Screenshot: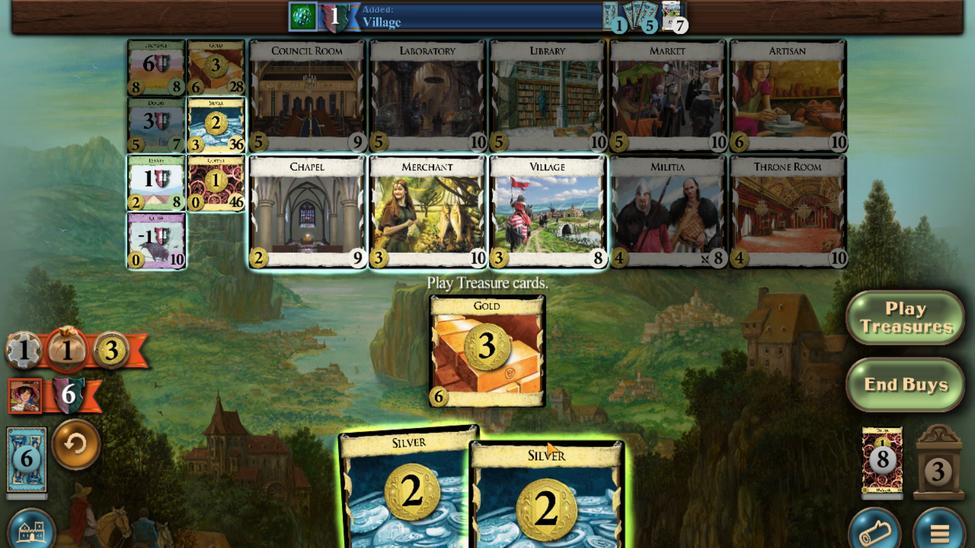 
Action: Mouse moved to (721, 432)
Screenshot: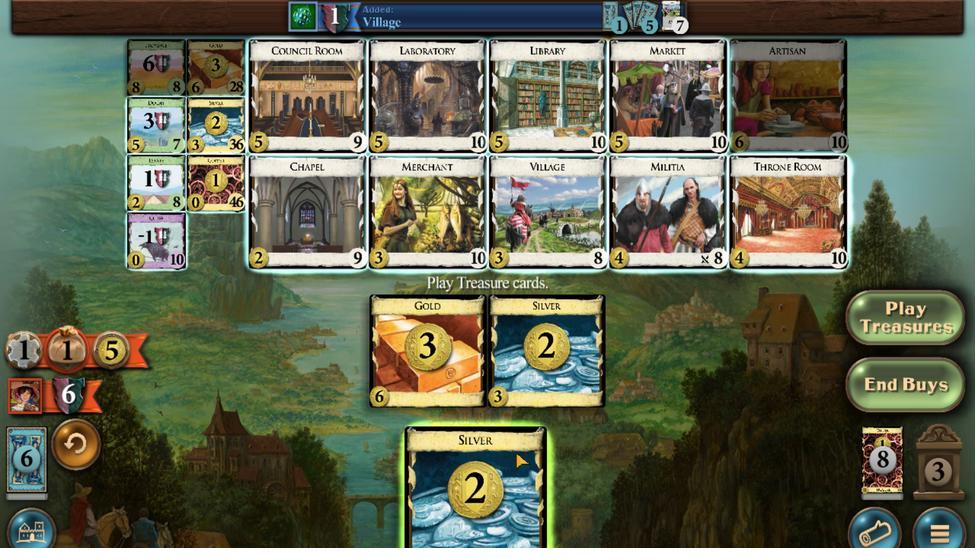 
Action: Mouse scrolled (721, 432) with delta (0, 0)
Screenshot: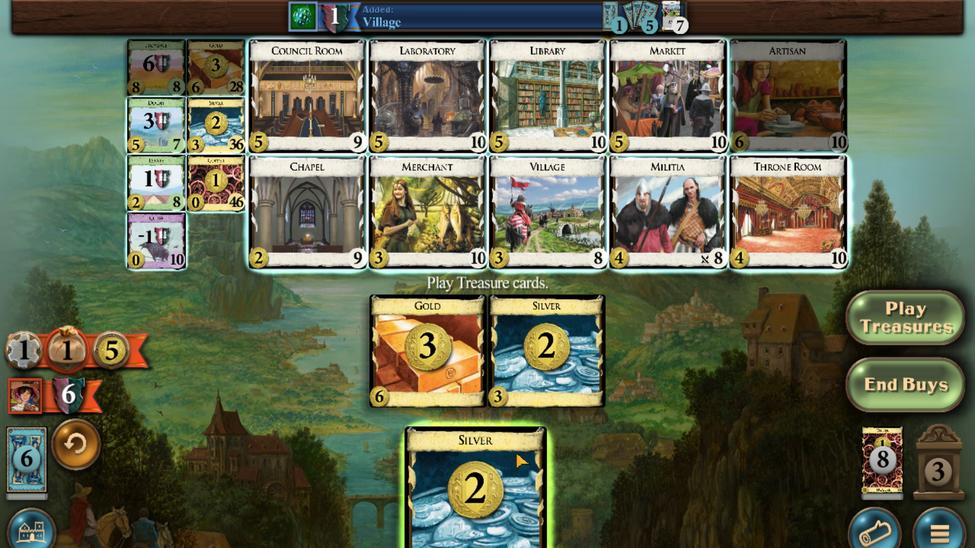 
Action: Mouse moved to (601, 204)
Screenshot: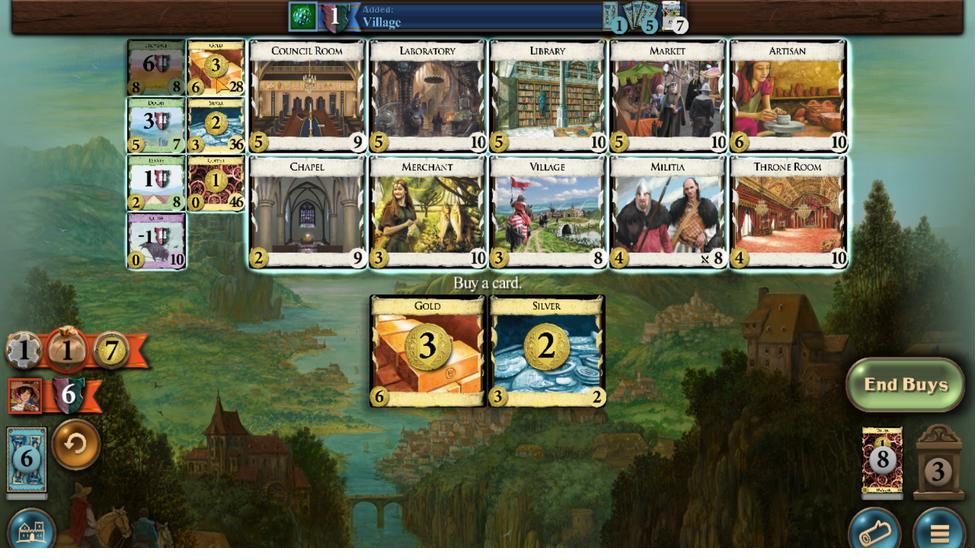 
Action: Mouse scrolled (601, 204) with delta (0, 0)
Screenshot: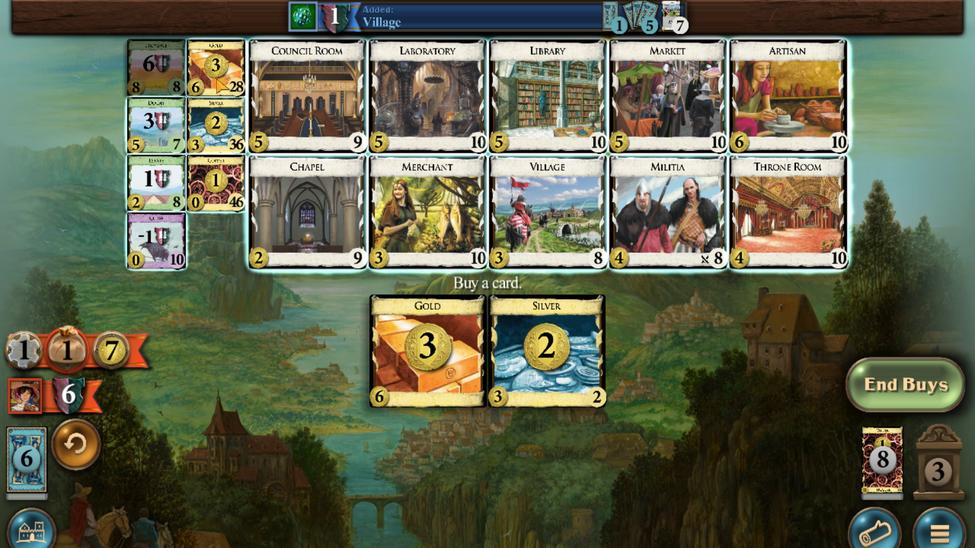 
Action: Mouse scrolled (601, 204) with delta (0, 0)
Screenshot: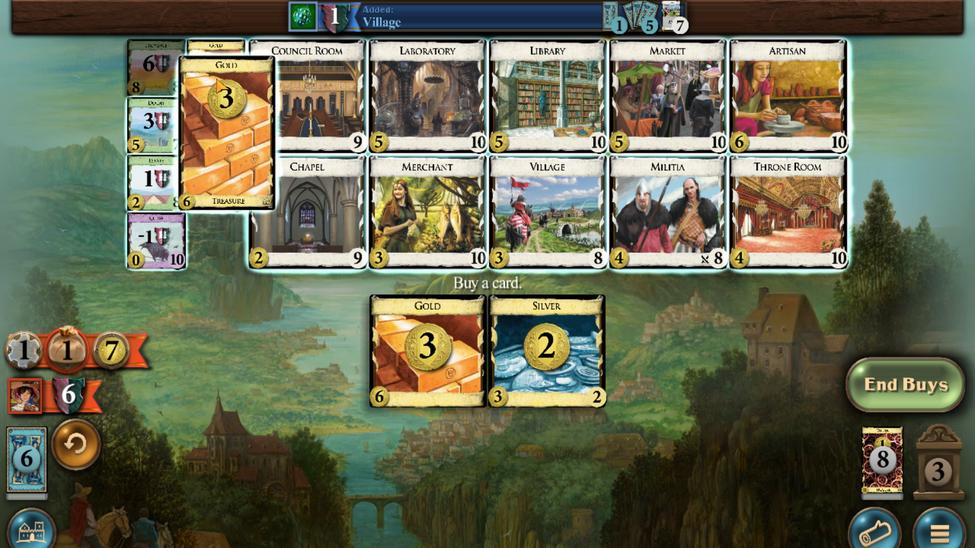 
Action: Mouse scrolled (601, 204) with delta (0, 0)
Screenshot: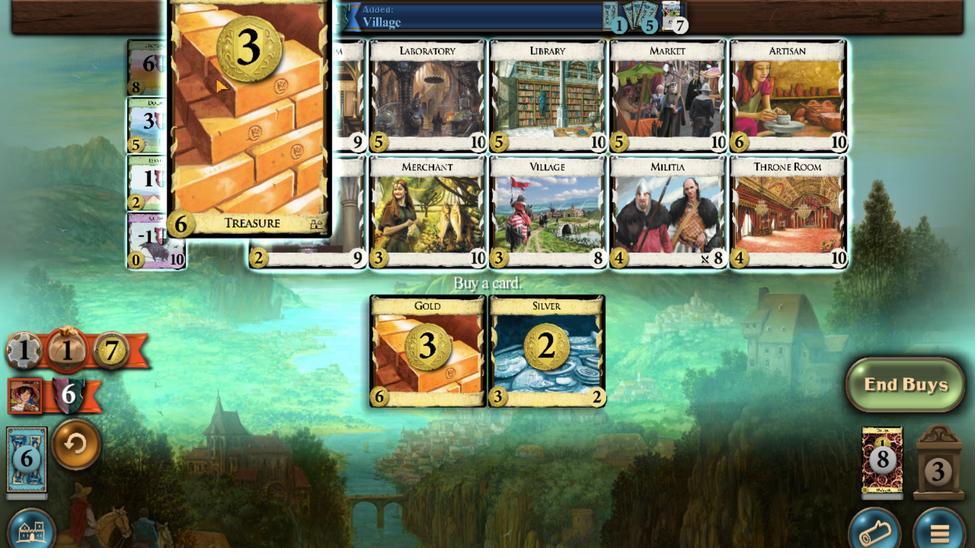 
Action: Mouse scrolled (601, 204) with delta (0, 0)
Screenshot: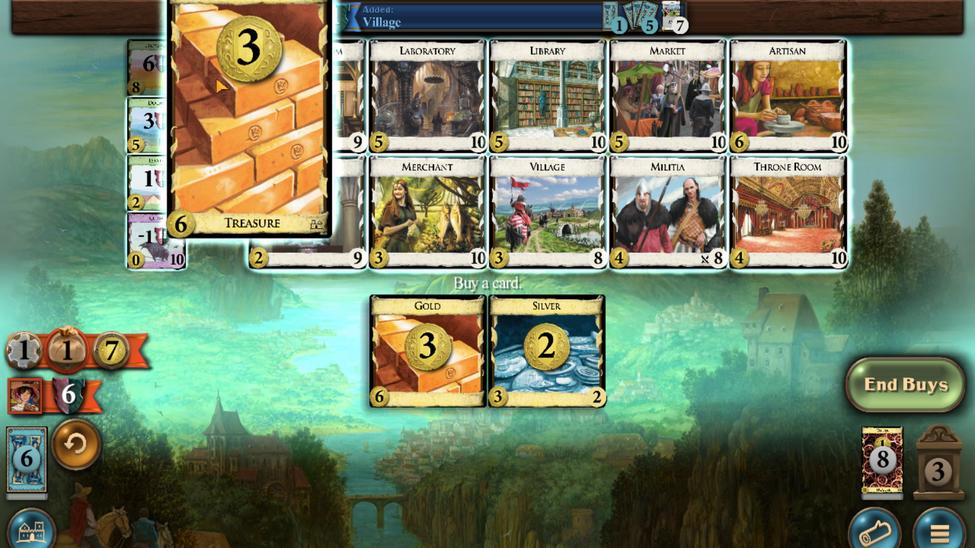 
Action: Mouse scrolled (601, 204) with delta (0, 0)
Screenshot: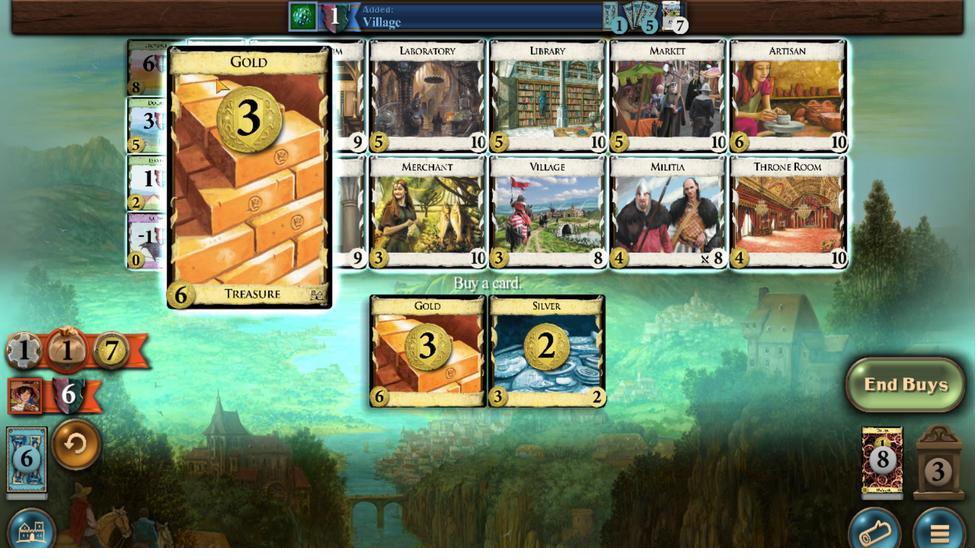 
Action: Mouse scrolled (601, 204) with delta (0, 0)
Screenshot: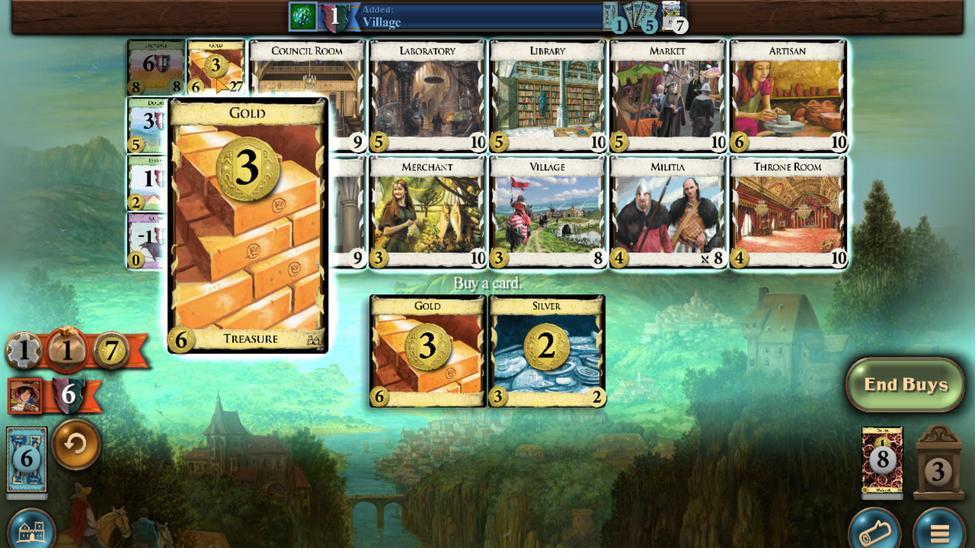 
Action: Mouse scrolled (601, 204) with delta (0, 0)
Screenshot: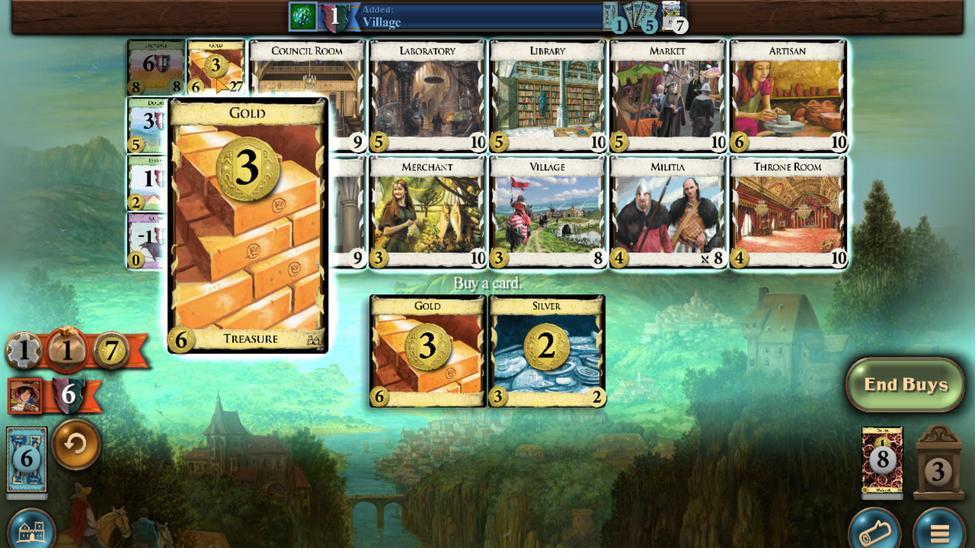 
Action: Mouse moved to (744, 443)
Screenshot: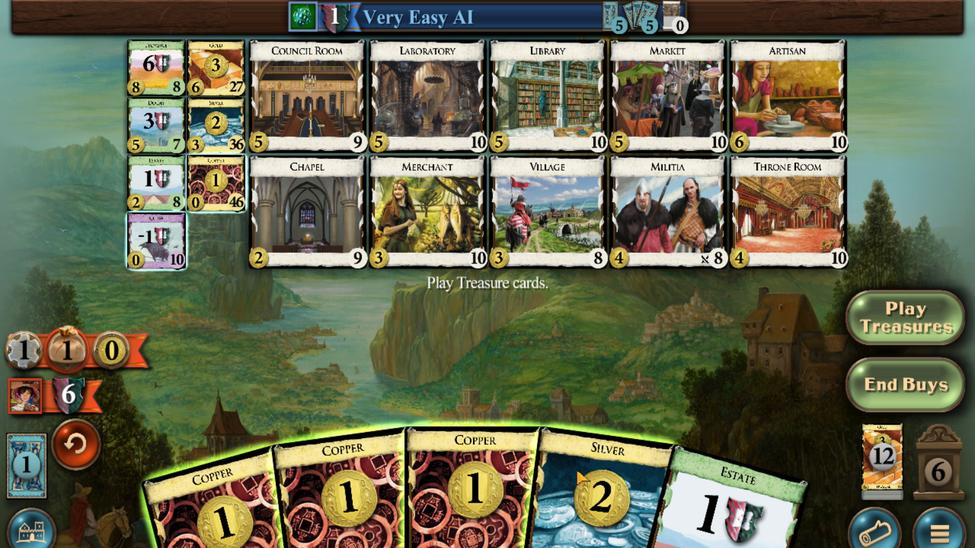 
Action: Mouse scrolled (744, 442) with delta (0, 0)
Screenshot: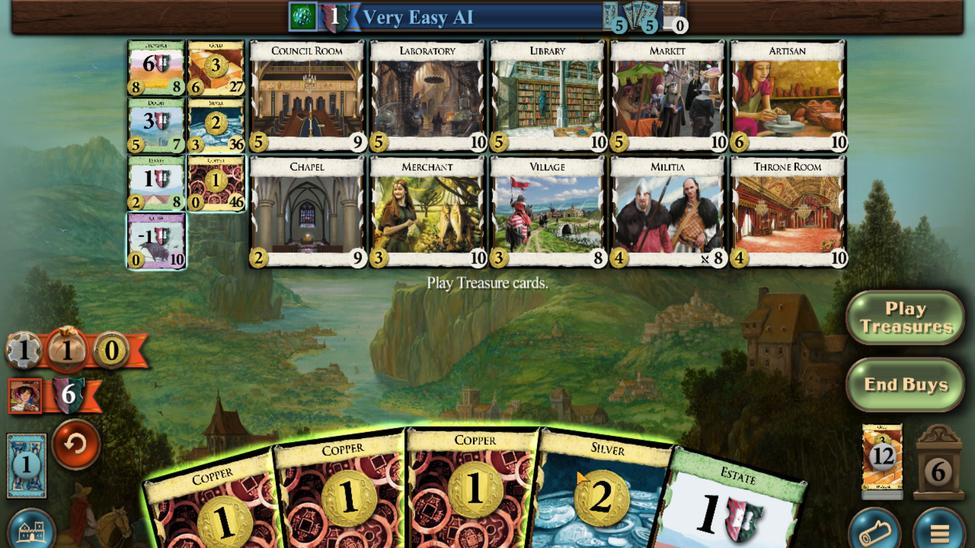 
Action: Mouse moved to (715, 444)
Screenshot: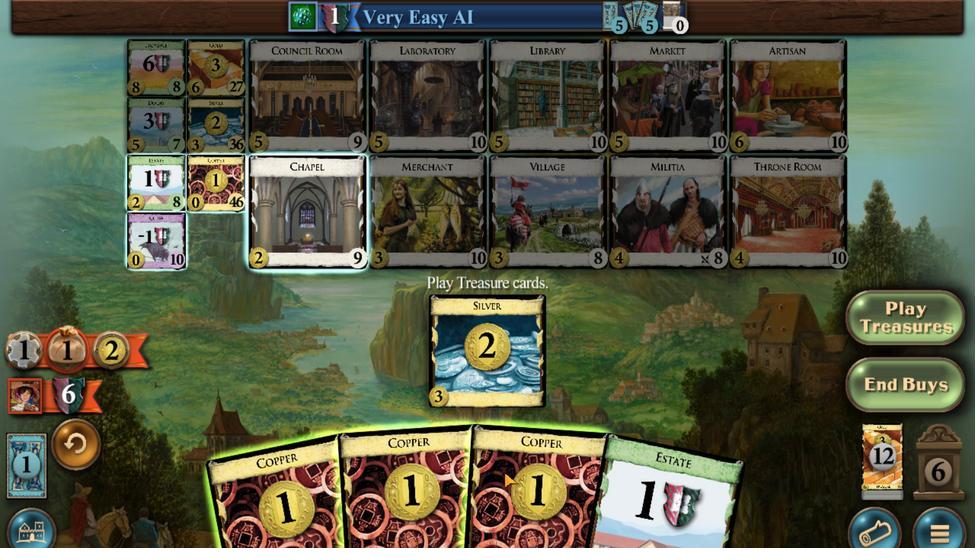 
Action: Mouse scrolled (715, 444) with delta (0, 0)
Screenshot: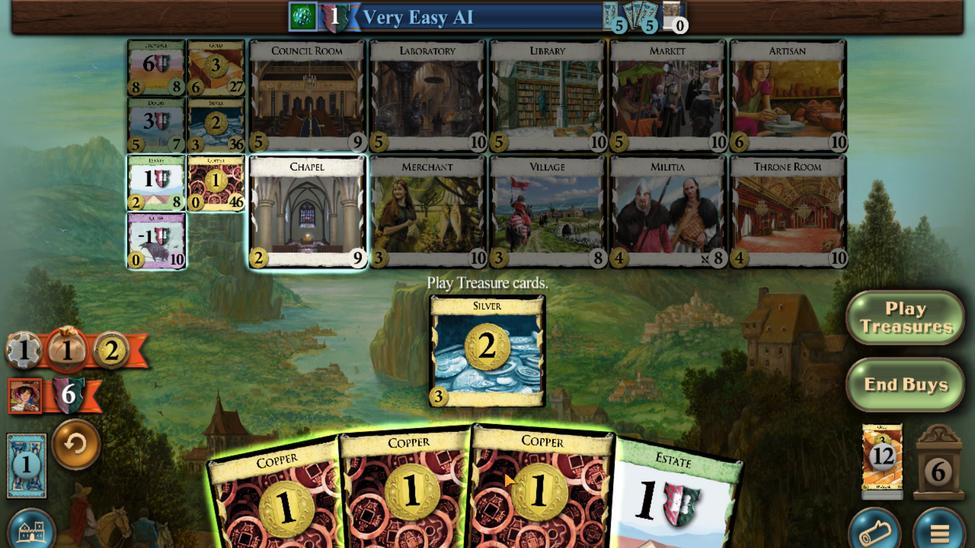 
Action: Mouse moved to (699, 440)
Screenshot: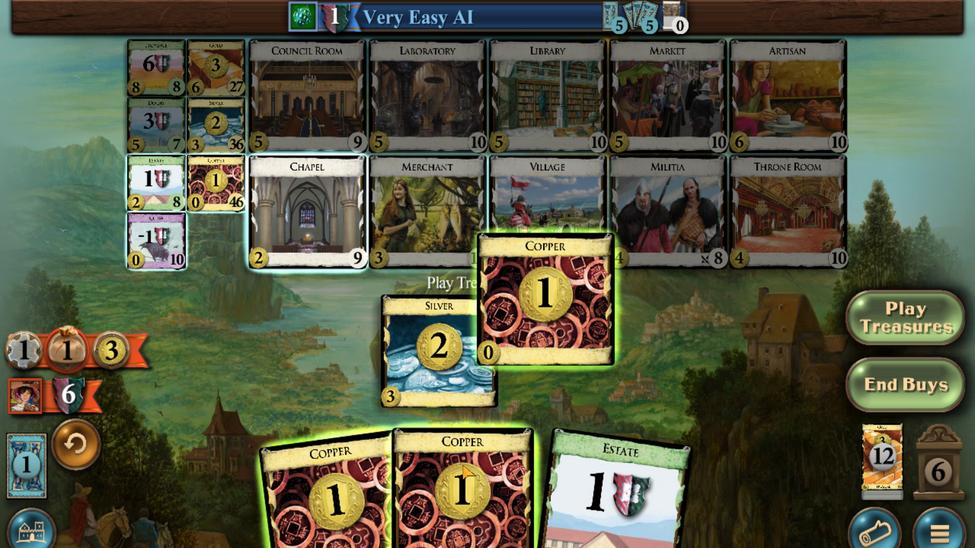 
Action: Mouse scrolled (699, 439) with delta (0, 0)
Screenshot: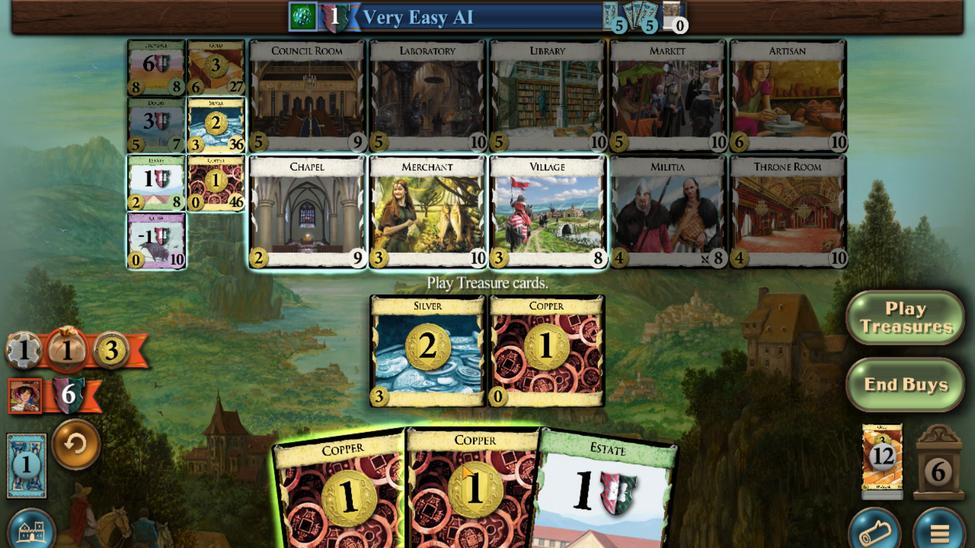 
Action: Mouse moved to (686, 435)
Screenshot: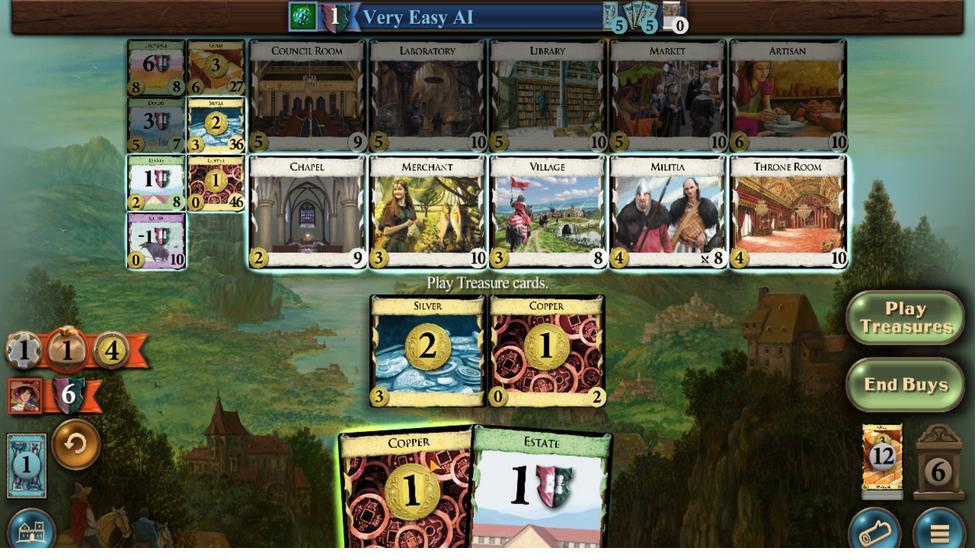 
Action: Mouse scrolled (686, 435) with delta (0, 0)
Screenshot: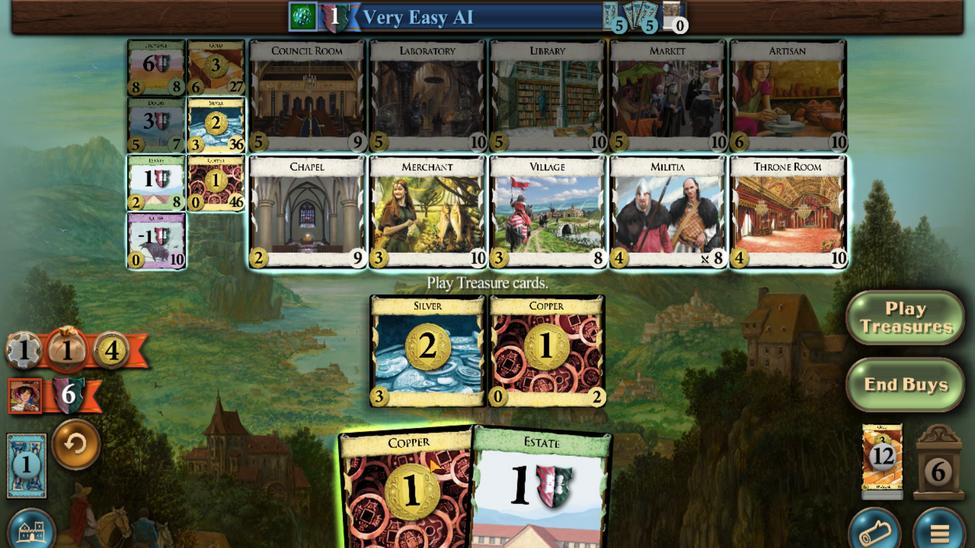 
Action: Mouse moved to (577, 226)
Screenshot: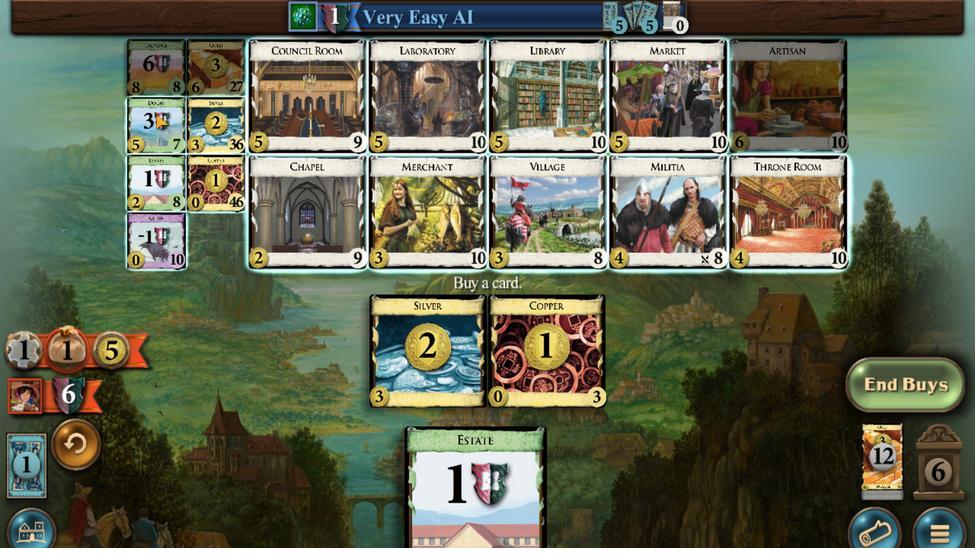 
Action: Mouse scrolled (577, 226) with delta (0, 0)
Screenshot: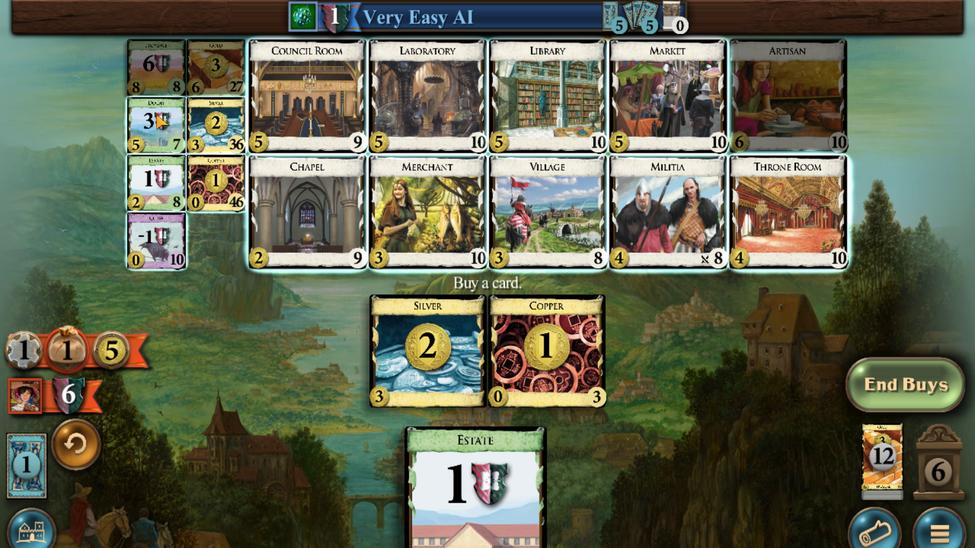 
Action: Mouse scrolled (577, 226) with delta (0, 0)
Screenshot: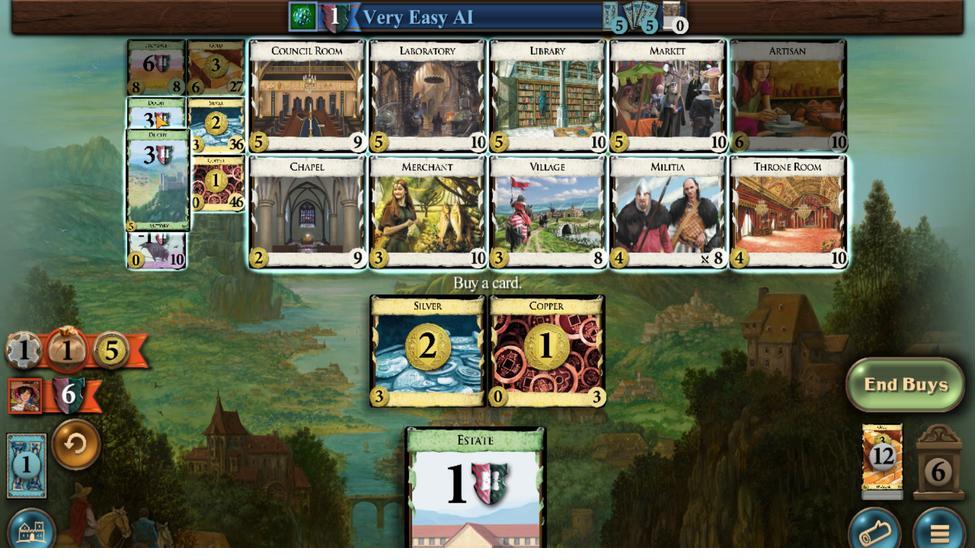 
Action: Mouse scrolled (577, 226) with delta (0, 0)
Screenshot: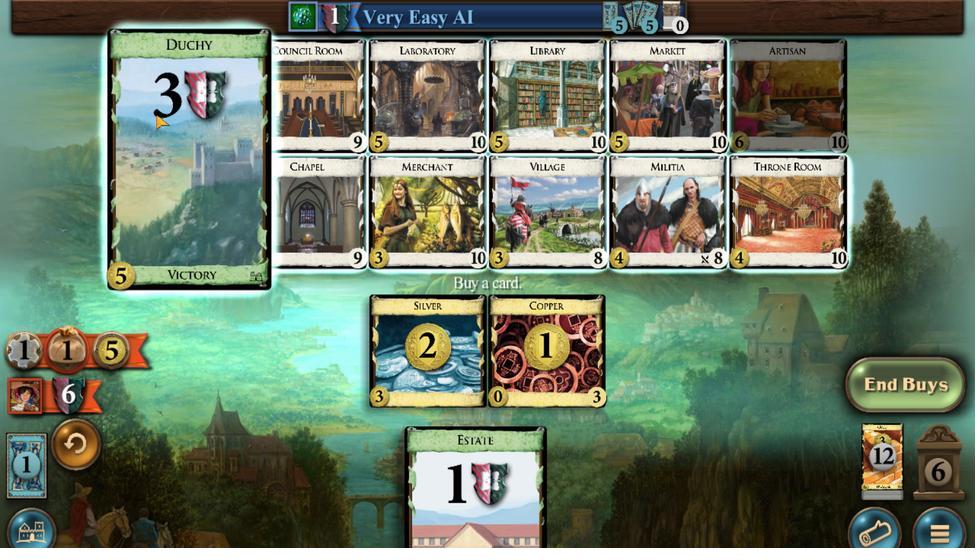 
Action: Mouse scrolled (577, 226) with delta (0, 0)
Screenshot: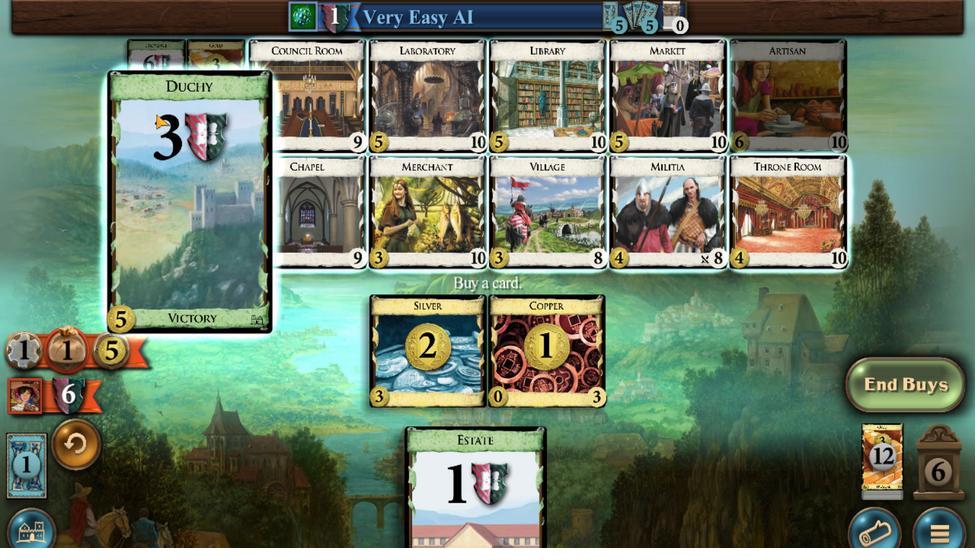 
Action: Mouse scrolled (577, 226) with delta (0, 0)
Screenshot: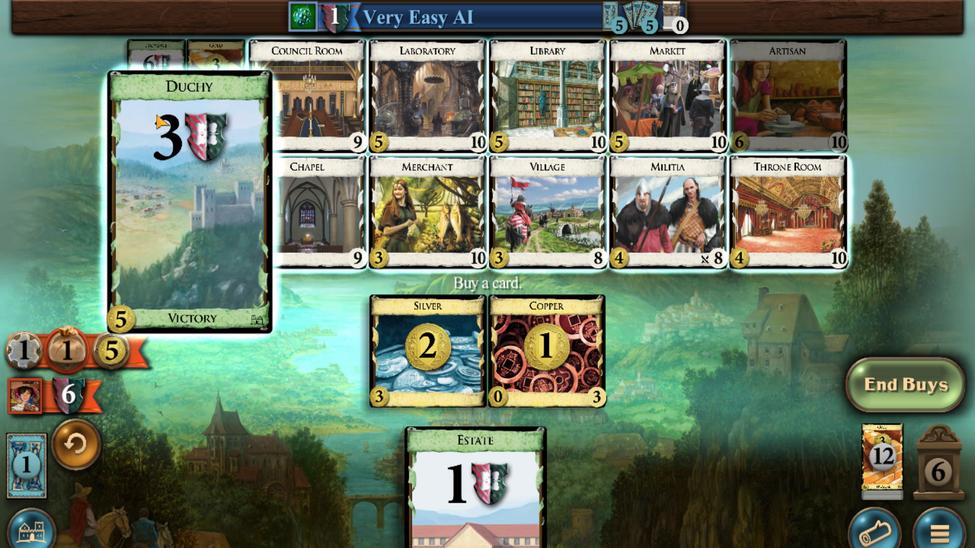 
Action: Mouse scrolled (577, 226) with delta (0, 0)
Screenshot: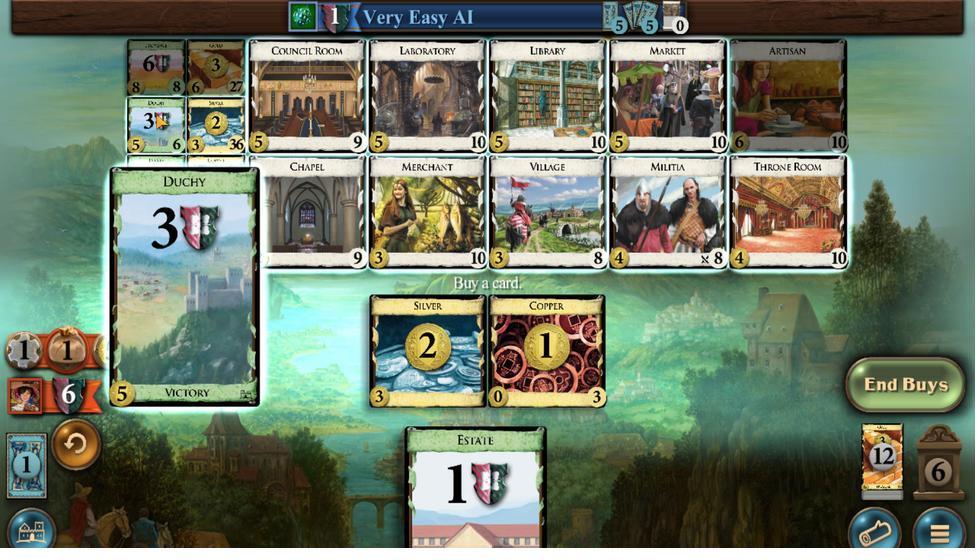 
Action: Mouse moved to (837, 461)
Screenshot: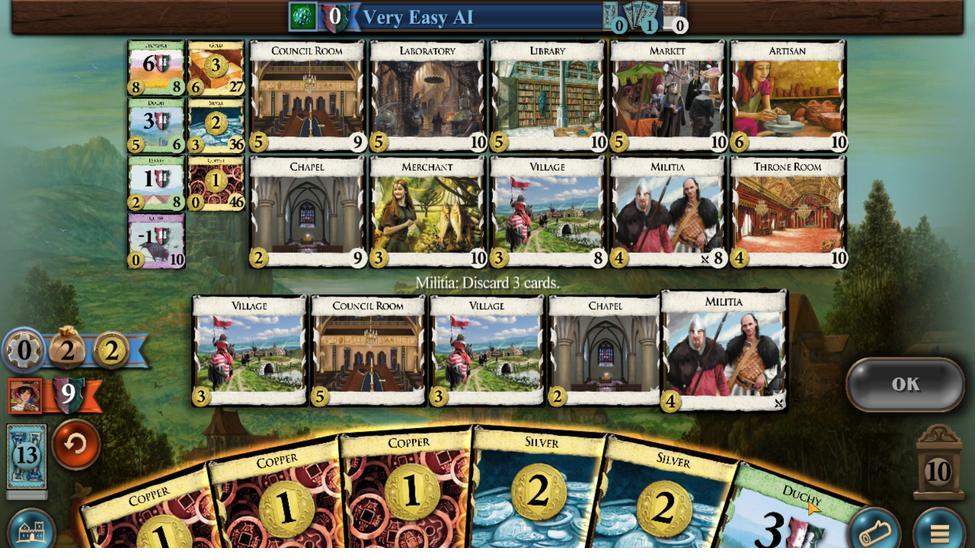 
Action: Mouse scrolled (837, 461) with delta (0, 0)
Screenshot: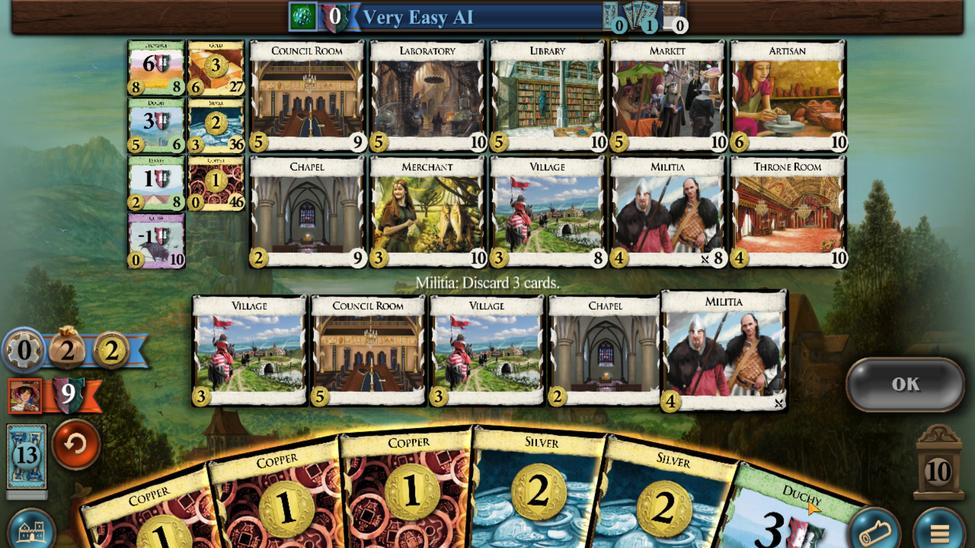 
Action: Mouse moved to (584, 465)
Screenshot: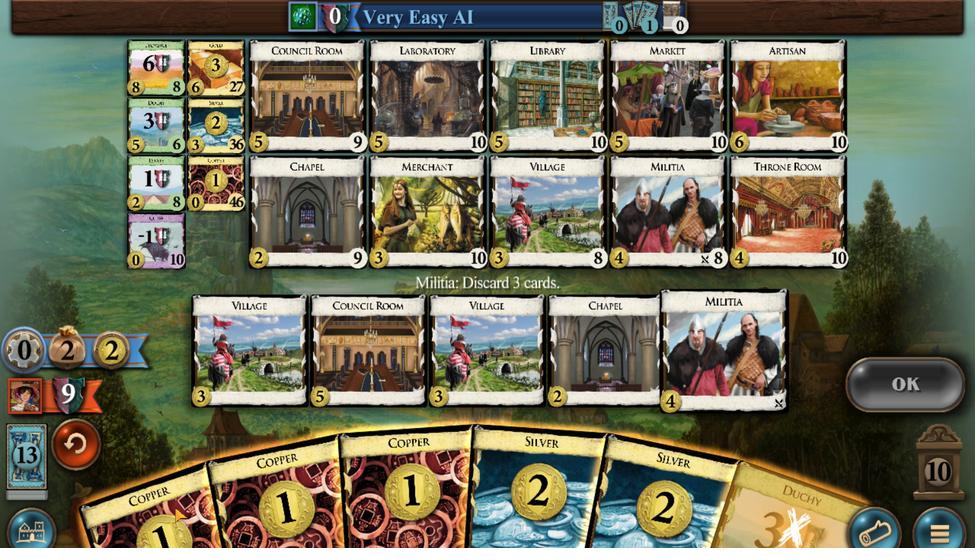 
Action: Mouse scrolled (584, 465) with delta (0, 0)
Screenshot: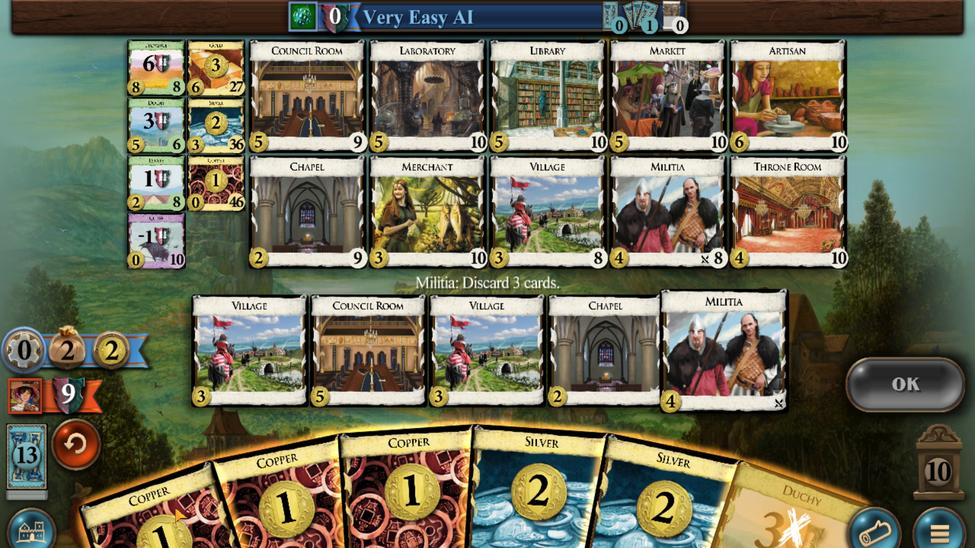 
Action: Mouse moved to (874, 392)
Screenshot: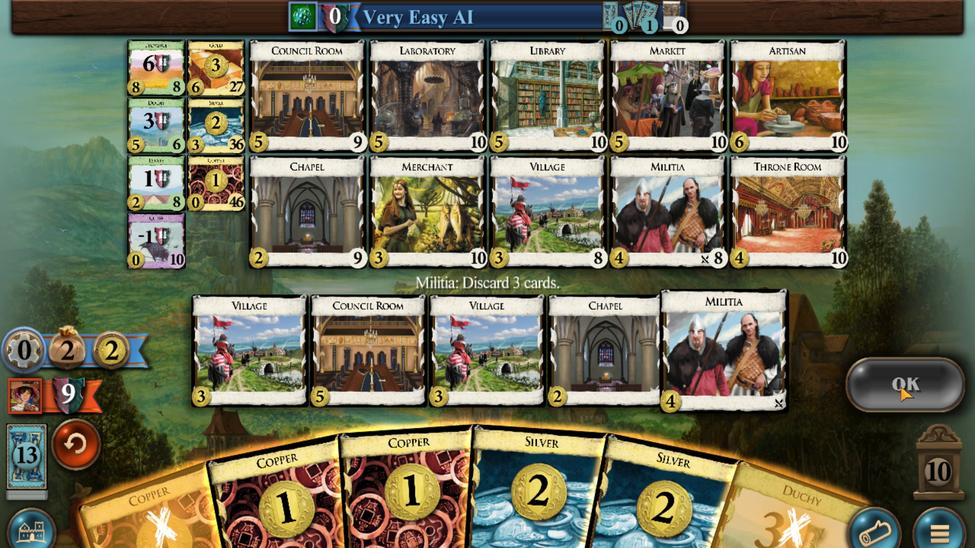 
Action: Mouse pressed left at (874, 392)
Screenshot: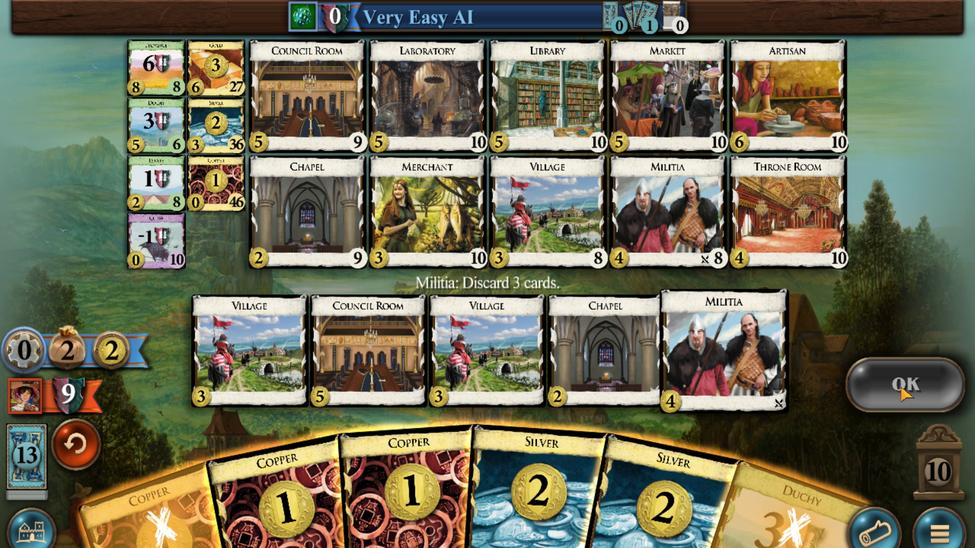 
Action: Mouse moved to (635, 440)
Screenshot: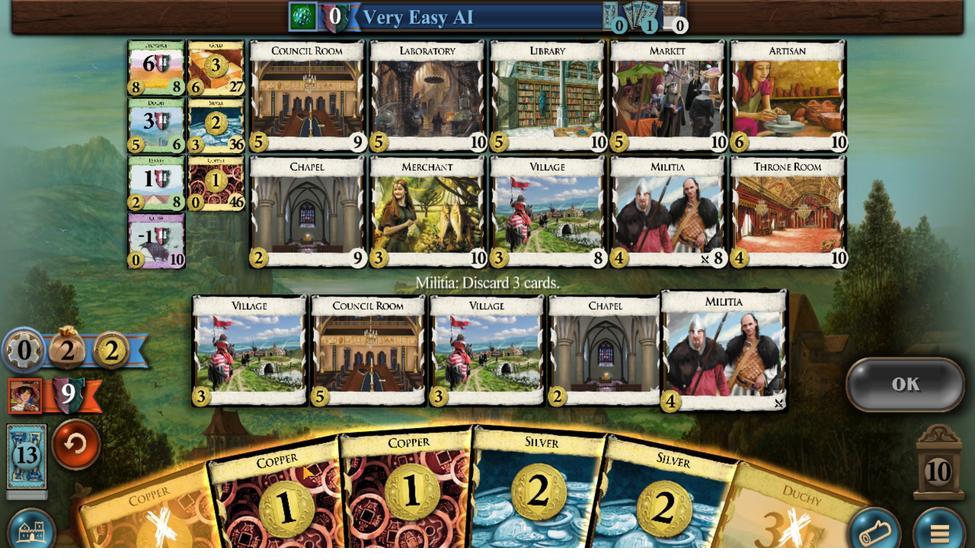 
Action: Mouse scrolled (635, 440) with delta (0, 0)
Screenshot: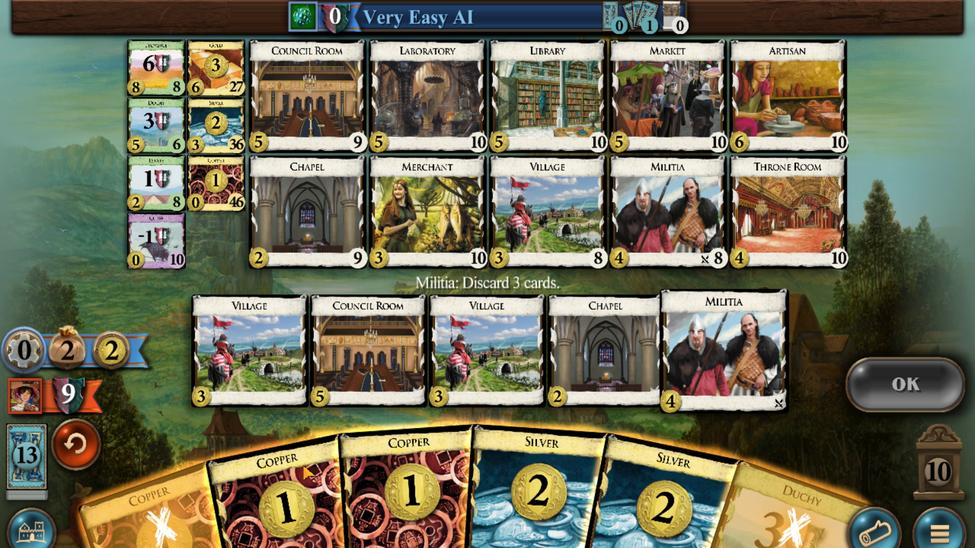 
Action: Mouse moved to (881, 389)
Screenshot: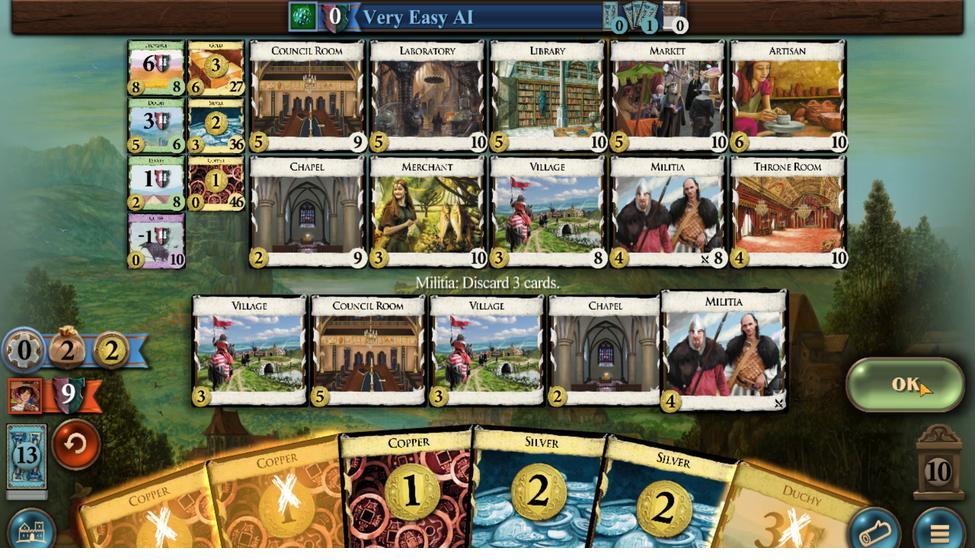 
Action: Mouse pressed left at (881, 389)
Screenshot: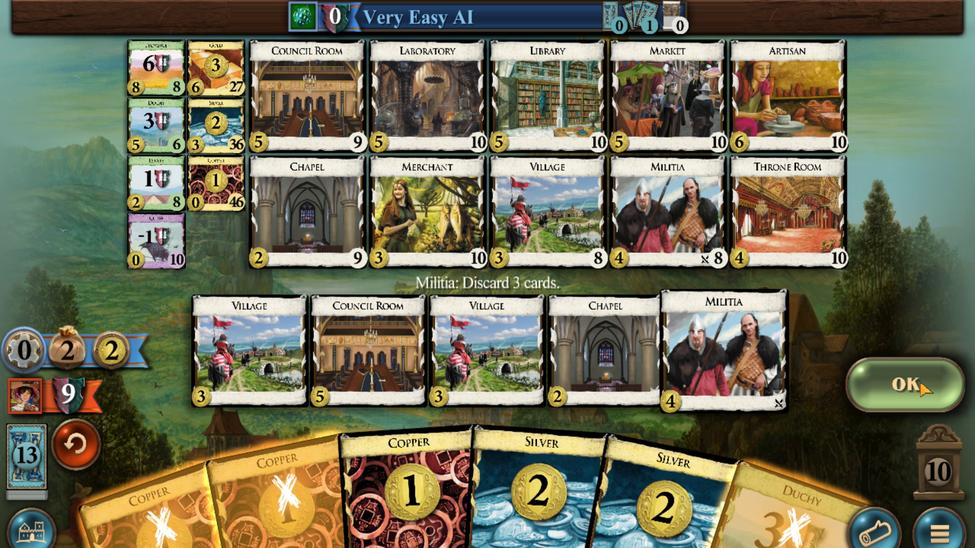 
Action: Mouse moved to (742, 429)
Screenshot: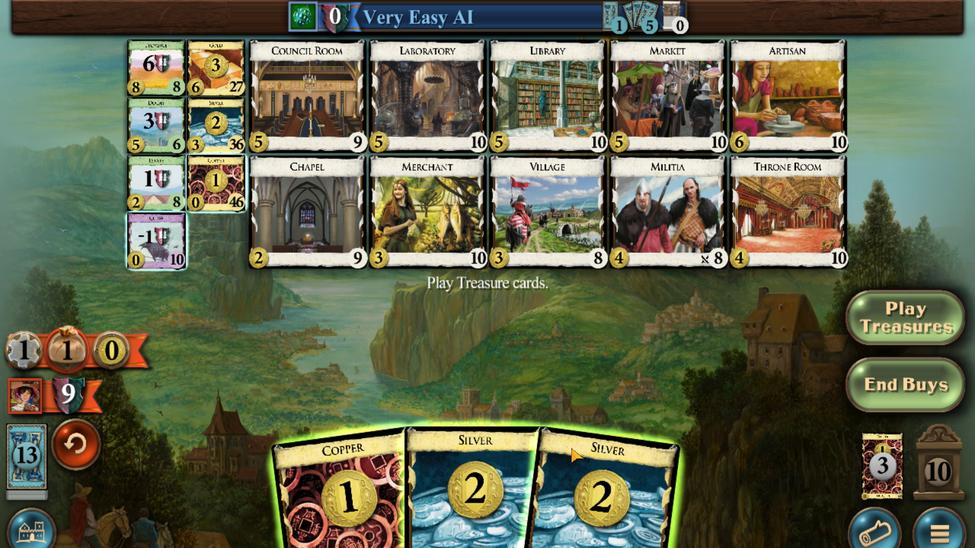 
Action: Mouse scrolled (742, 429) with delta (0, 0)
Screenshot: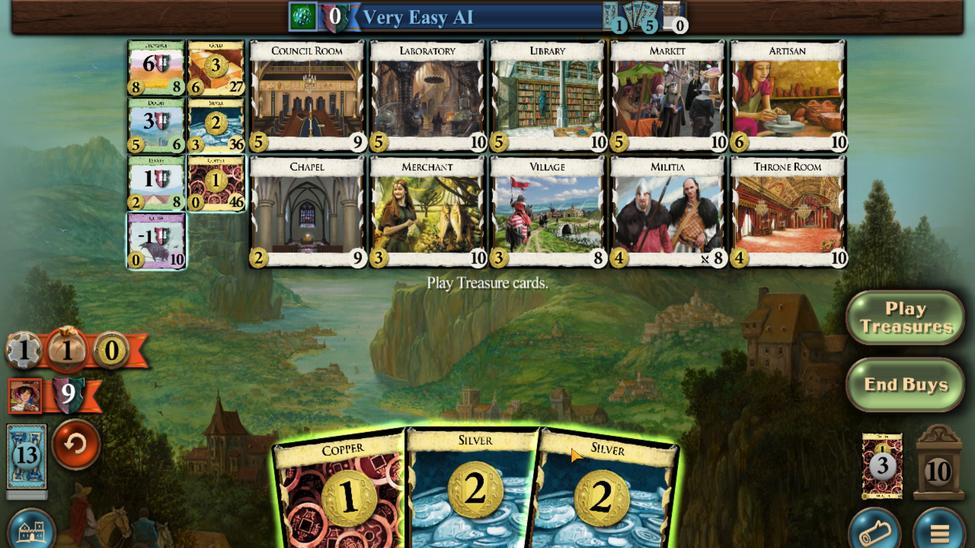
Action: Mouse moved to (724, 435)
Screenshot: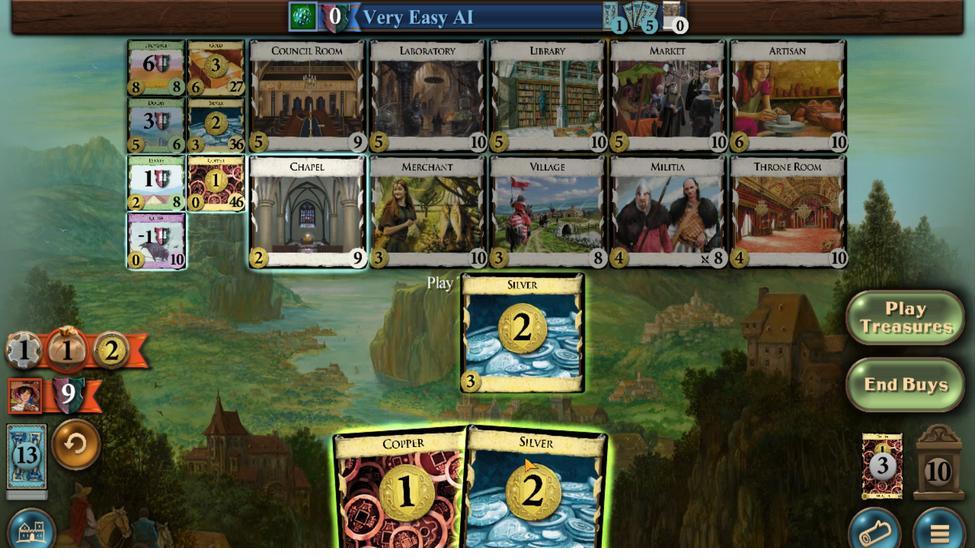 
Action: Mouse scrolled (724, 434) with delta (0, 0)
Screenshot: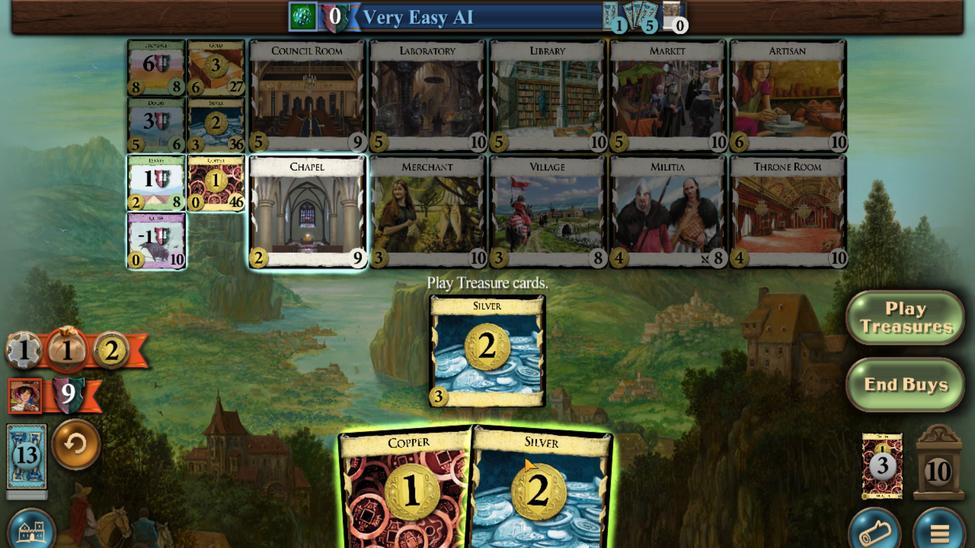 
Action: Mouse moved to (701, 442)
Screenshot: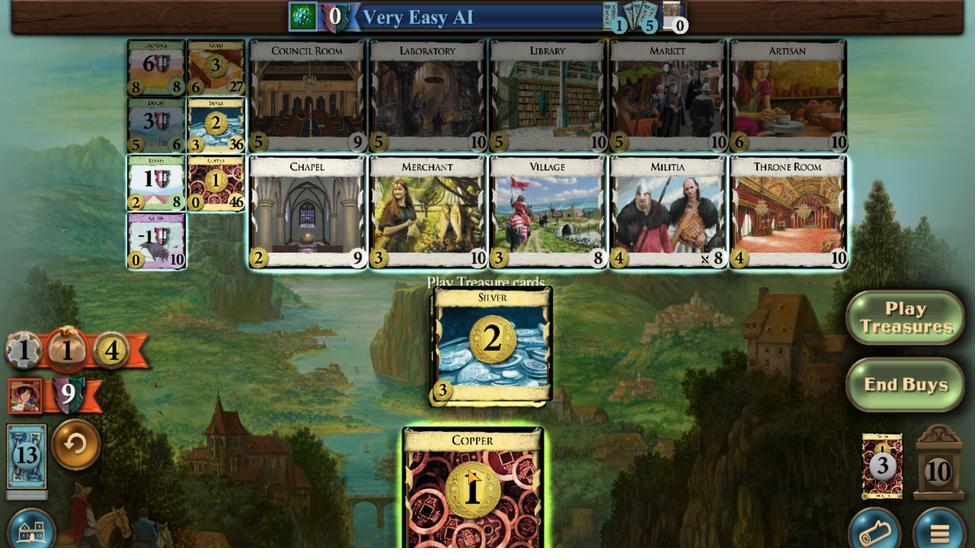 
Action: Mouse scrolled (701, 442) with delta (0, 0)
Screenshot: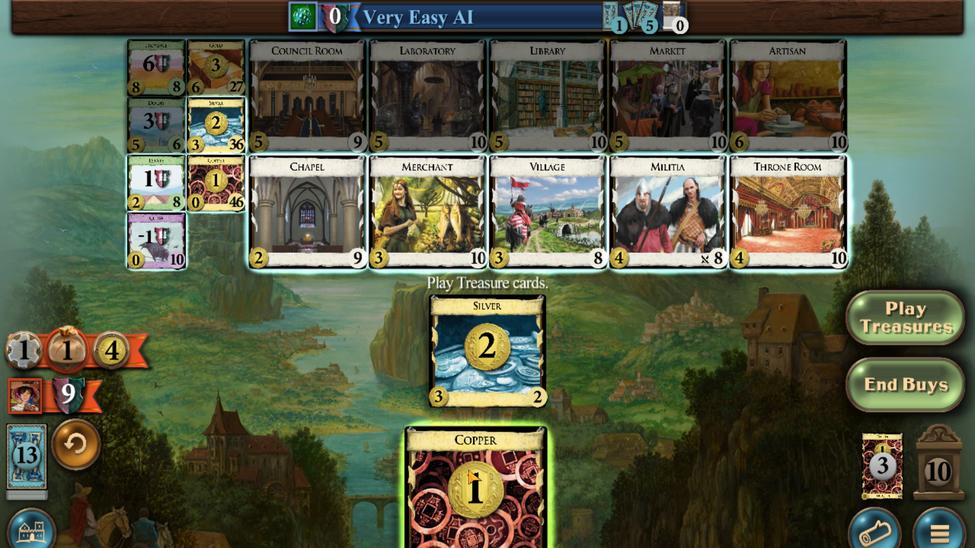 
Action: Mouse moved to (571, 219)
Screenshot: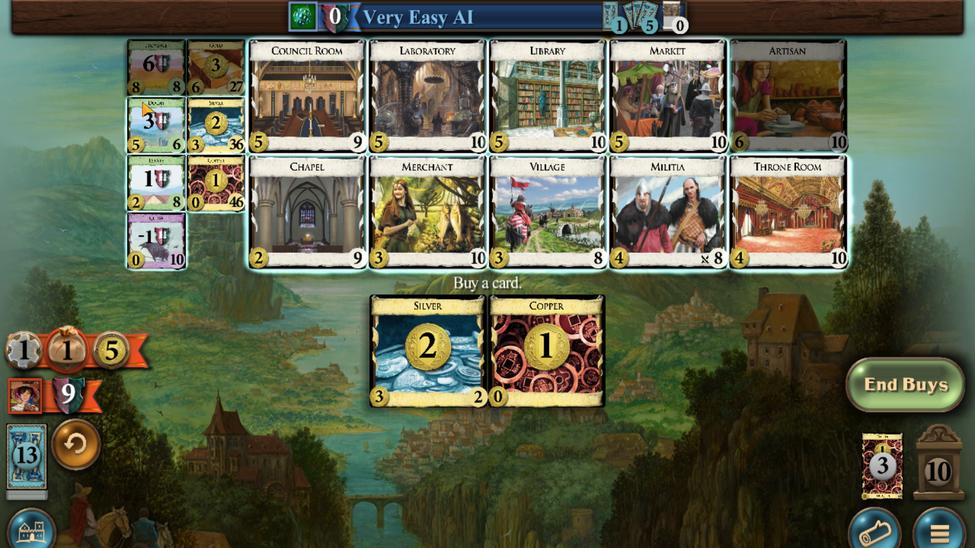 
Action: Mouse scrolled (571, 219) with delta (0, 0)
Screenshot: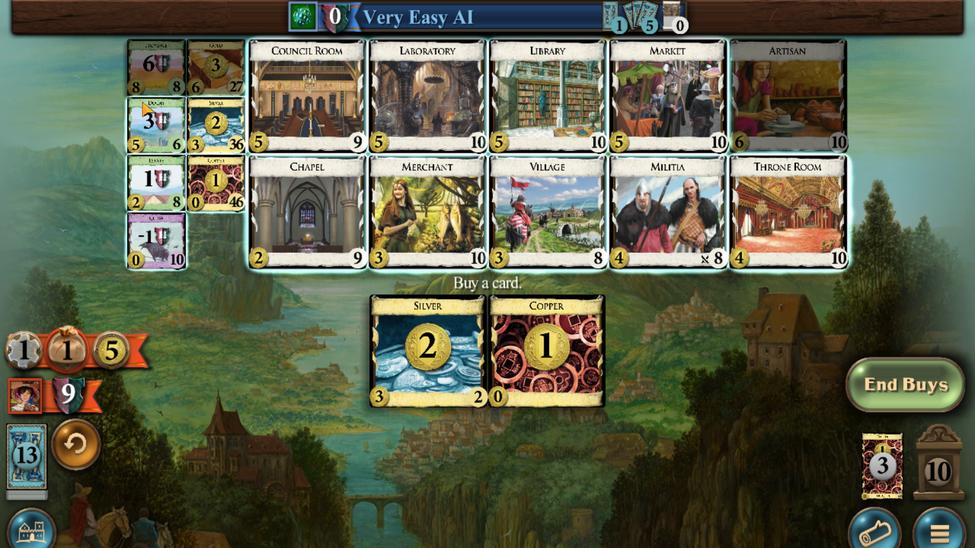 
Action: Mouse scrolled (571, 219) with delta (0, 0)
Screenshot: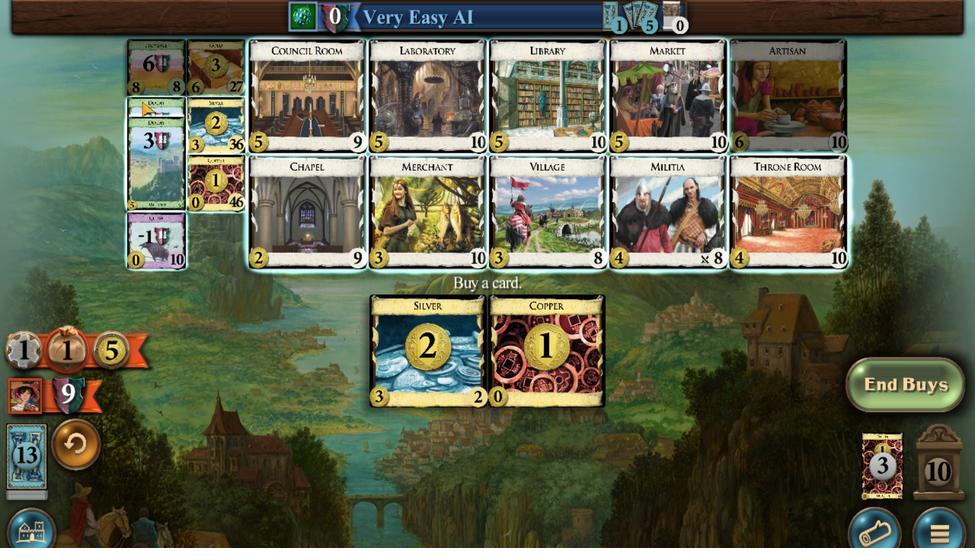 
Action: Mouse scrolled (571, 219) with delta (0, 0)
Screenshot: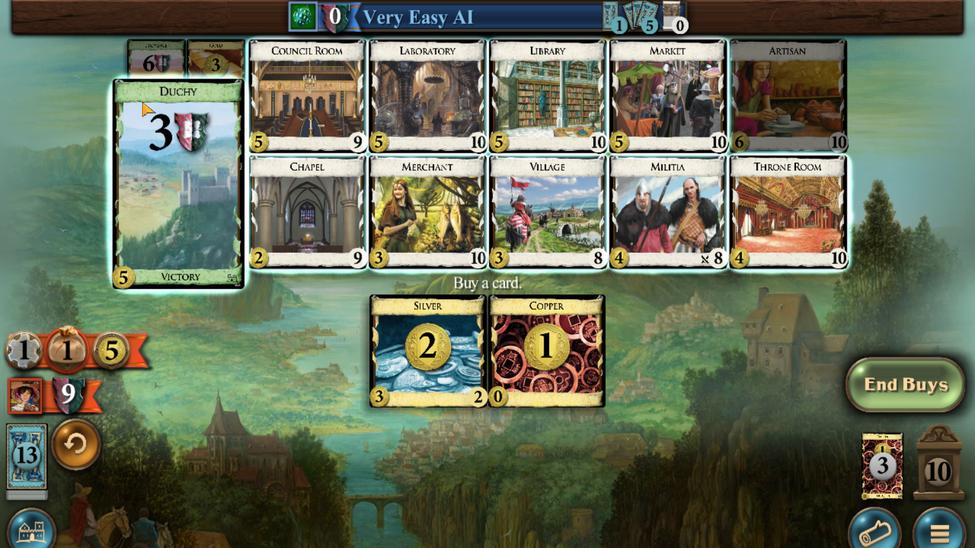 
Action: Mouse scrolled (571, 219) with delta (0, 0)
Screenshot: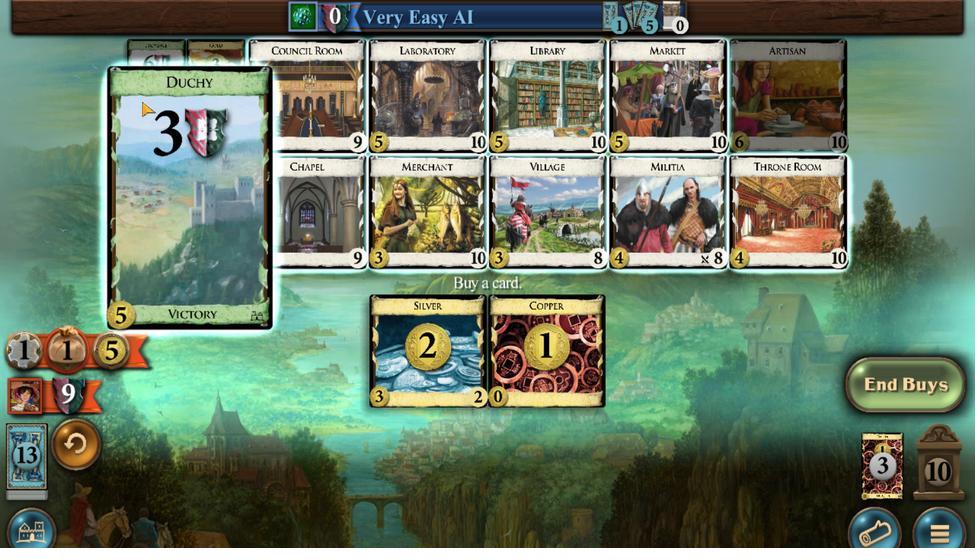 
Action: Mouse scrolled (571, 219) with delta (0, 0)
Screenshot: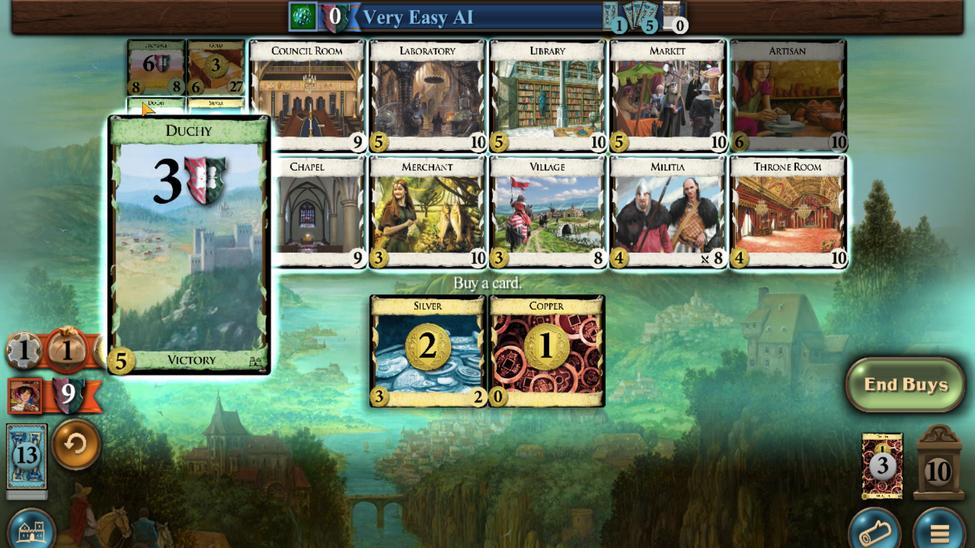 
Action: Mouse moved to (815, 465)
Screenshot: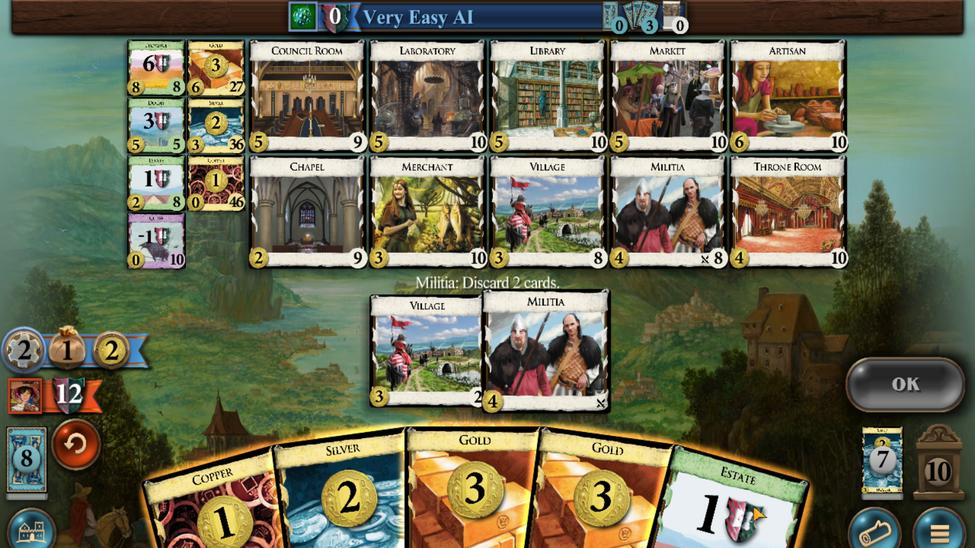 
Action: Mouse scrolled (815, 464) with delta (0, 0)
Screenshot: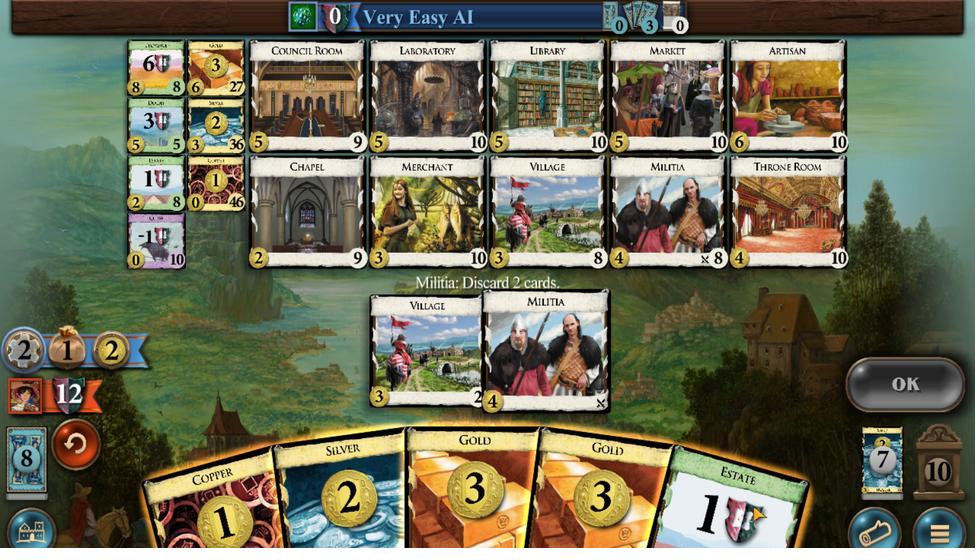 
Action: Mouse moved to (607, 458)
Screenshot: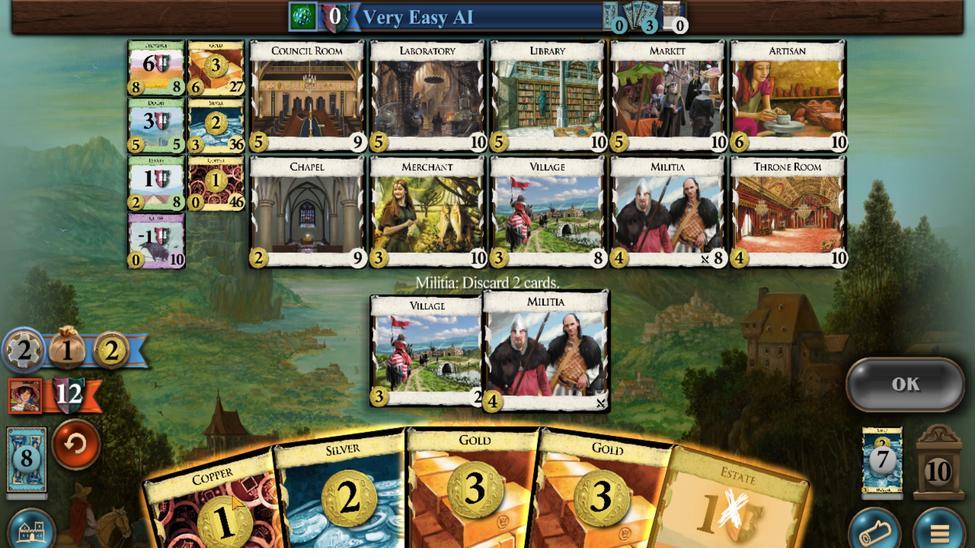 
Action: Mouse scrolled (607, 458) with delta (0, 0)
Screenshot: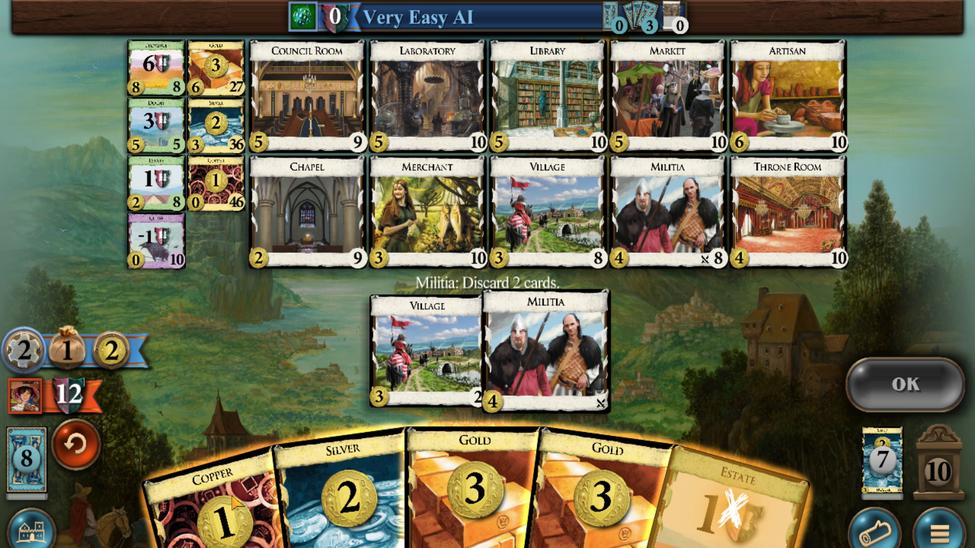 
Action: Mouse moved to (879, 394)
Screenshot: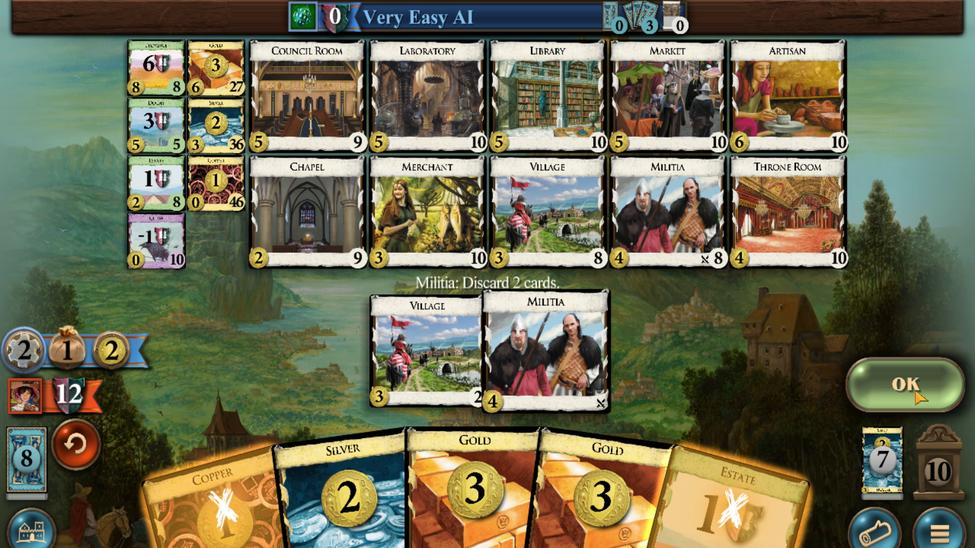 
Action: Mouse pressed left at (879, 394)
Screenshot: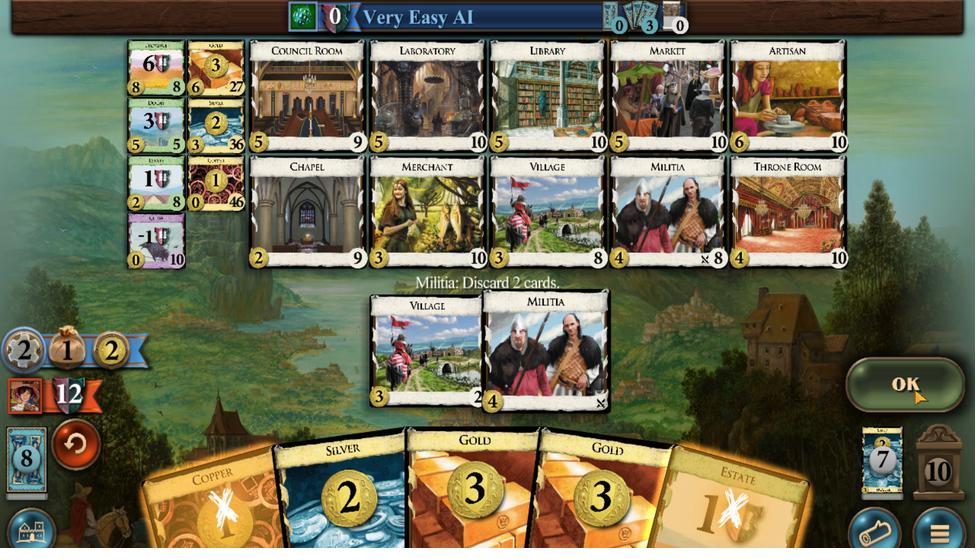 
Action: Mouse moved to (628, 451)
Screenshot: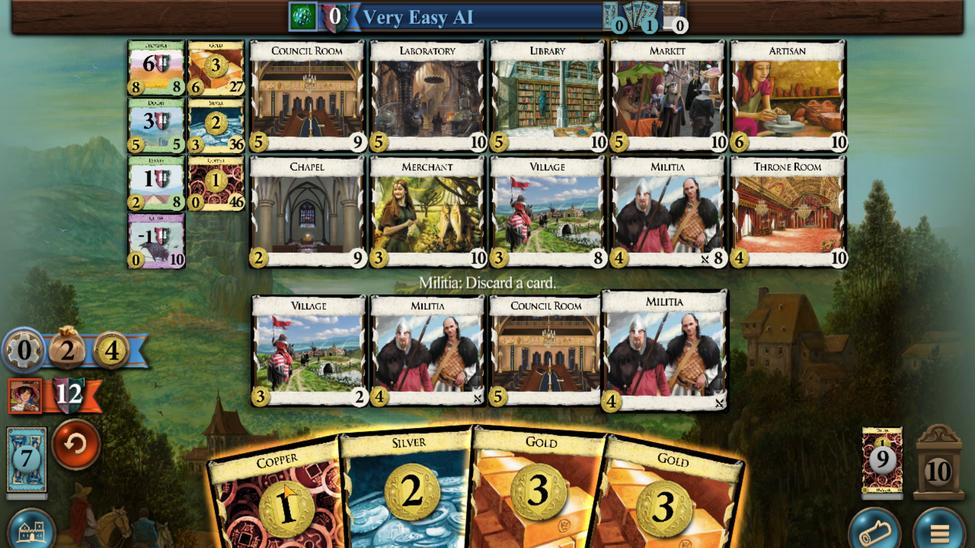 
Action: Mouse scrolled (628, 451) with delta (0, 0)
Screenshot: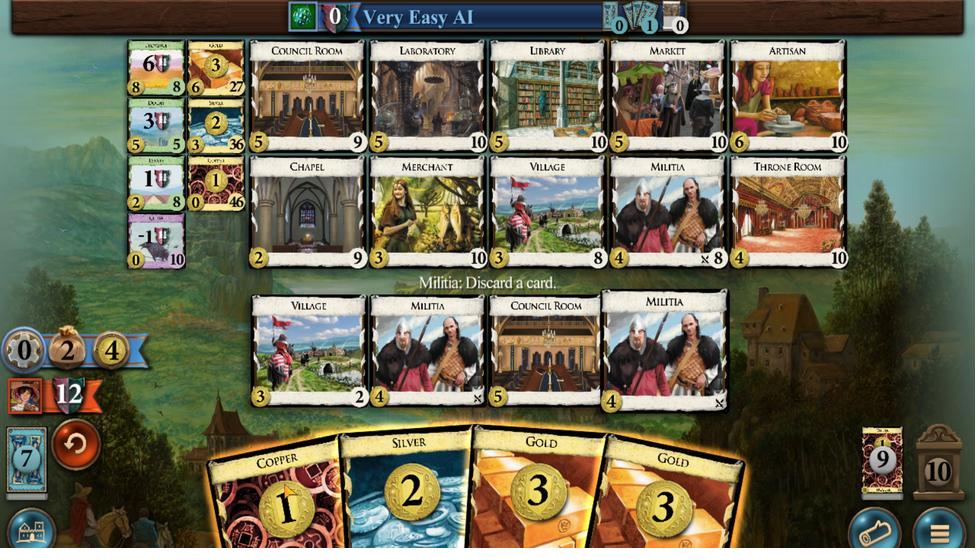 
Action: Mouse moved to (742, 454)
Screenshot: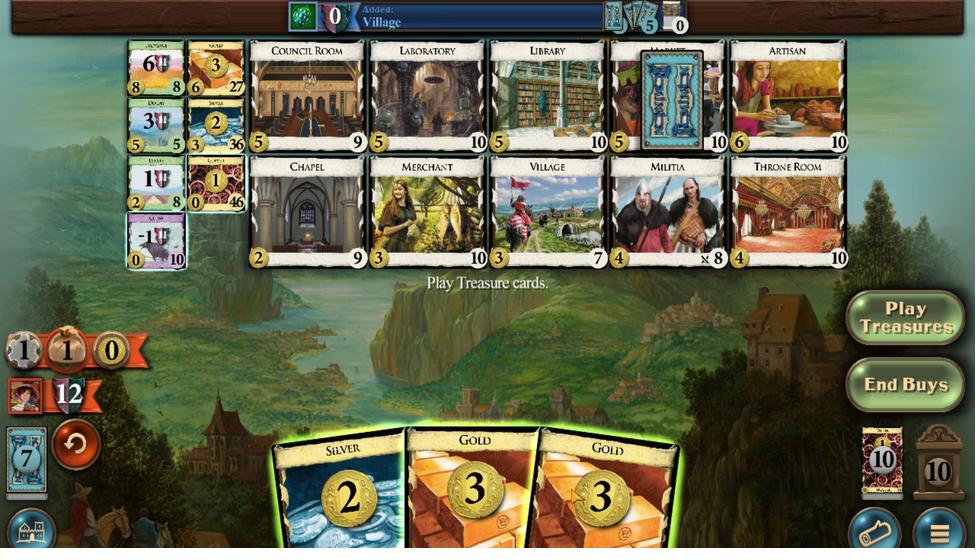 
Action: Mouse scrolled (742, 454) with delta (0, 0)
Screenshot: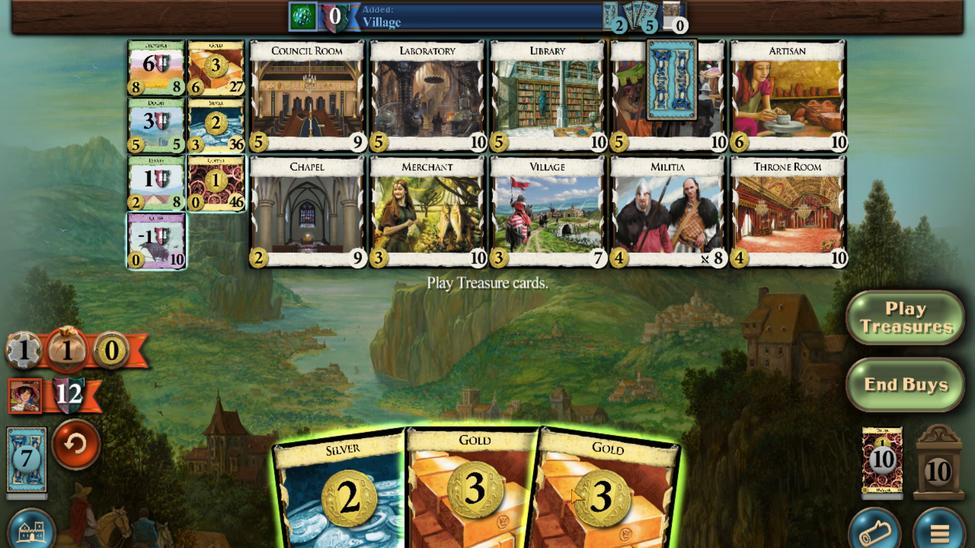 
Action: Mouse moved to (729, 452)
Screenshot: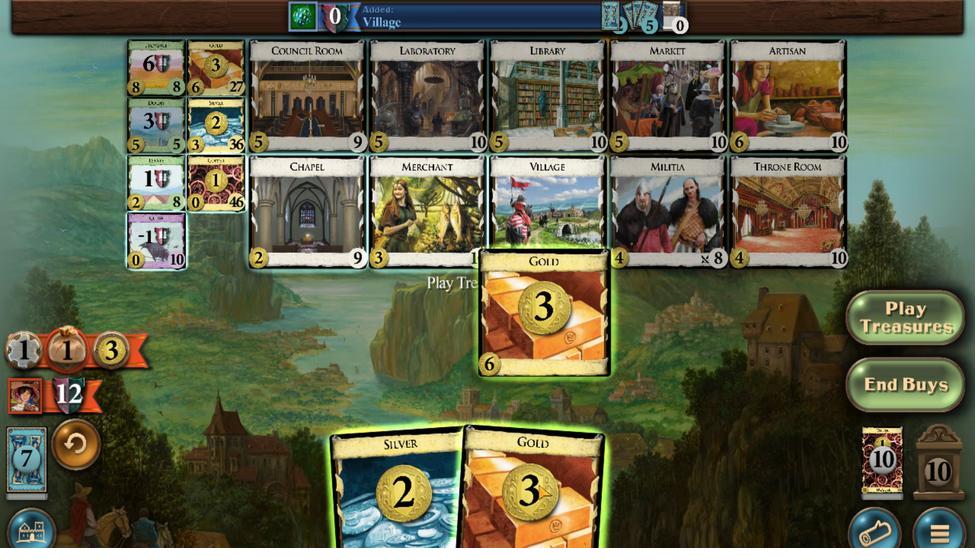 
Action: Mouse scrolled (729, 451) with delta (0, 0)
Screenshot: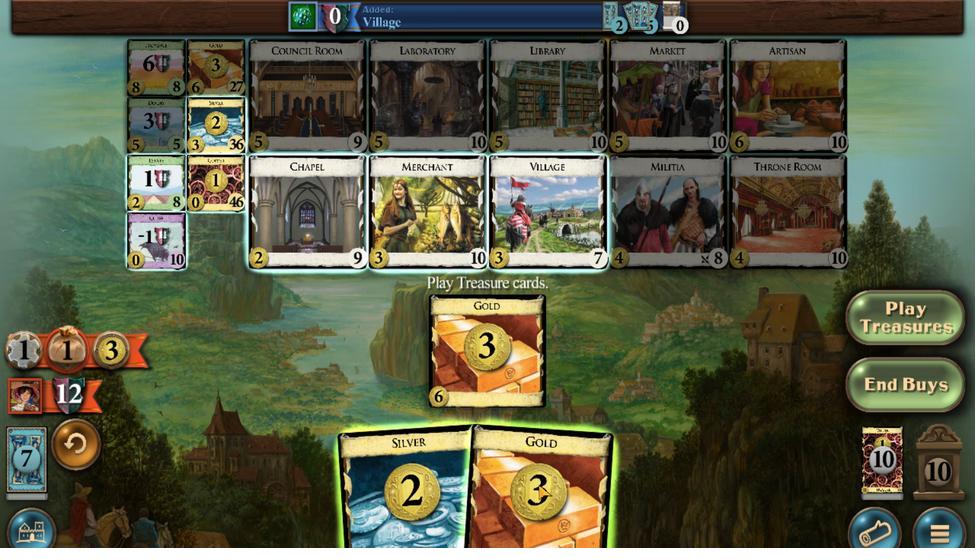 
Action: Mouse moved to (706, 451)
Screenshot: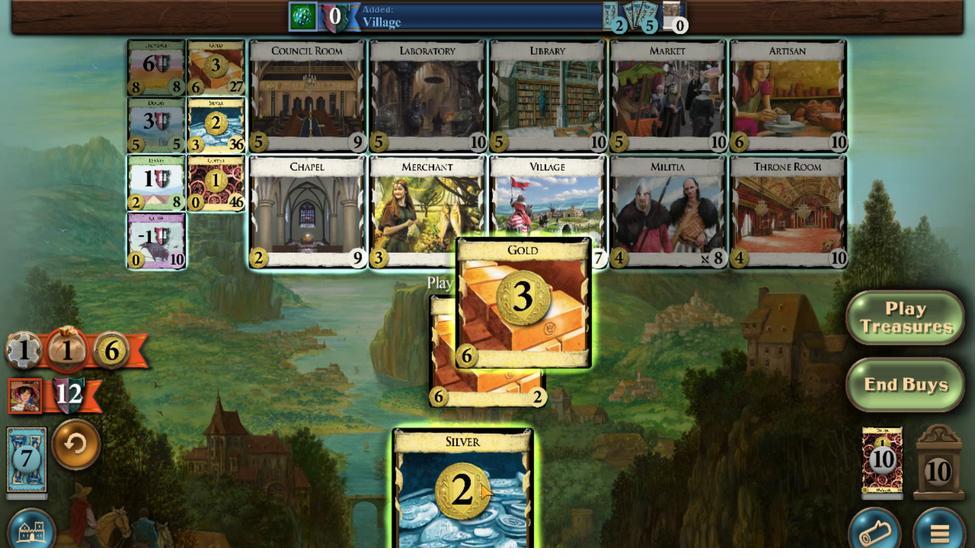 
Action: Mouse scrolled (706, 451) with delta (0, 0)
Screenshot: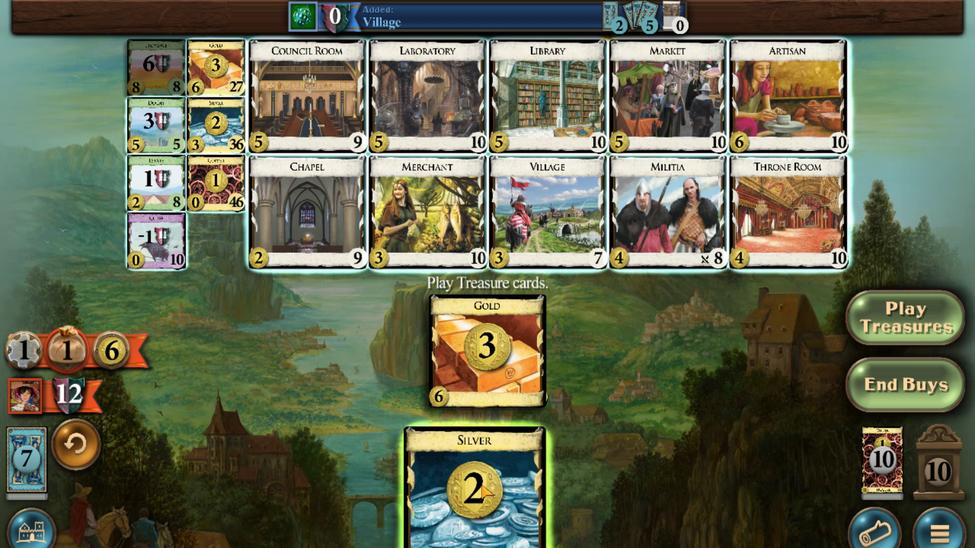 
Action: Mouse moved to (580, 202)
Screenshot: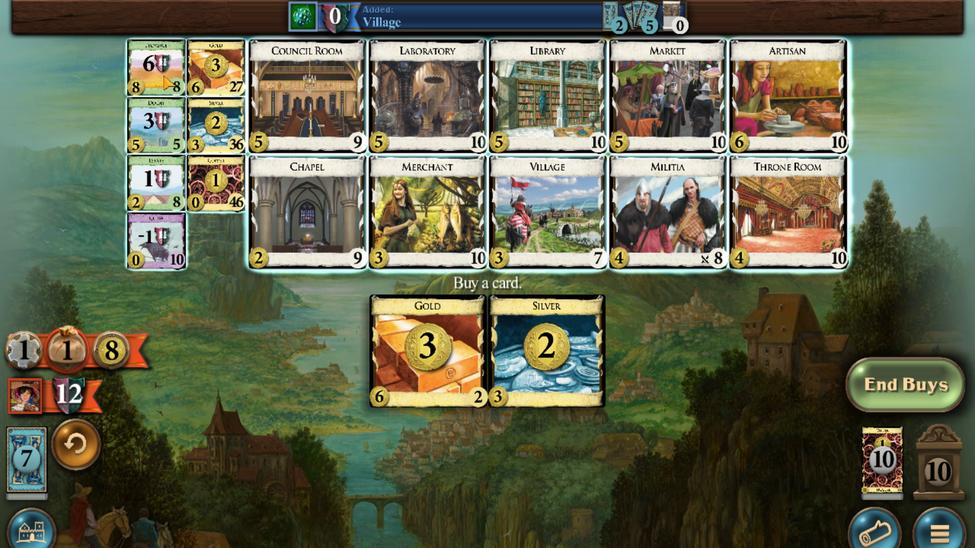 
Action: Mouse scrolled (580, 203) with delta (0, 0)
Screenshot: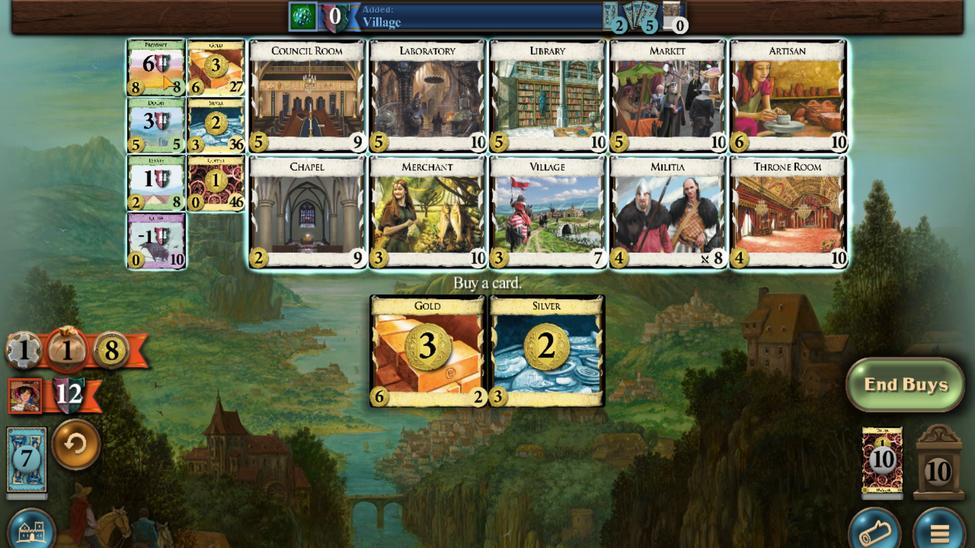 
Action: Mouse scrolled (580, 203) with delta (0, 0)
Screenshot: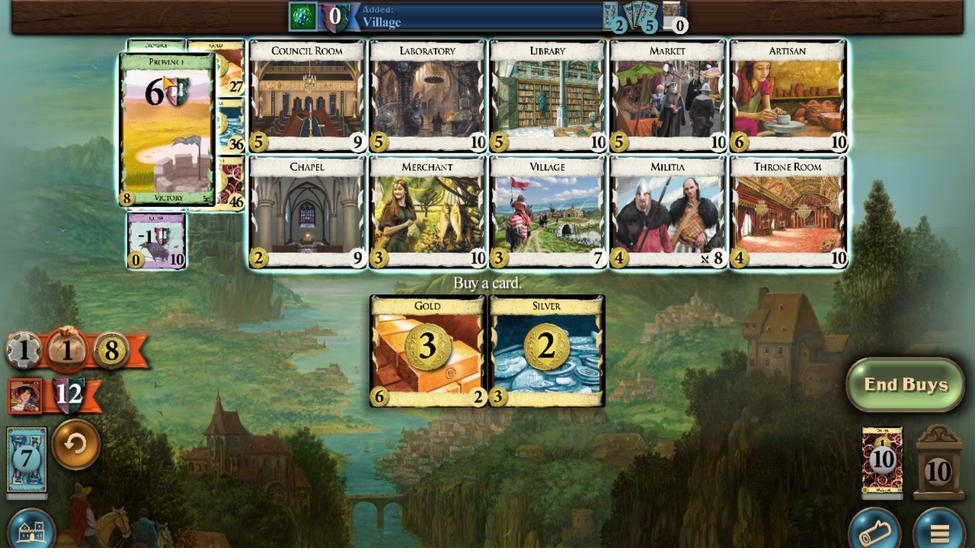 
Action: Mouse scrolled (580, 203) with delta (0, 0)
Screenshot: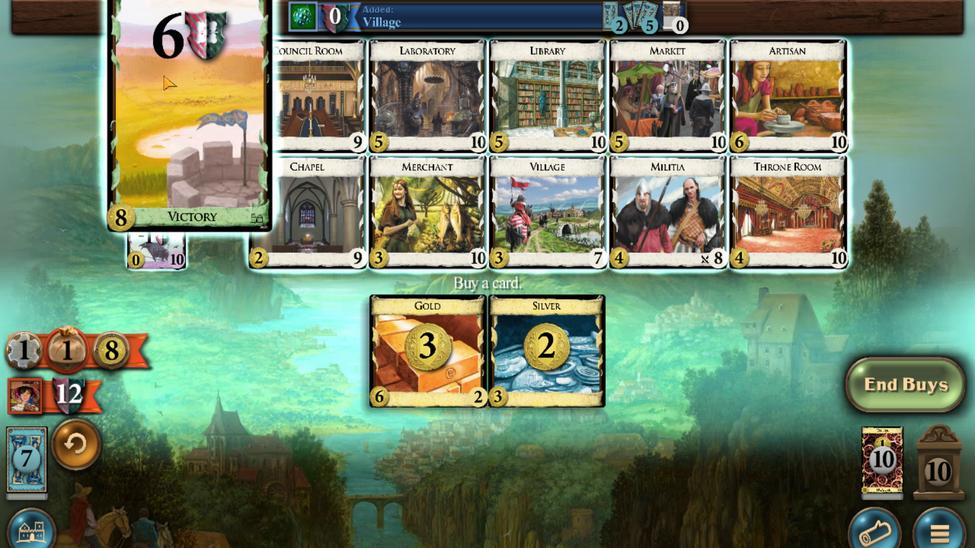 
Action: Mouse scrolled (580, 203) with delta (0, 0)
Screenshot: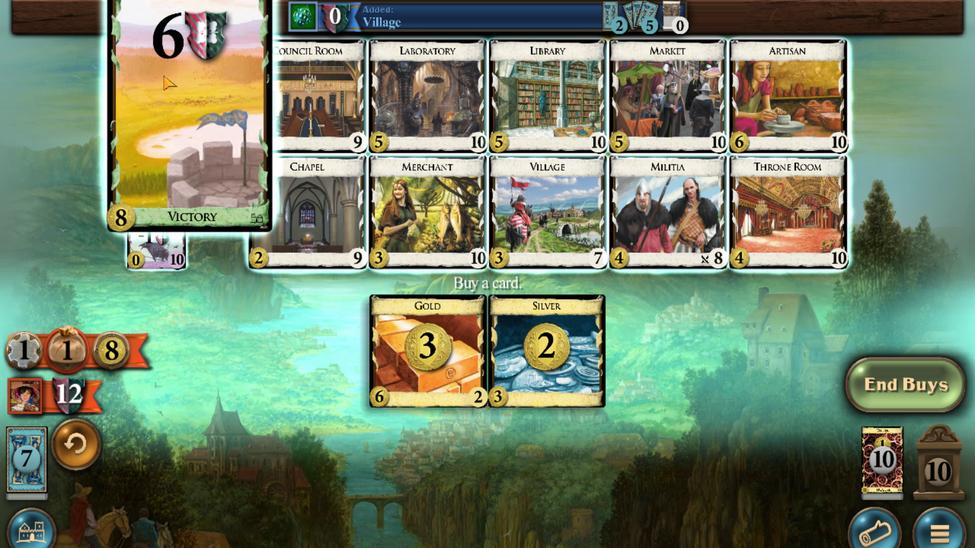 
Action: Mouse scrolled (580, 203) with delta (0, 0)
Screenshot: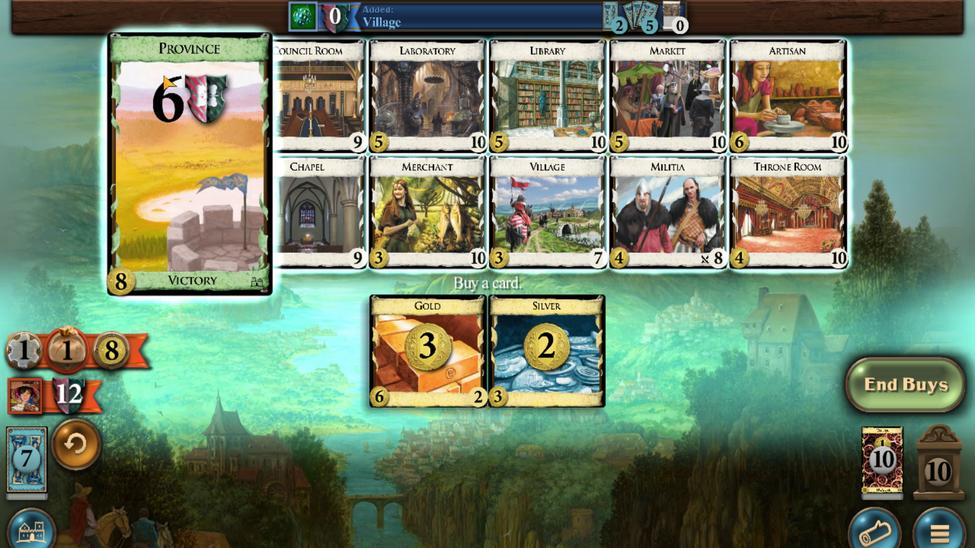 
Action: Mouse scrolled (580, 203) with delta (0, 0)
Screenshot: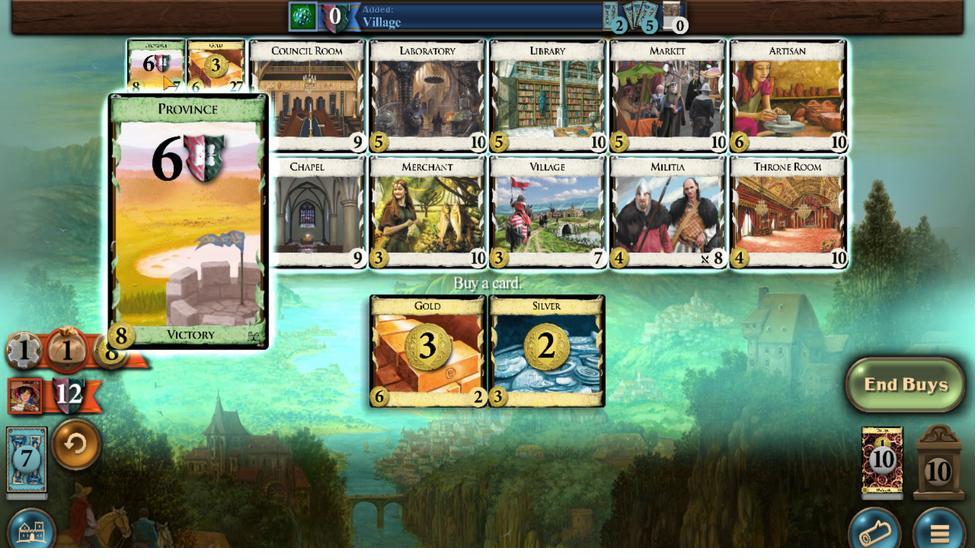 
Action: Mouse moved to (753, 465)
Screenshot: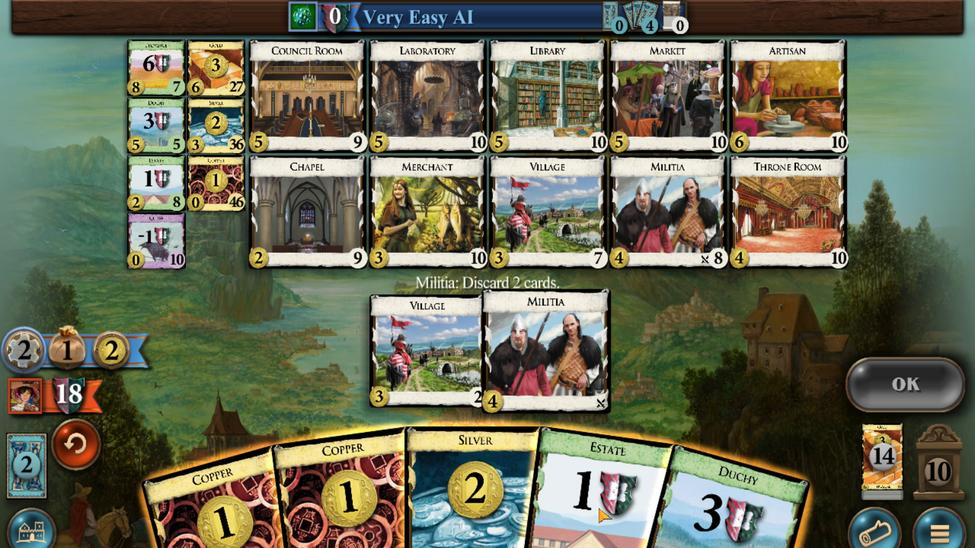 
Action: Mouse scrolled (753, 465) with delta (0, 0)
Screenshot: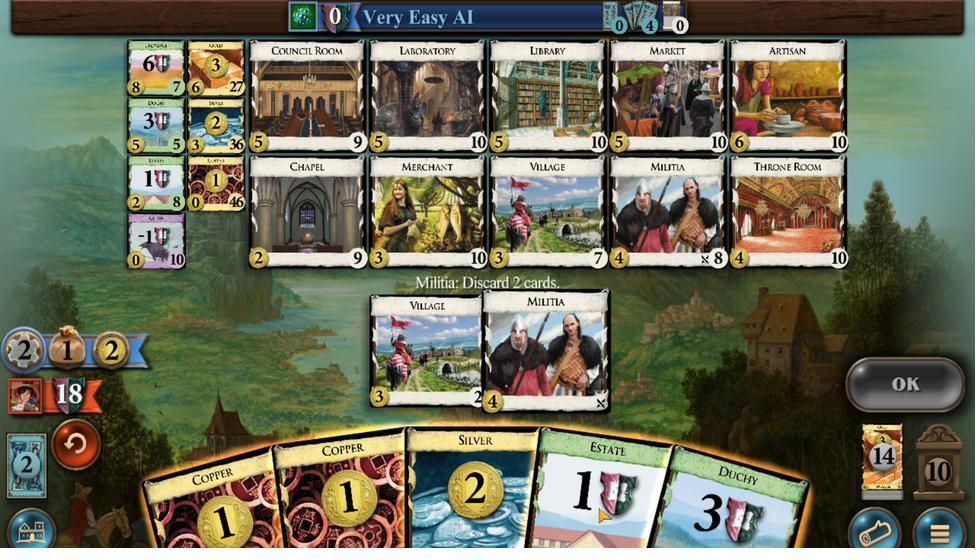 
Action: Mouse moved to (813, 464)
Screenshot: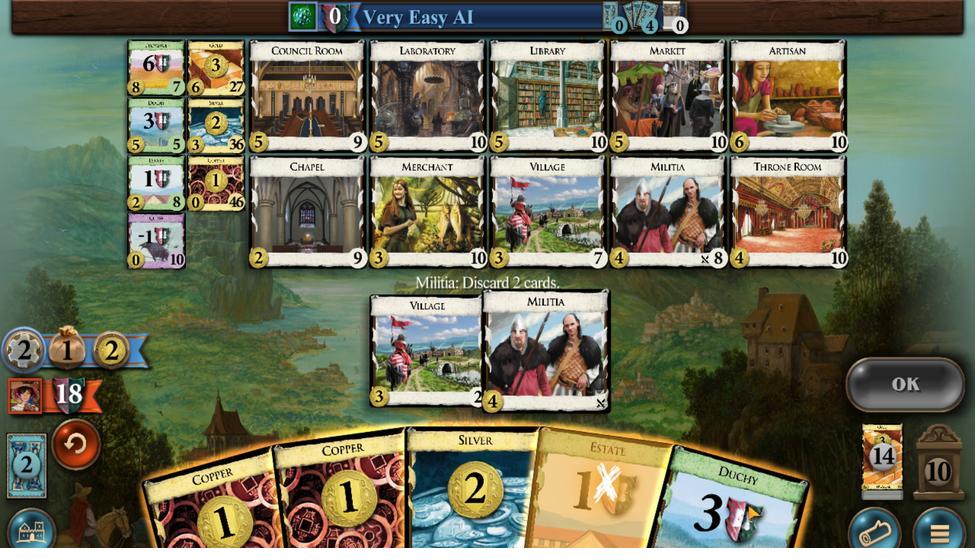 
Action: Mouse scrolled (813, 464) with delta (0, 0)
Screenshot: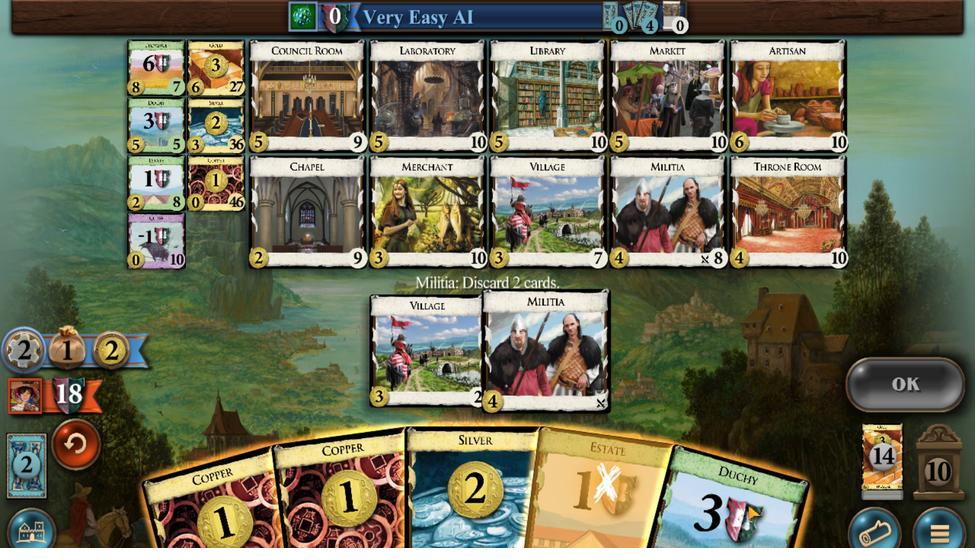 
Action: Mouse moved to (867, 394)
Screenshot: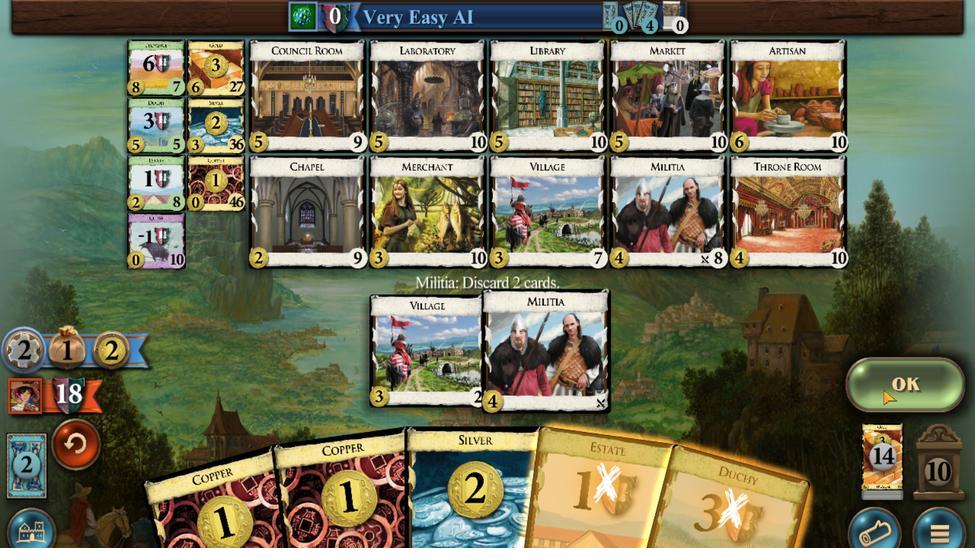 
Action: Mouse pressed left at (867, 394)
Screenshot: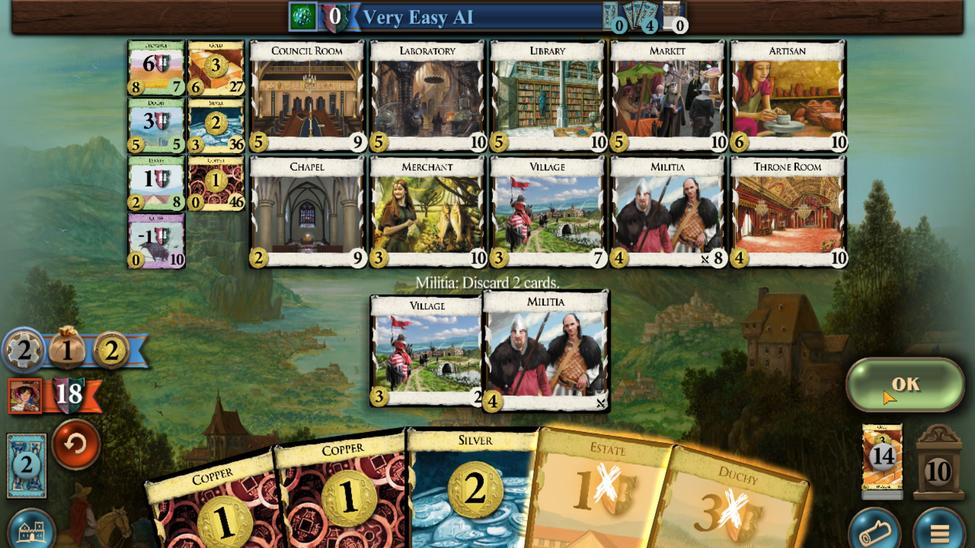 
Action: Mouse moved to (722, 429)
Screenshot: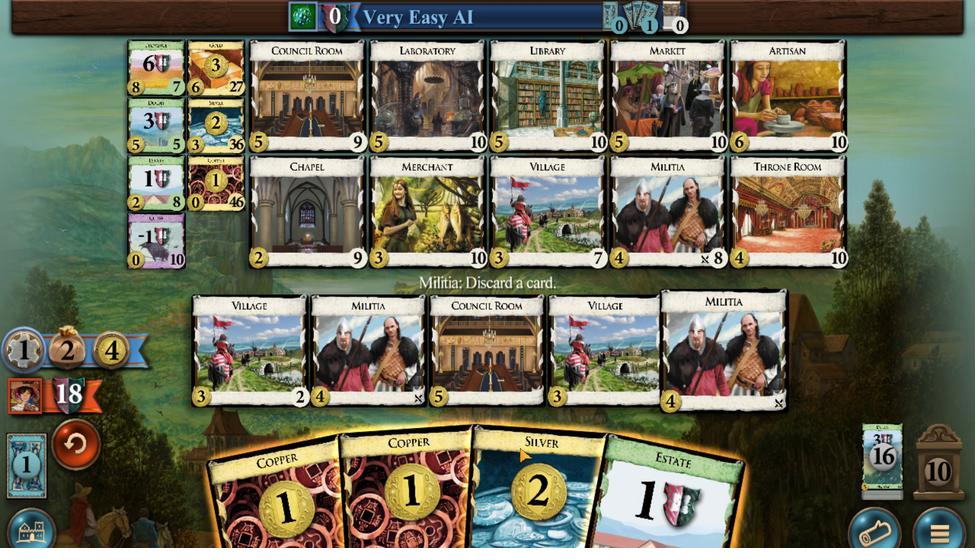 
Action: Mouse scrolled (722, 429) with delta (0, 0)
Screenshot: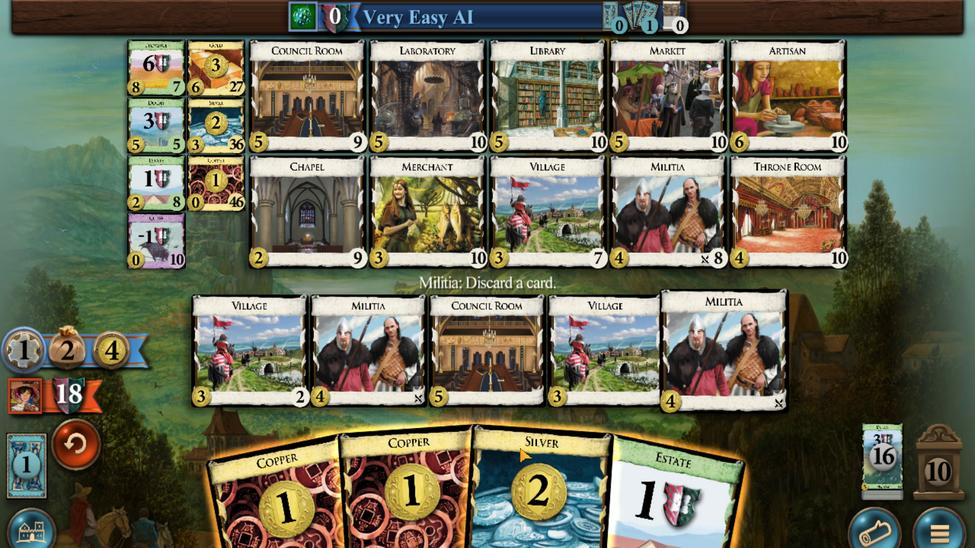 
Action: Mouse moved to (702, 437)
Screenshot: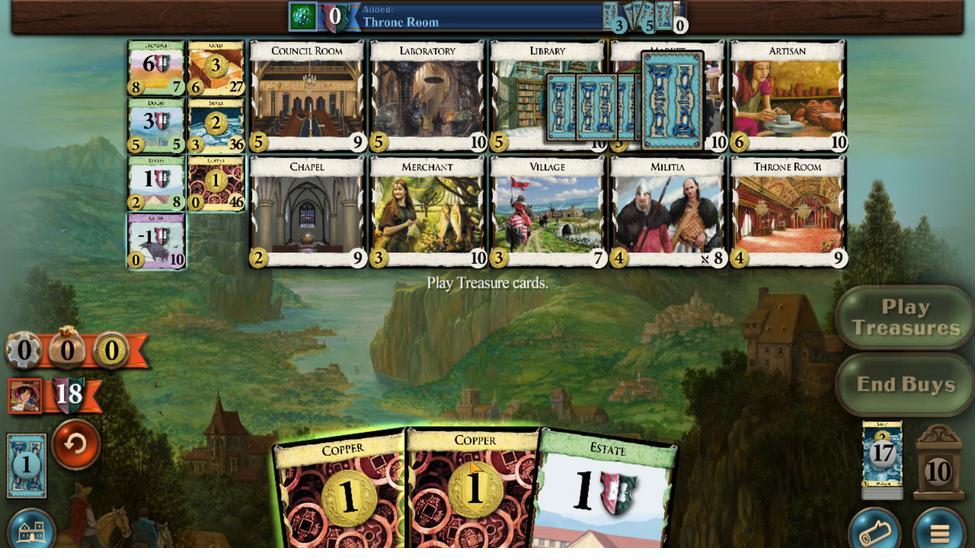 
Action: Mouse scrolled (702, 436) with delta (0, 0)
Screenshot: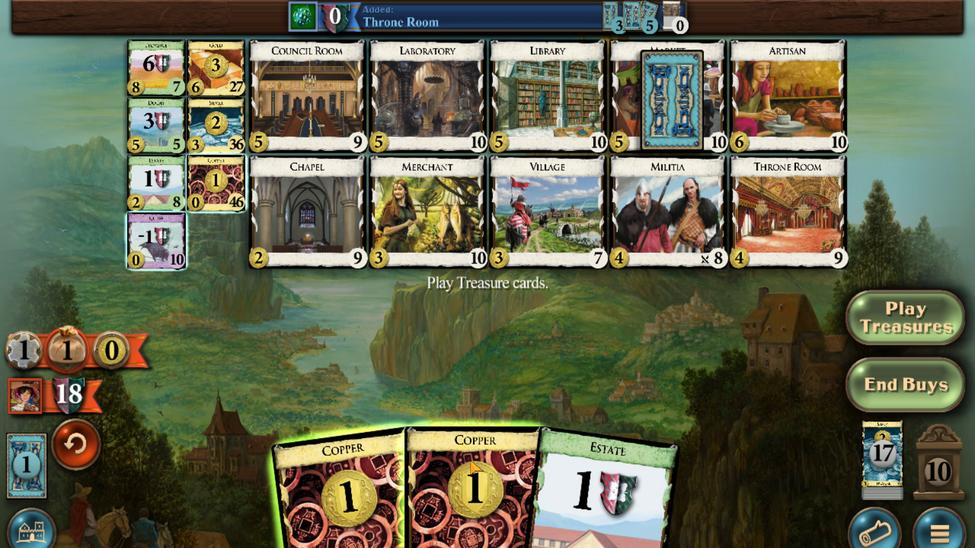 
Action: Mouse moved to (678, 438)
Screenshot: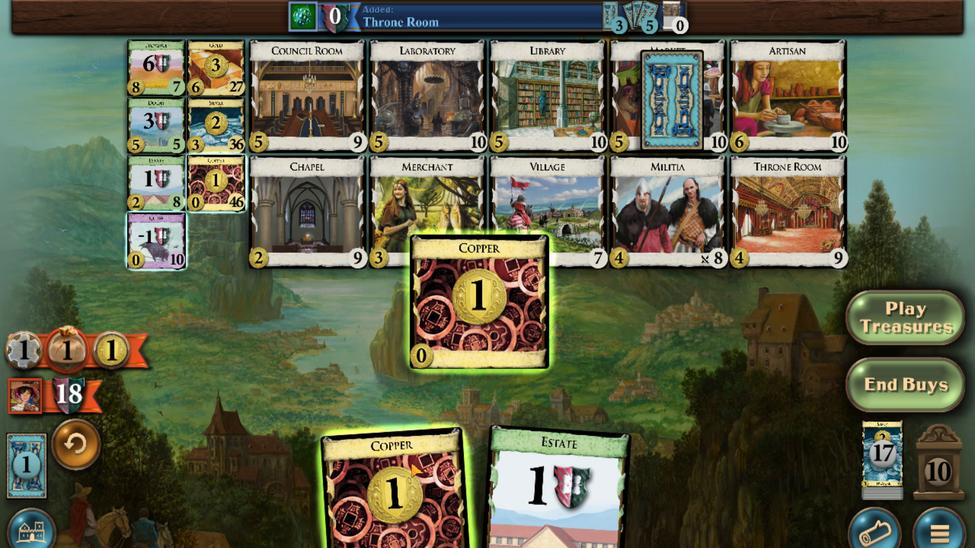 
Action: Mouse scrolled (678, 438) with delta (0, 0)
Screenshot: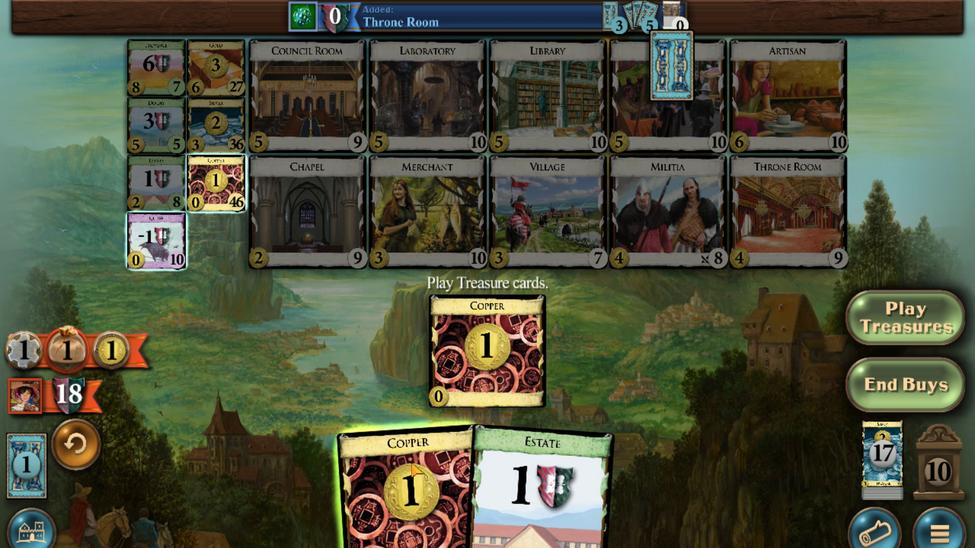 
Action: Mouse moved to (577, 262)
Screenshot: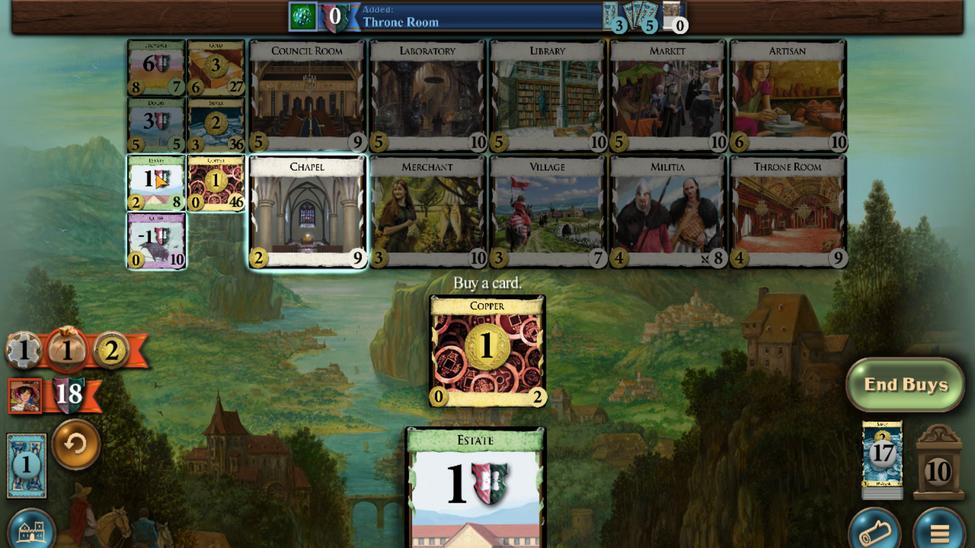 
Action: Mouse scrolled (577, 263) with delta (0, 0)
Screenshot: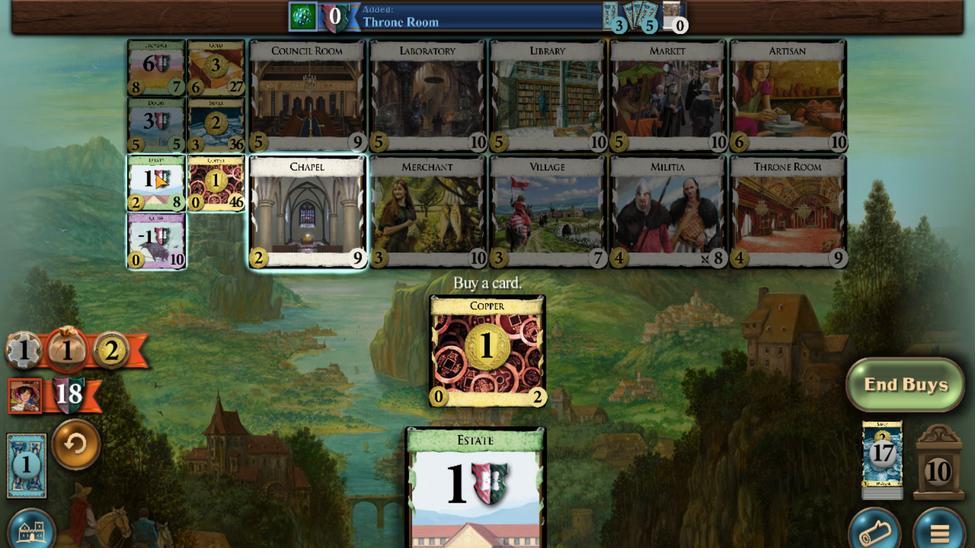 
Action: Mouse scrolled (577, 263) with delta (0, 0)
Screenshot: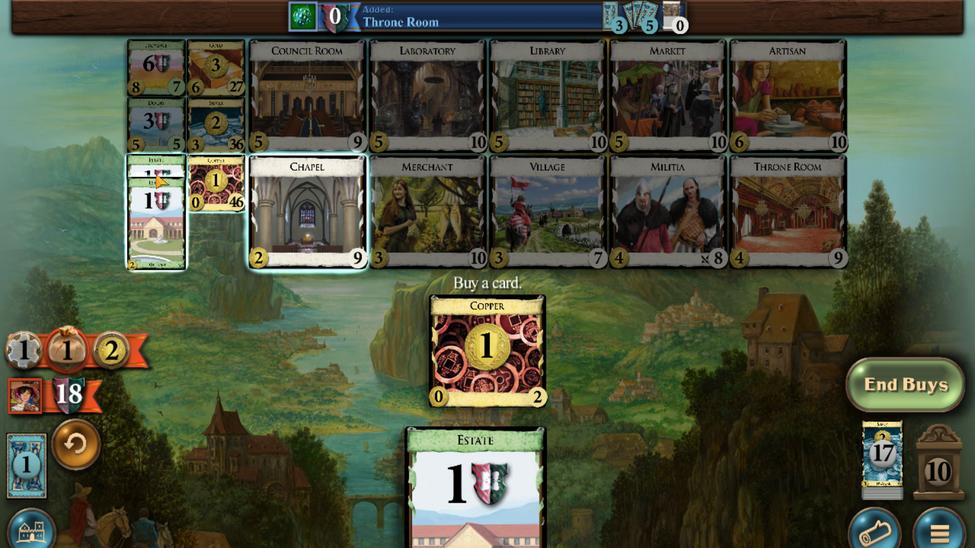 
Action: Mouse scrolled (577, 263) with delta (0, 0)
Screenshot: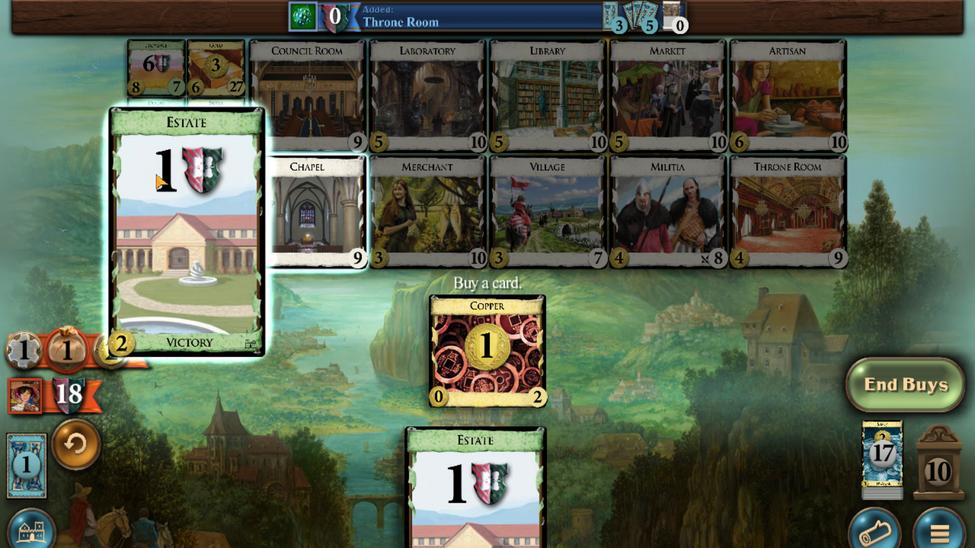 
Action: Mouse scrolled (577, 263) with delta (0, 0)
Screenshot: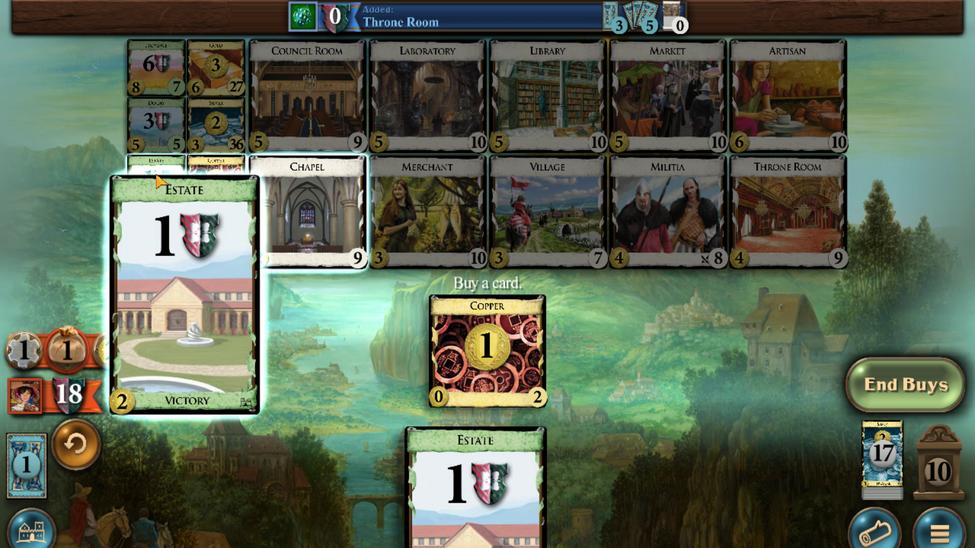 
Action: Mouse moved to (794, 458)
Screenshot: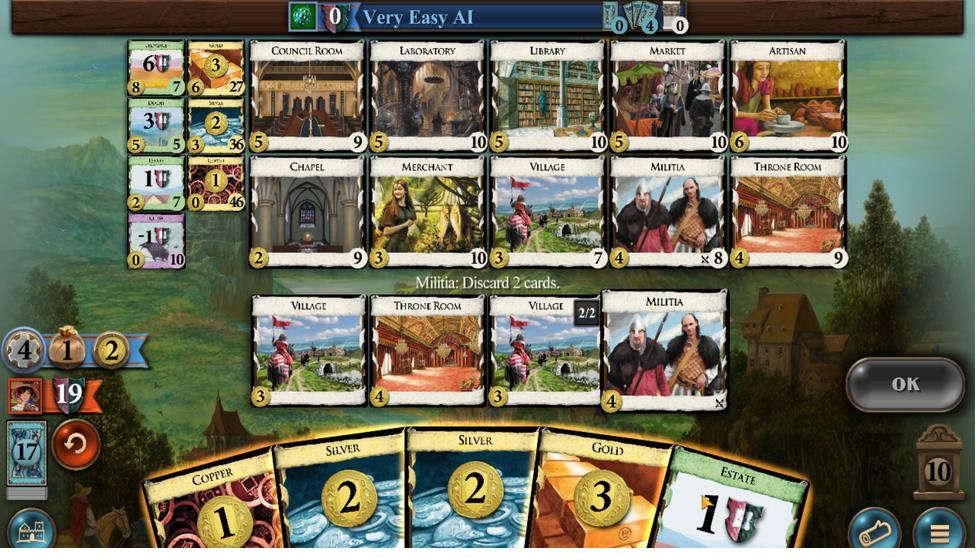 
Action: Mouse scrolled (794, 457) with delta (0, 0)
Screenshot: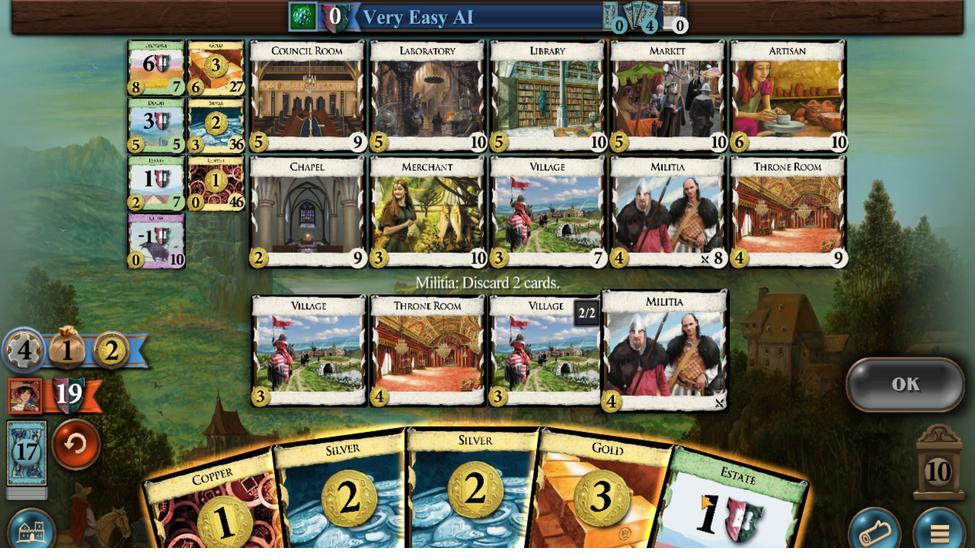 
Action: Mouse moved to (637, 462)
Screenshot: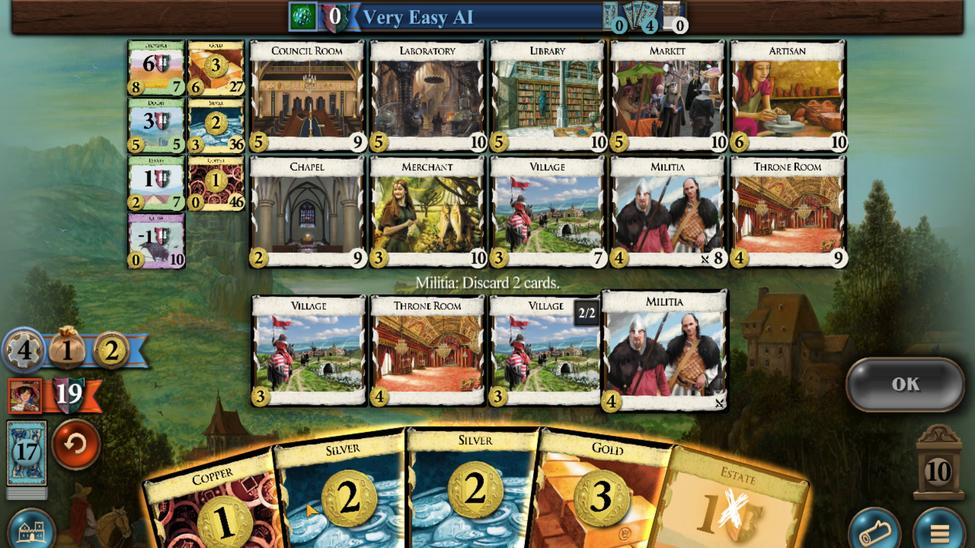 
Action: Mouse scrolled (637, 462) with delta (0, 0)
Screenshot: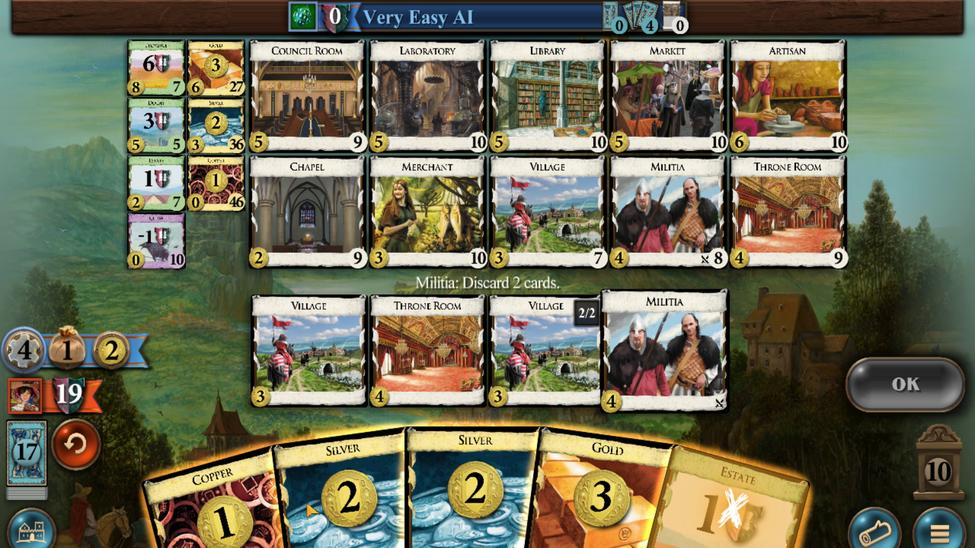 
Action: Mouse moved to (876, 392)
Screenshot: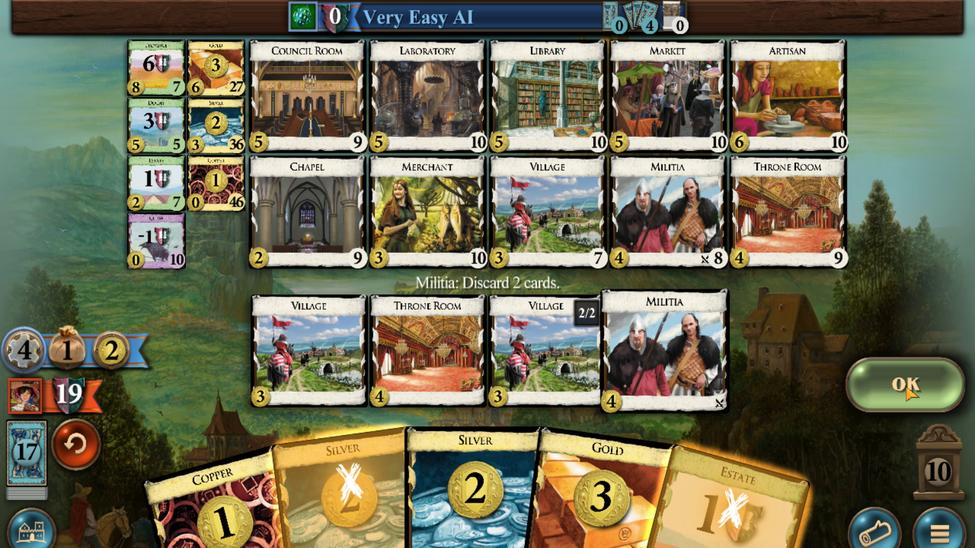 
Action: Mouse pressed left at (876, 392)
Screenshot: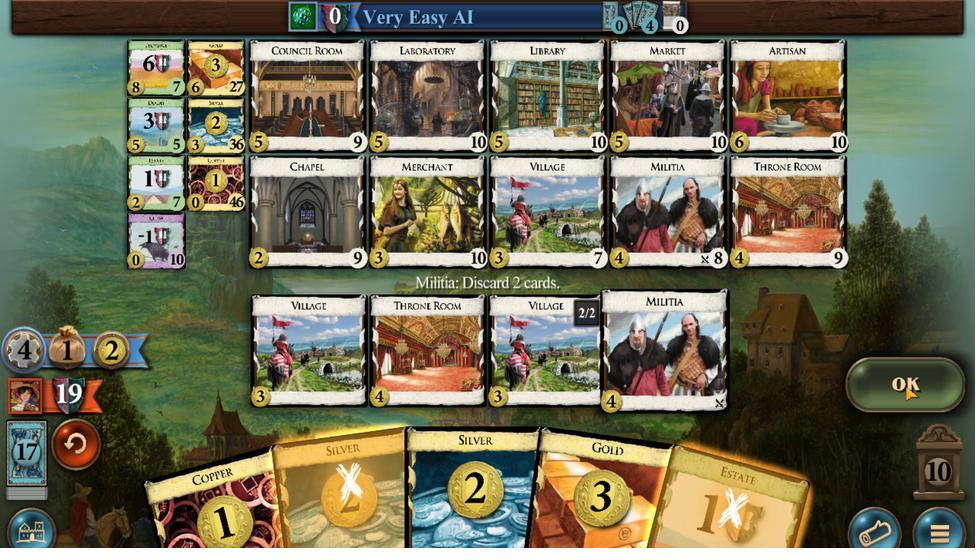 
Action: Mouse moved to (662, 441)
Screenshot: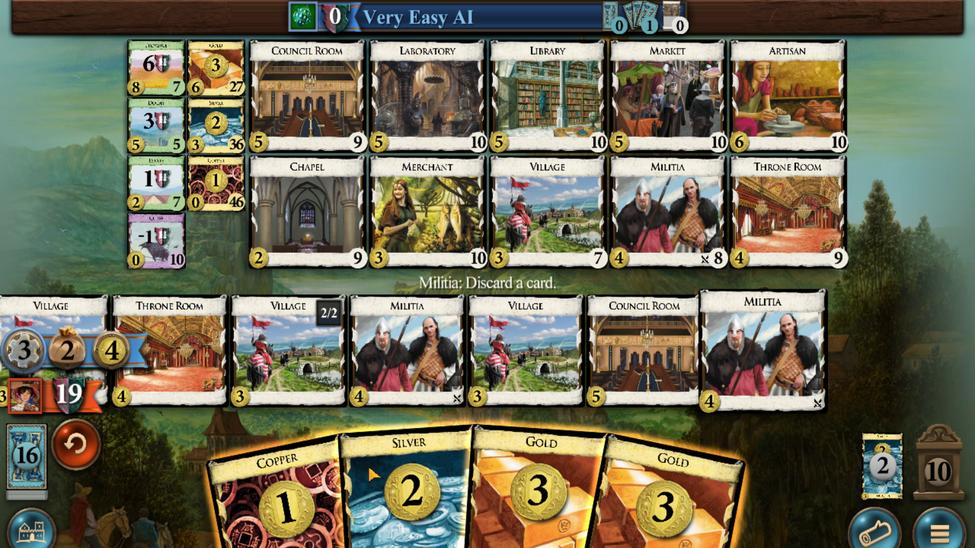 
Action: Mouse scrolled (662, 441) with delta (0, 0)
Screenshot: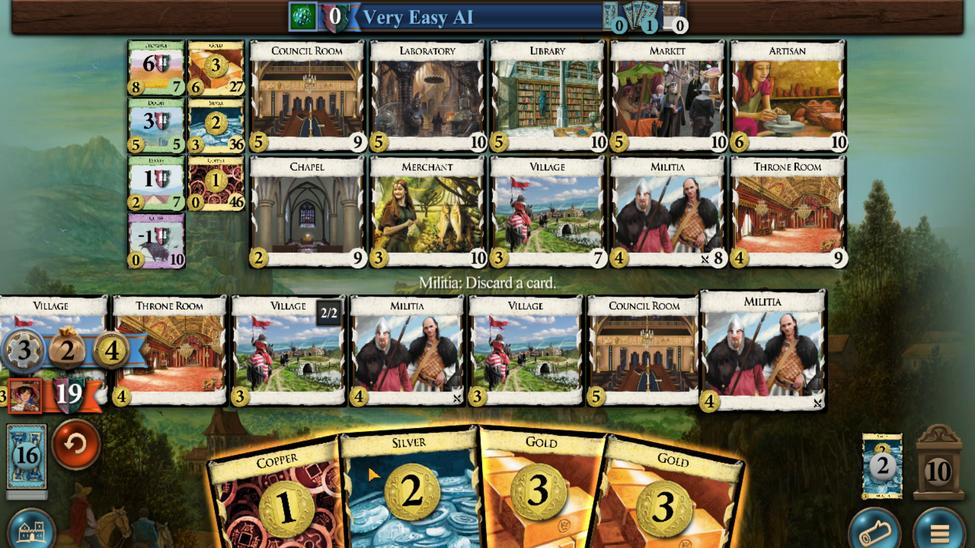 
Action: Mouse moved to (739, 431)
Screenshot: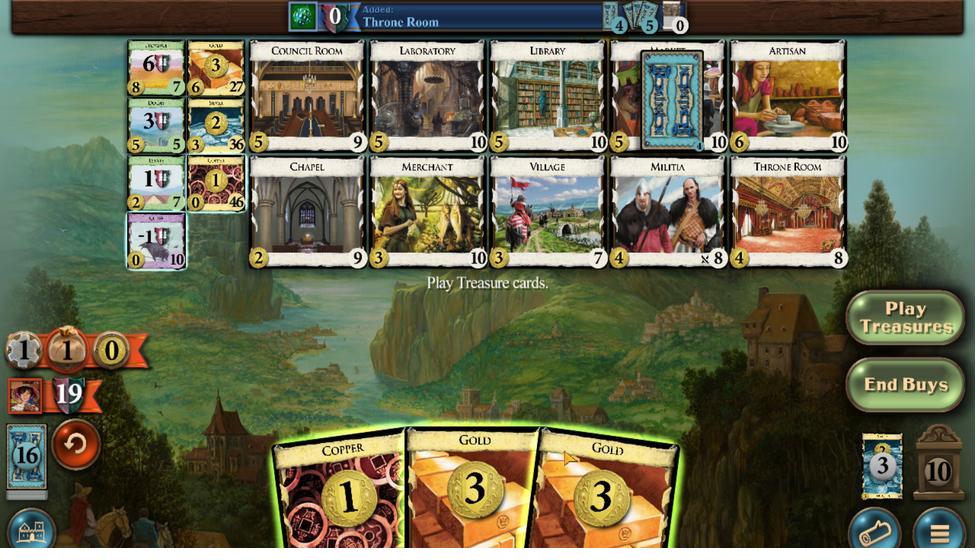 
Action: Mouse scrolled (739, 430) with delta (0, 0)
Screenshot: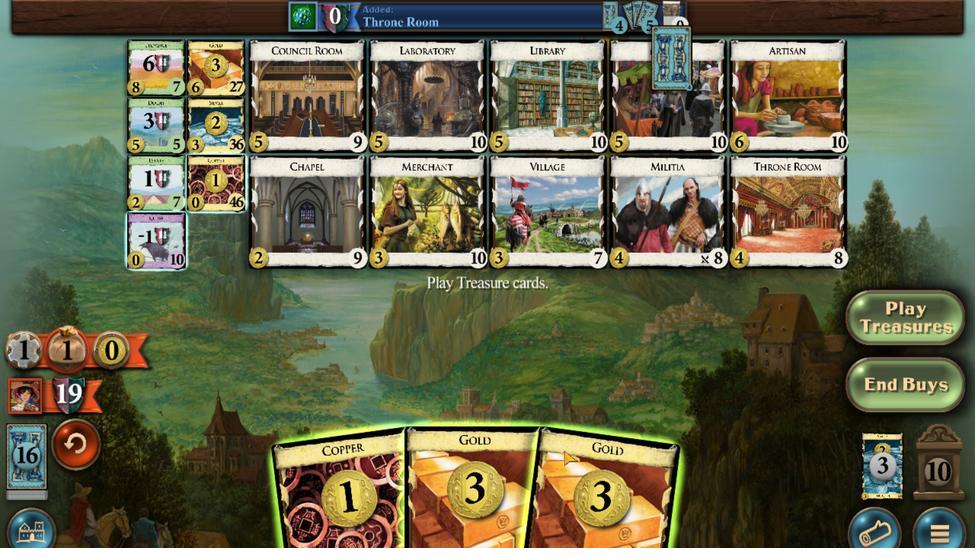
Action: Mouse moved to (706, 443)
Screenshot: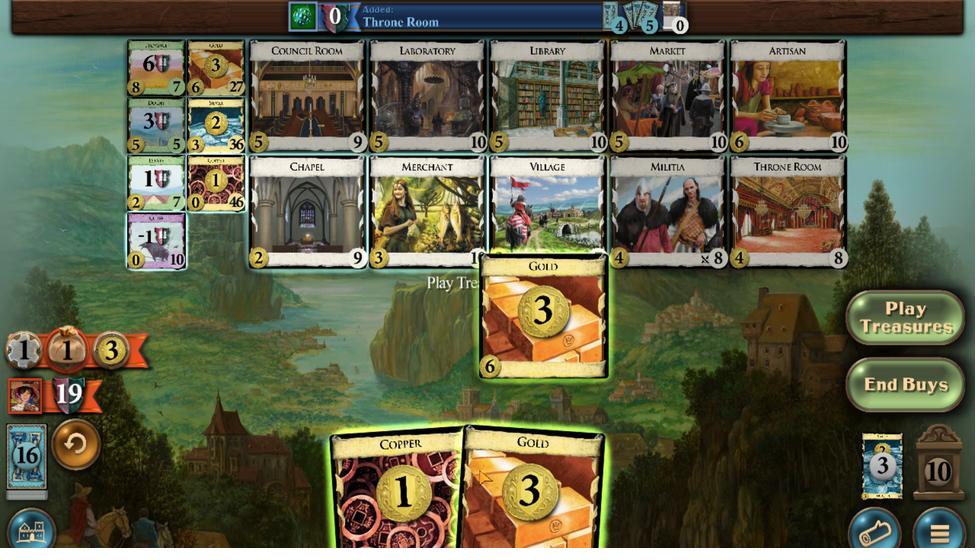 
Action: Mouse scrolled (706, 442) with delta (0, 0)
Screenshot: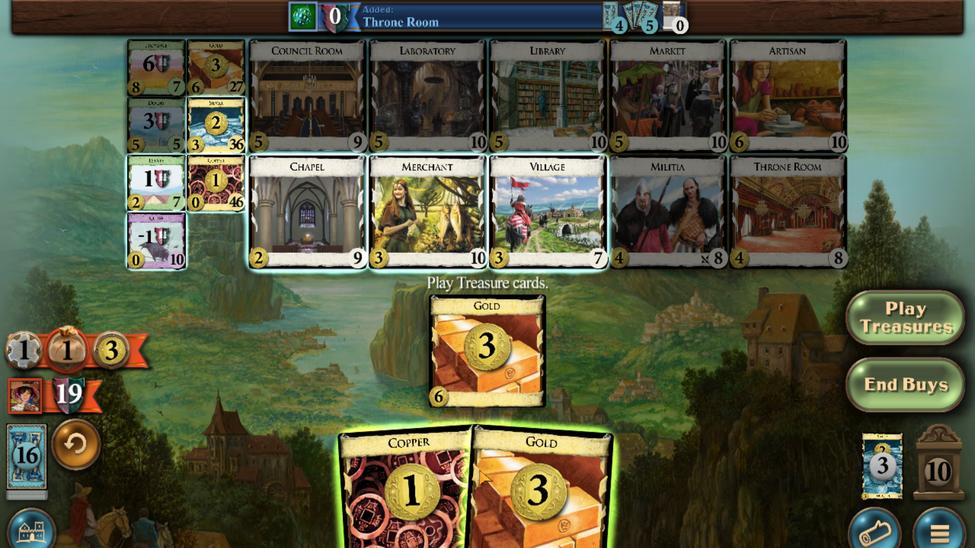 
Action: Mouse moved to (693, 441)
Screenshot: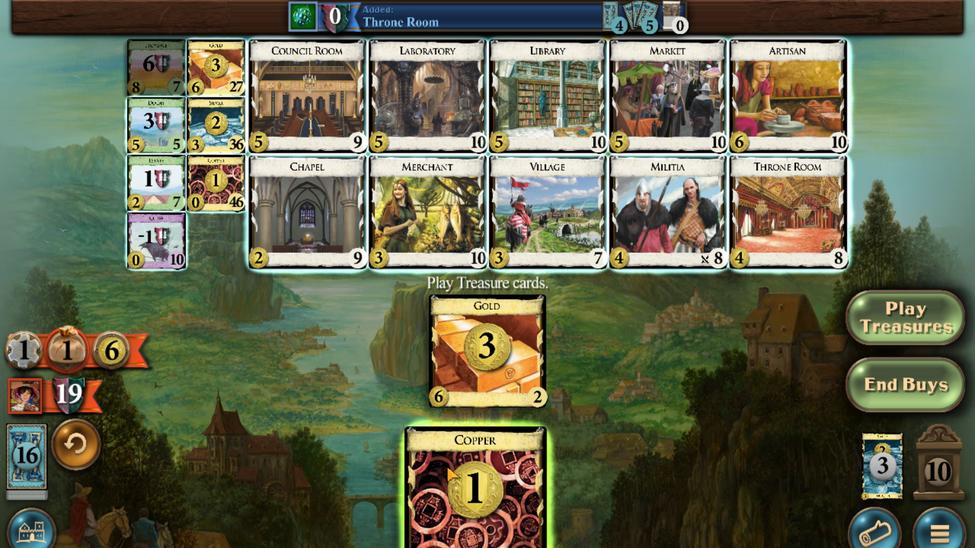 
Action: Mouse scrolled (693, 441) with delta (0, 0)
Screenshot: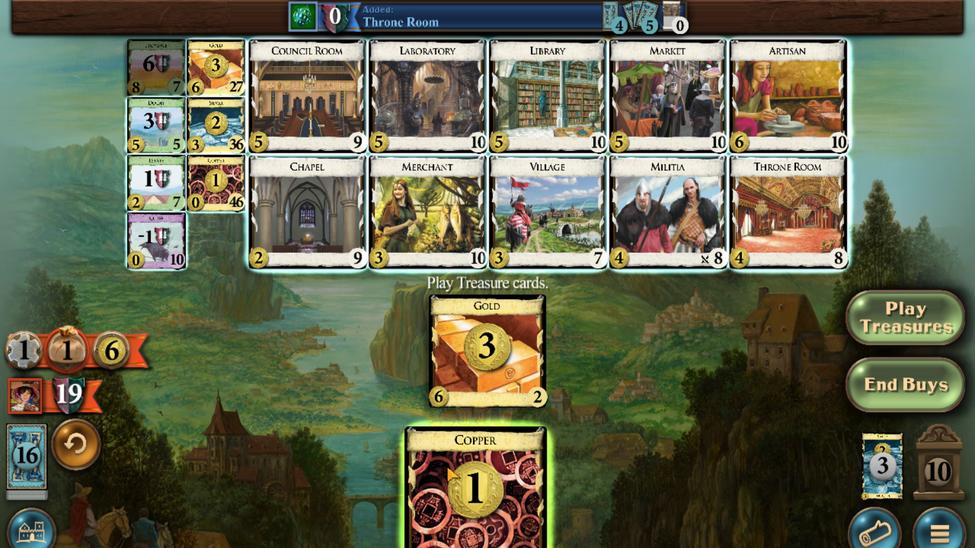 
Action: Mouse moved to (603, 209)
Screenshot: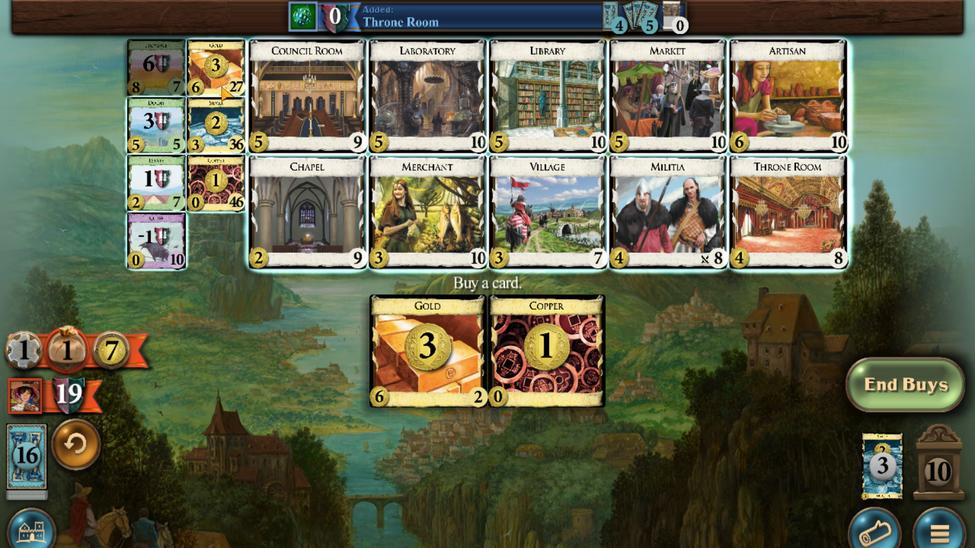
Action: Mouse scrolled (603, 209) with delta (0, 0)
Screenshot: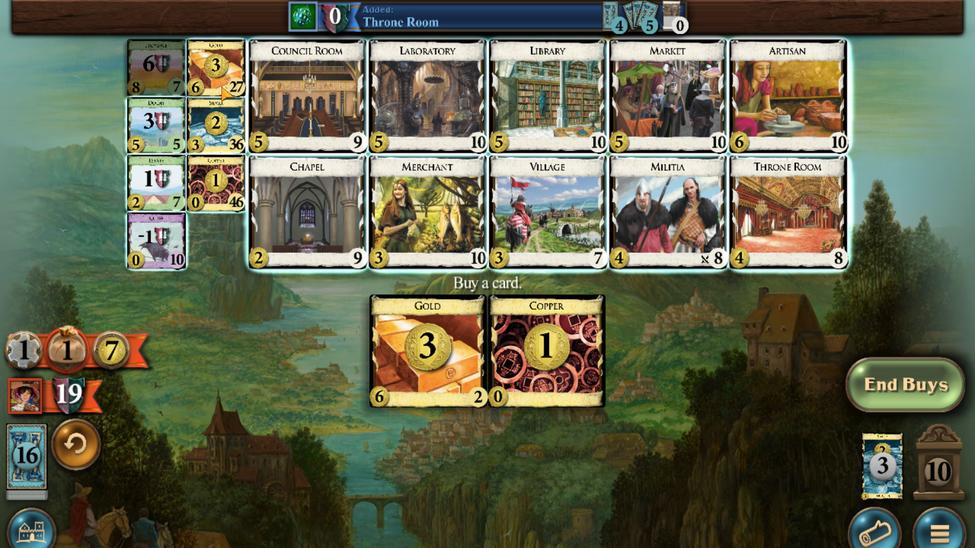 
Action: Mouse scrolled (603, 209) with delta (0, 0)
Screenshot: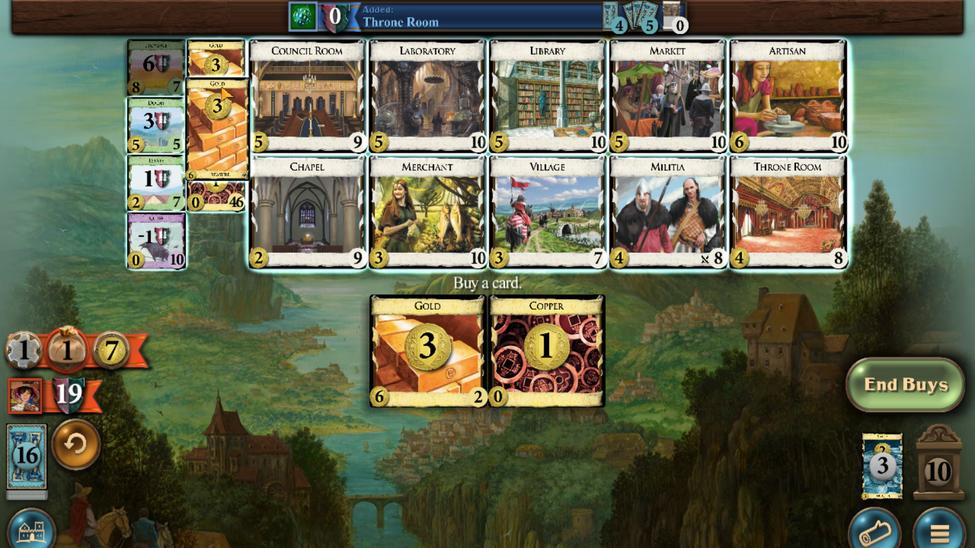 
Action: Mouse scrolled (603, 209) with delta (0, 0)
Screenshot: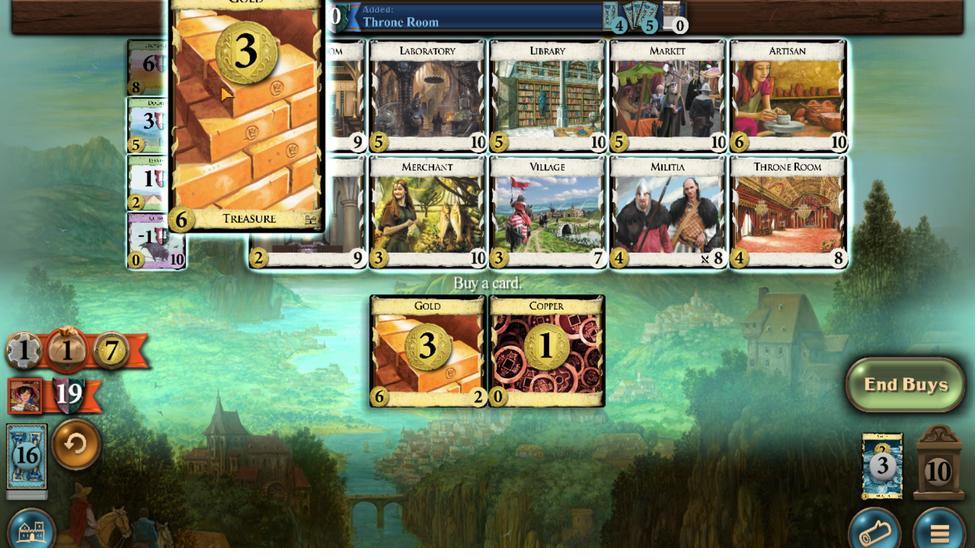
Action: Mouse scrolled (603, 209) with delta (0, 0)
Screenshot: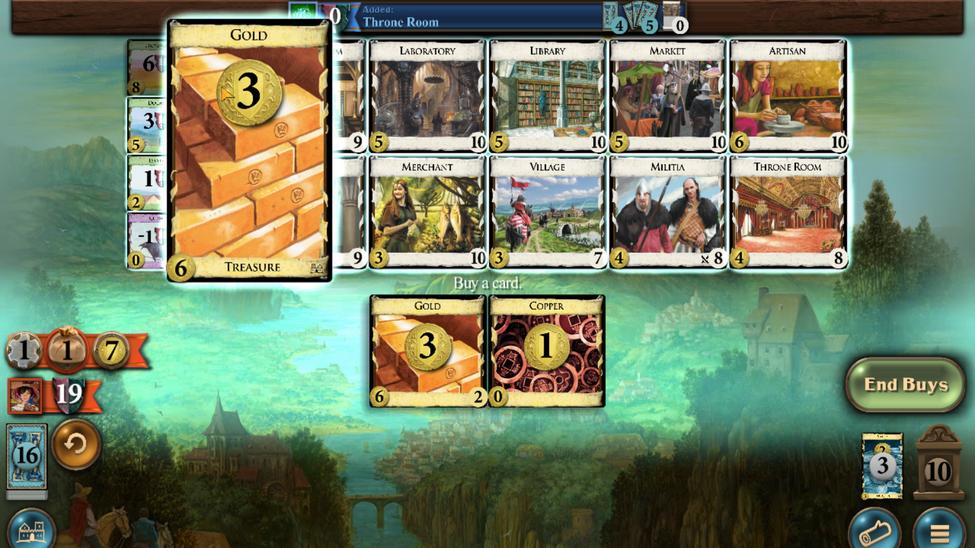 
Action: Mouse scrolled (603, 209) with delta (0, 0)
Screenshot: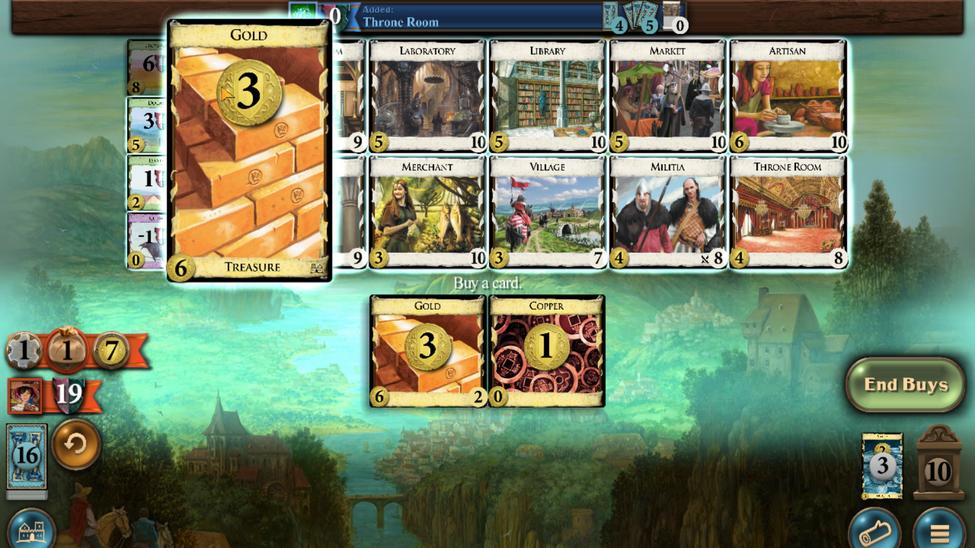 
Action: Mouse scrolled (603, 209) with delta (0, 0)
Screenshot: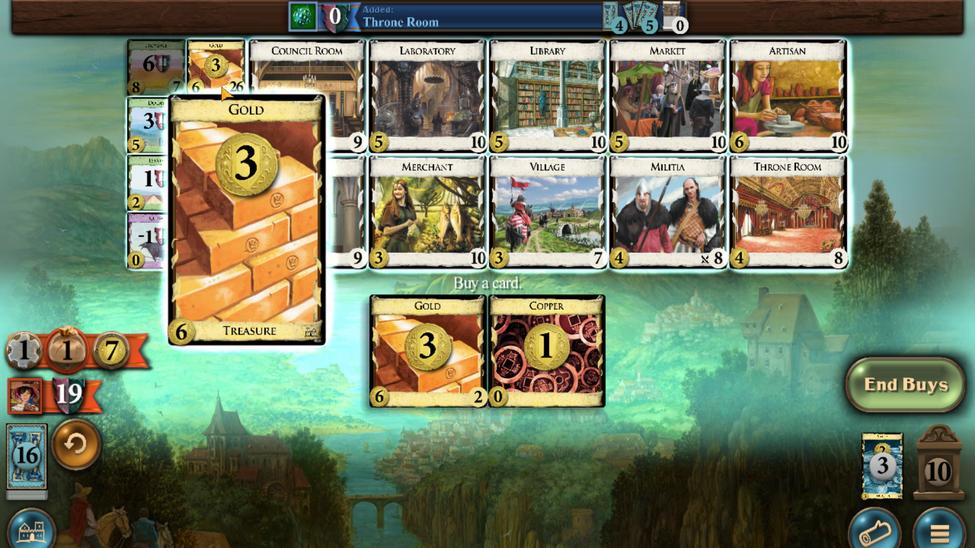 
Action: Mouse scrolled (603, 209) with delta (0, 0)
Screenshot: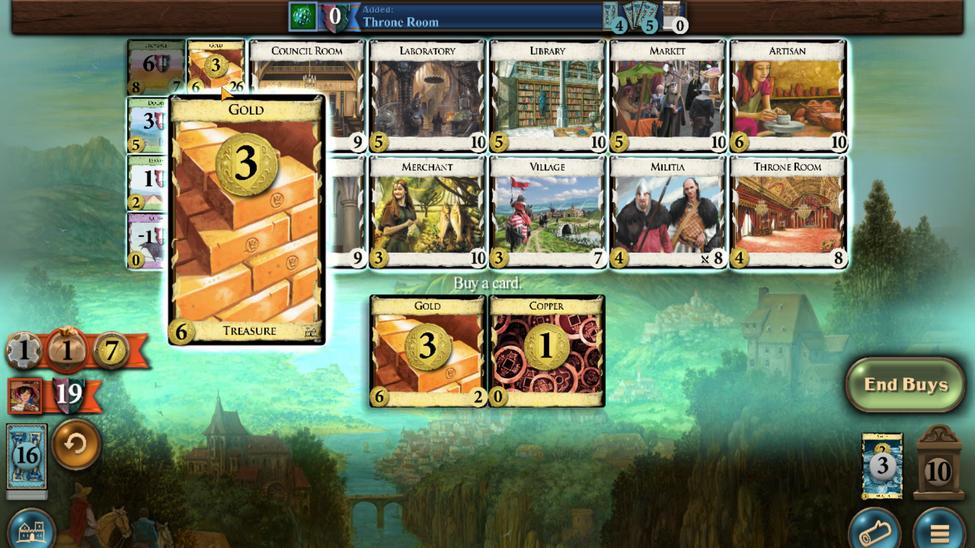 
Action: Mouse scrolled (603, 209) with delta (0, 0)
Screenshot: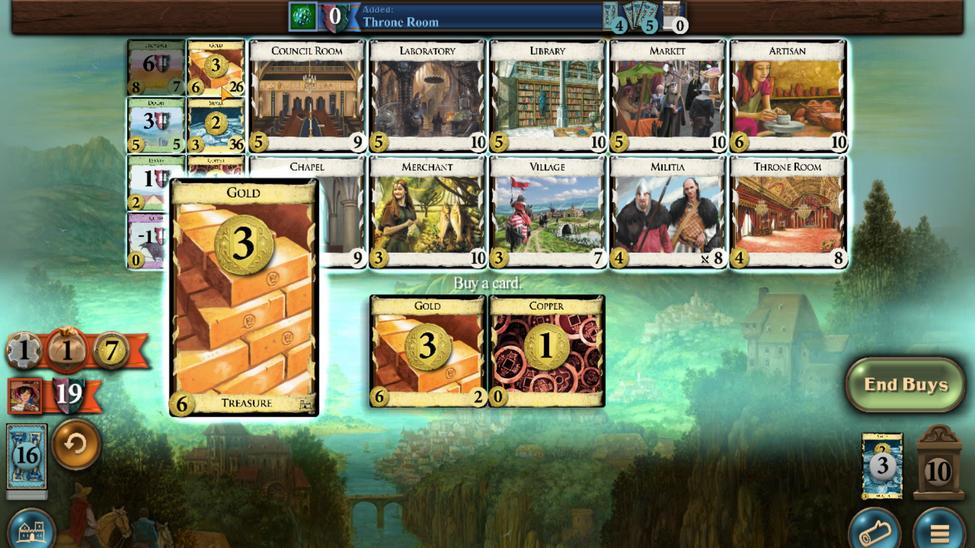 
Action: Mouse moved to (753, 440)
Screenshot: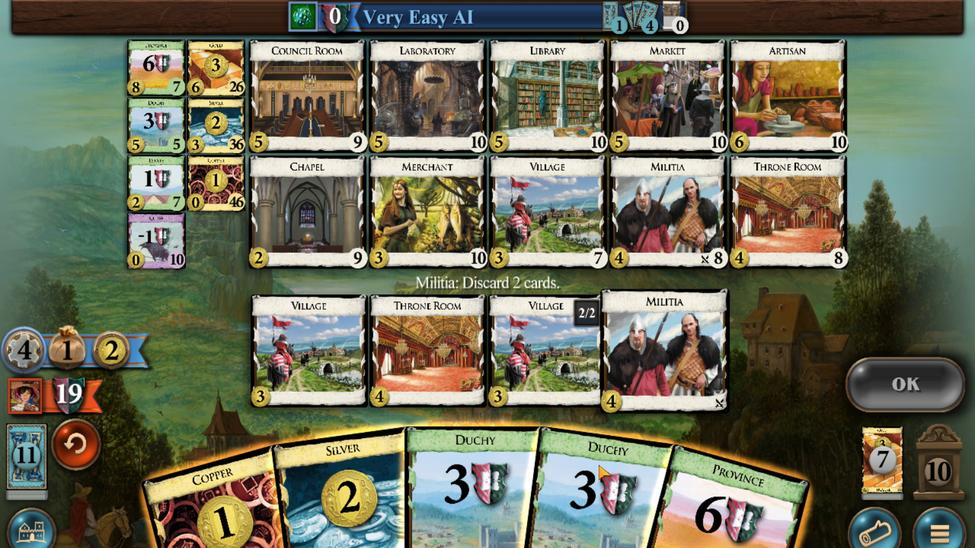 
Action: Mouse scrolled (753, 439) with delta (0, 0)
Screenshot: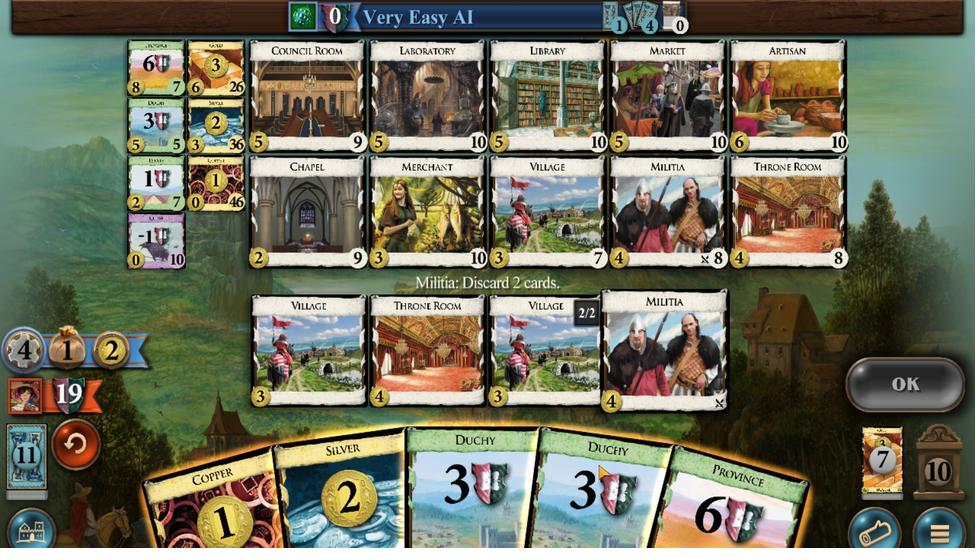 
Action: Mouse moved to (708, 450)
Screenshot: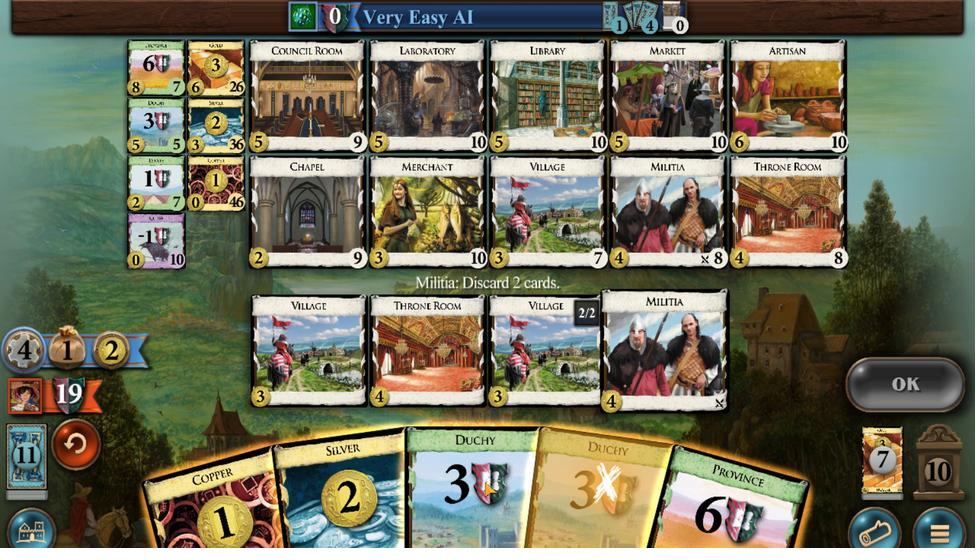 
Action: Mouse scrolled (708, 450) with delta (0, 0)
Screenshot: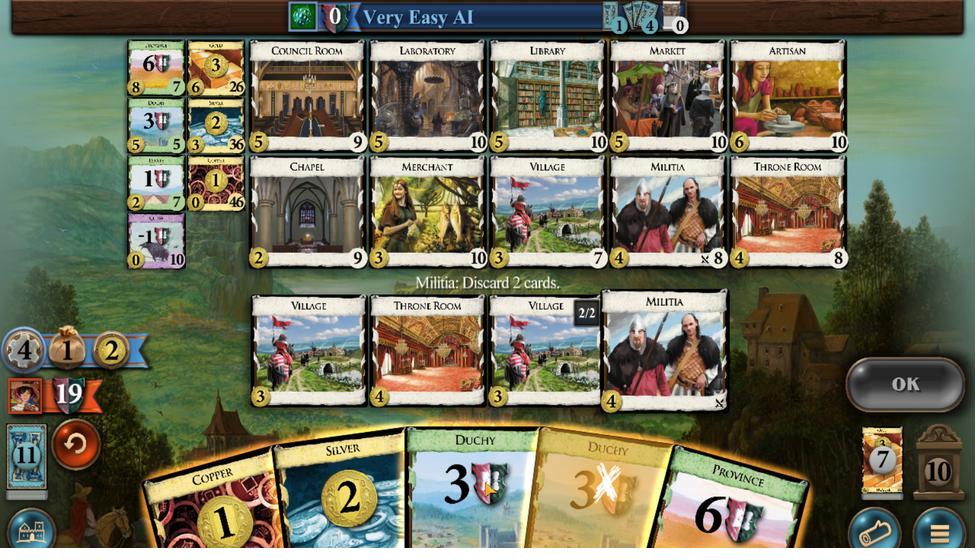 
Action: Mouse moved to (866, 392)
Screenshot: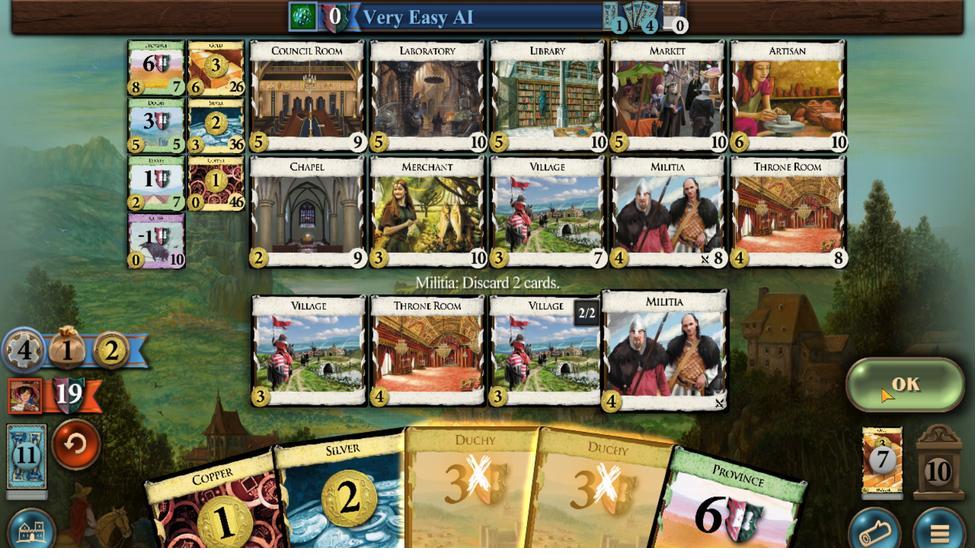 
Action: Mouse pressed left at (866, 392)
Screenshot: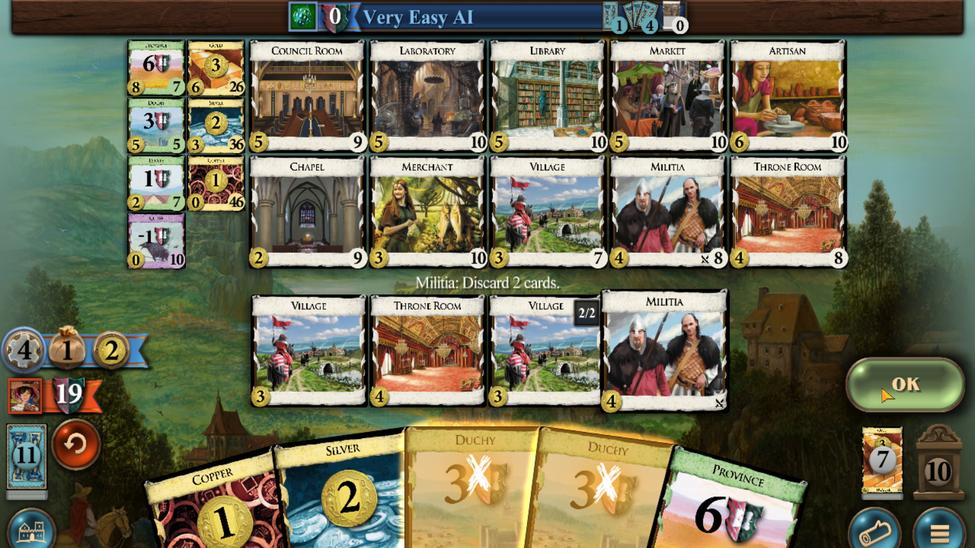 
Action: Mouse moved to (764, 457)
Screenshot: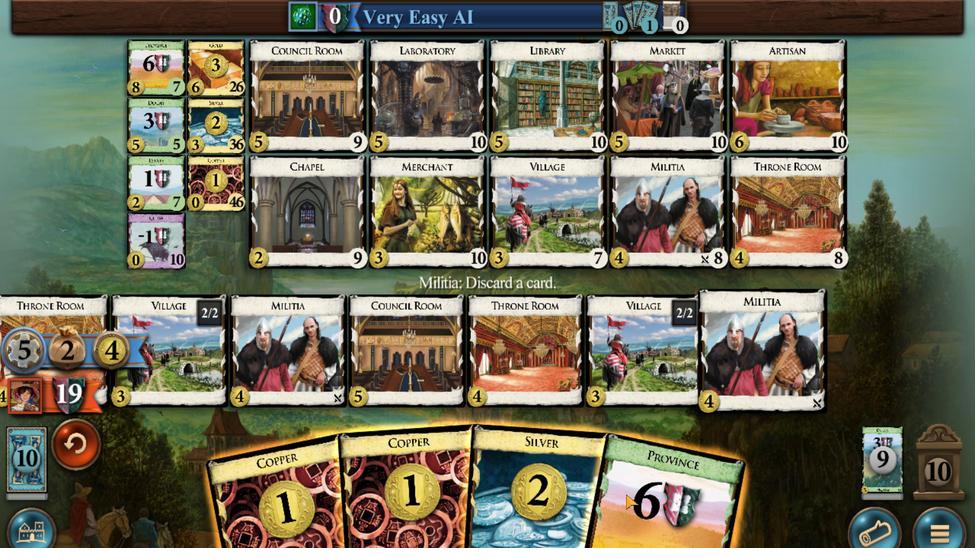 
Action: Mouse scrolled (764, 457) with delta (0, 0)
Screenshot: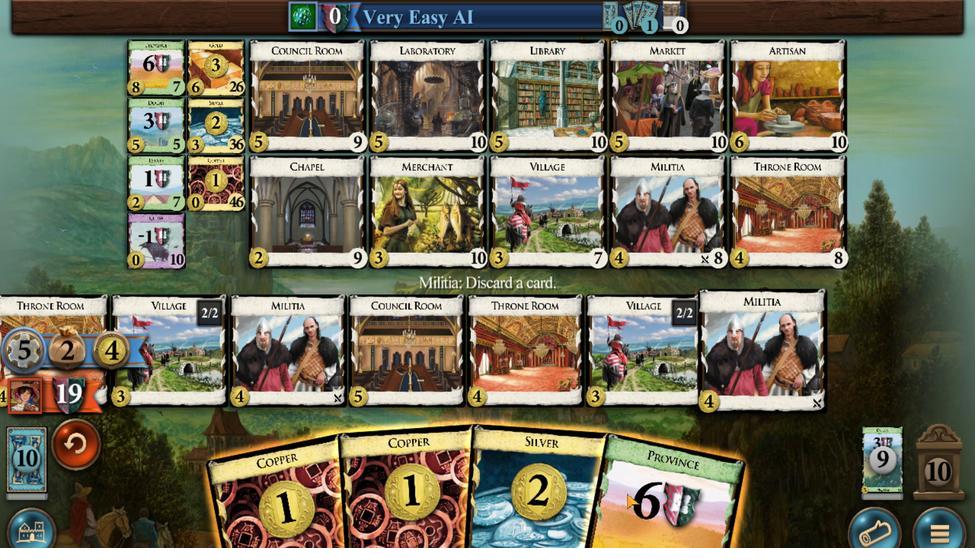 
Action: Mouse moved to (741, 444)
Screenshot: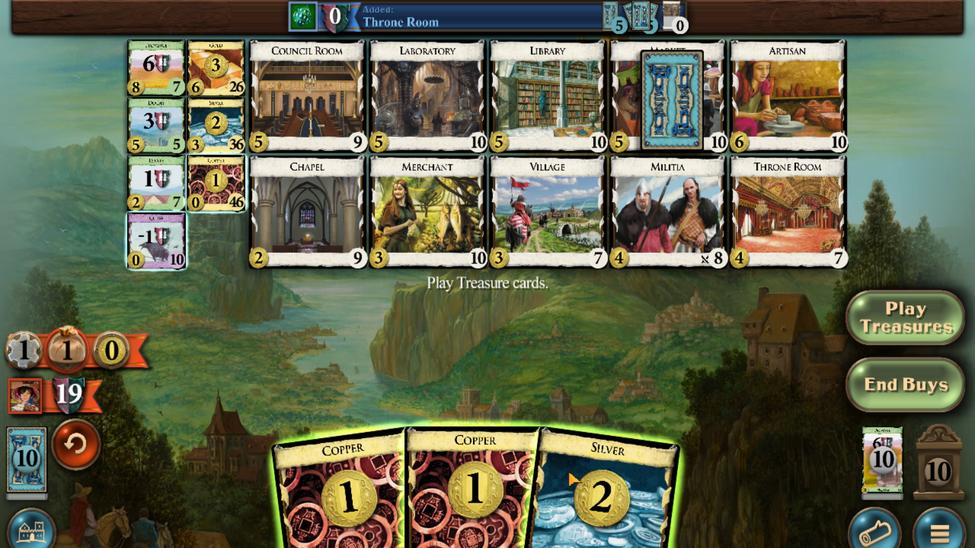 
Action: Mouse scrolled (741, 443) with delta (0, 0)
Screenshot: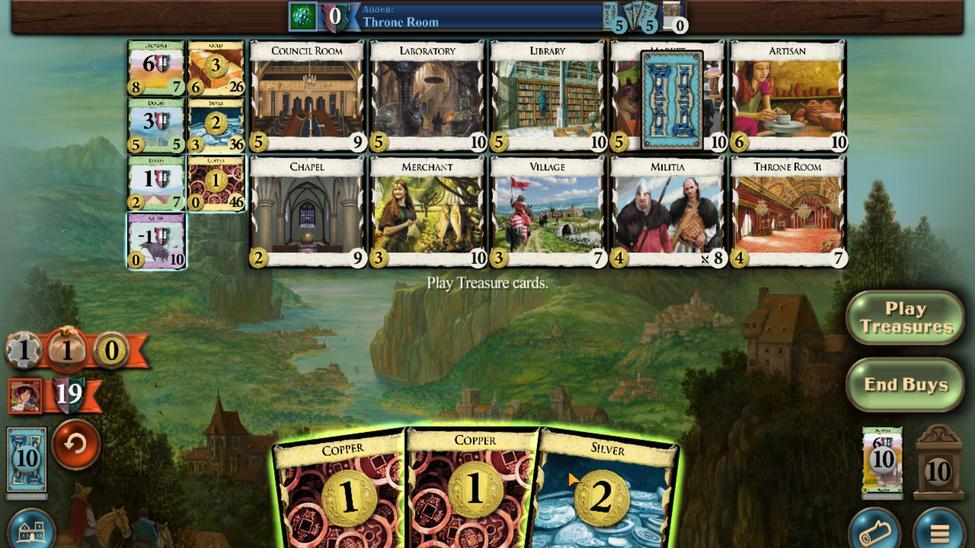 
Action: Mouse moved to (723, 442)
Screenshot: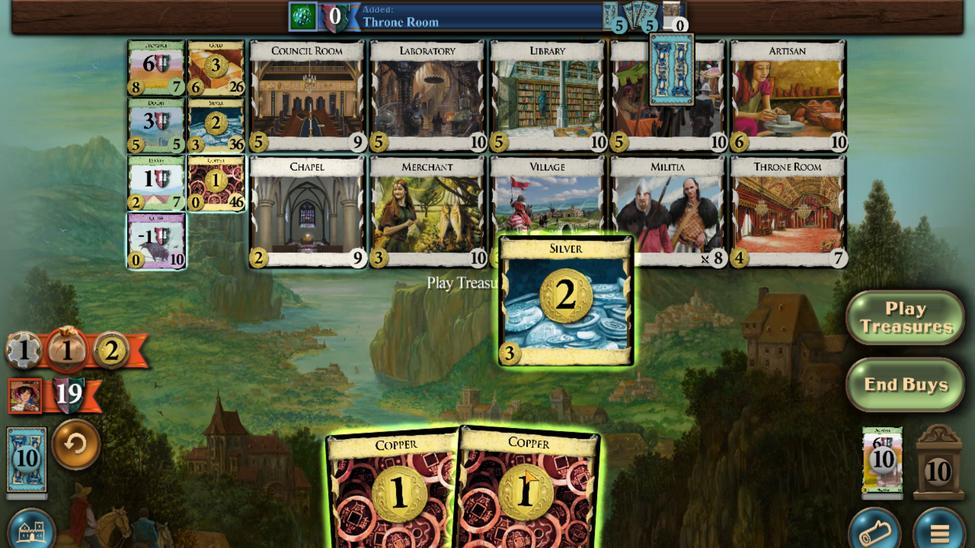 
Action: Mouse scrolled (723, 442) with delta (0, 0)
Screenshot: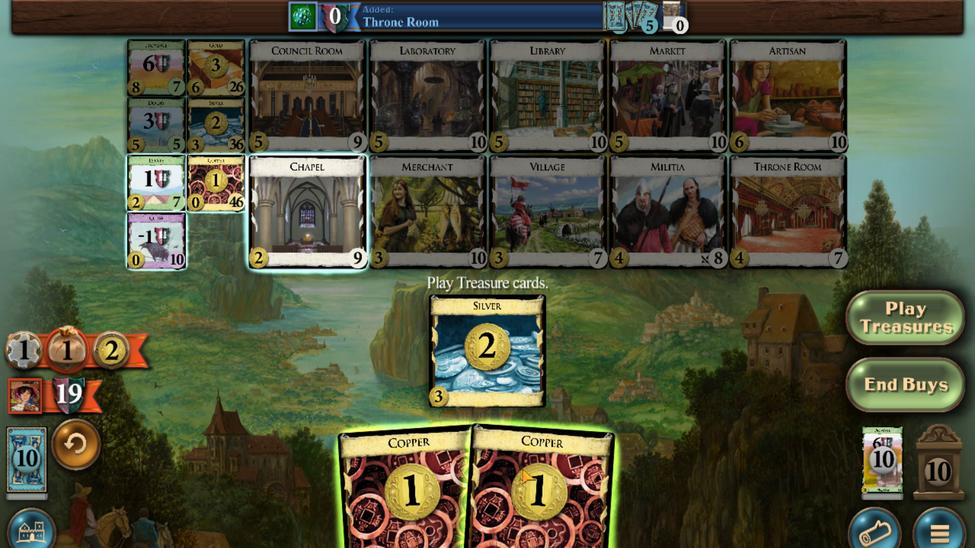 
Action: Mouse moved to (712, 443)
Screenshot: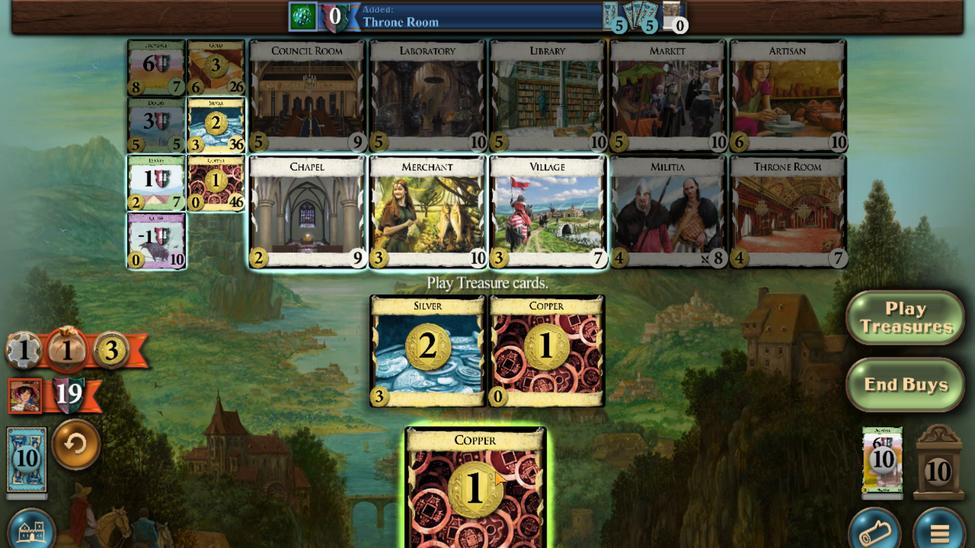
Action: Mouse scrolled (712, 443) with delta (0, 0)
Screenshot: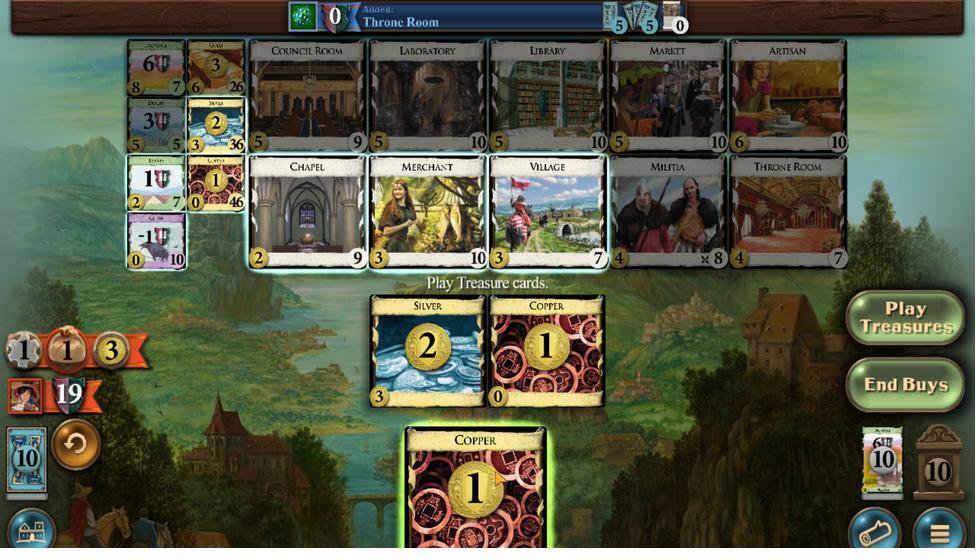
Action: Mouse moved to (818, 289)
